 Task: Research Airbnb properties in Palikir - National Government Center, Micronesia from 22nd November, 2023 to 30th November, 2023 for 2 adults.1  bedroom having 1 bed and 1 bathroom. Property type can be hotel. Booking option can be shelf check-in. Look for 3 properties as per requirement.
Action: Mouse moved to (350, 128)
Screenshot: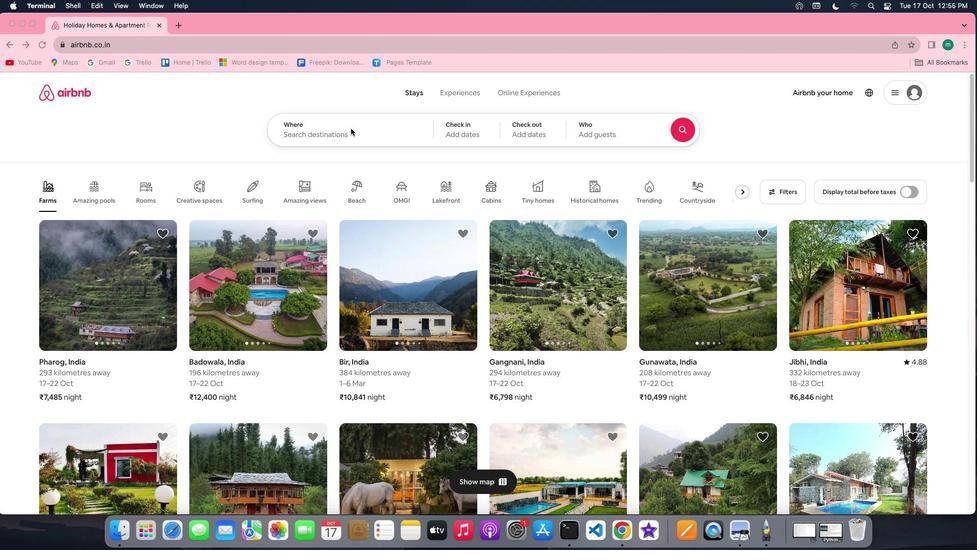 
Action: Mouse pressed left at (350, 128)
Screenshot: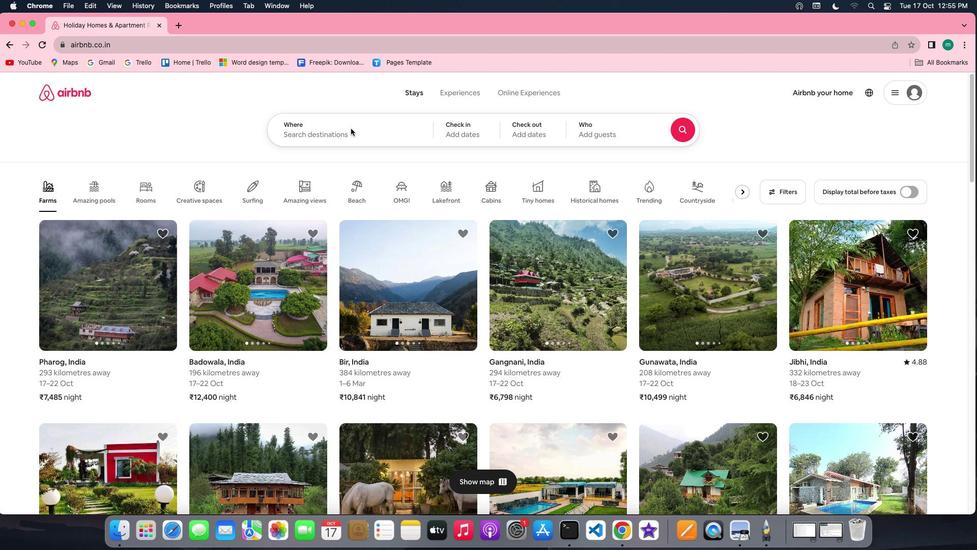 
Action: Mouse pressed left at (350, 128)
Screenshot: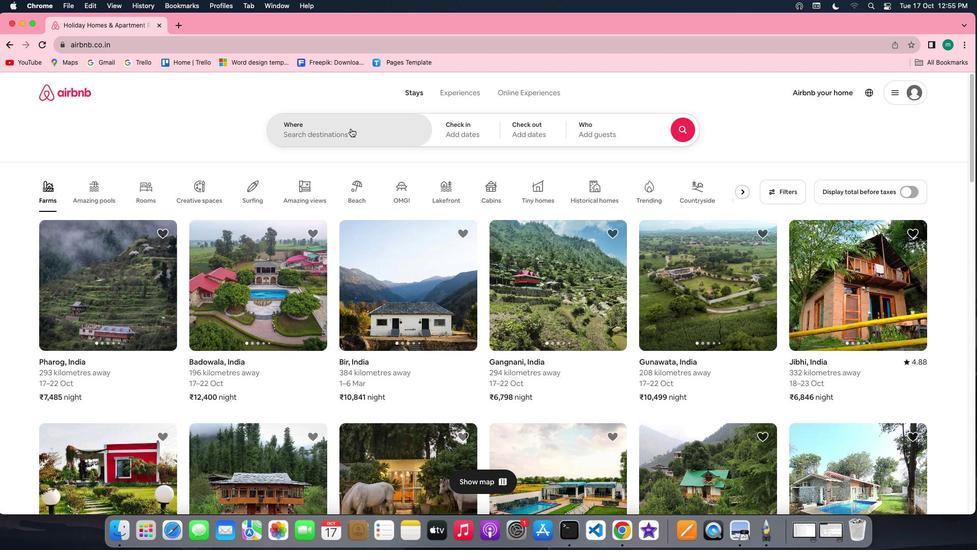 
Action: Key pressed Key.shift'P''a''k'Key.backspace'l''i''k''i''r''-'Key.spaceKey.shift'N''a''t''i''o''n''a''l'Key.spaceKey.shift'G''o''v''e''r''n''m''e''n''t'
Screenshot: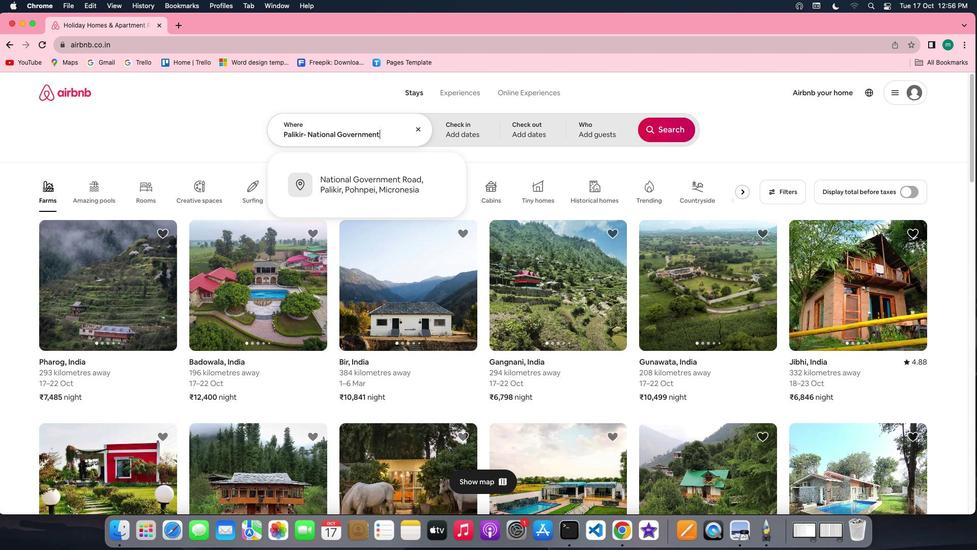 
Action: Mouse moved to (350, 128)
Screenshot: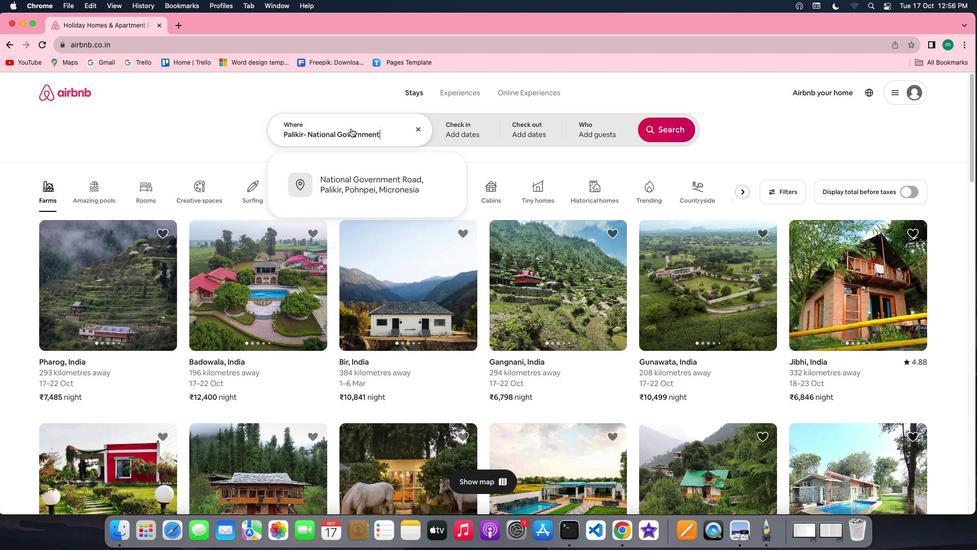 
Action: Key pressed Key.spaceKey.shift'C''e''n''t''e''r'','Key.spaceKey.shift'M''i''c''r''o''n''e''s''i''a'
Screenshot: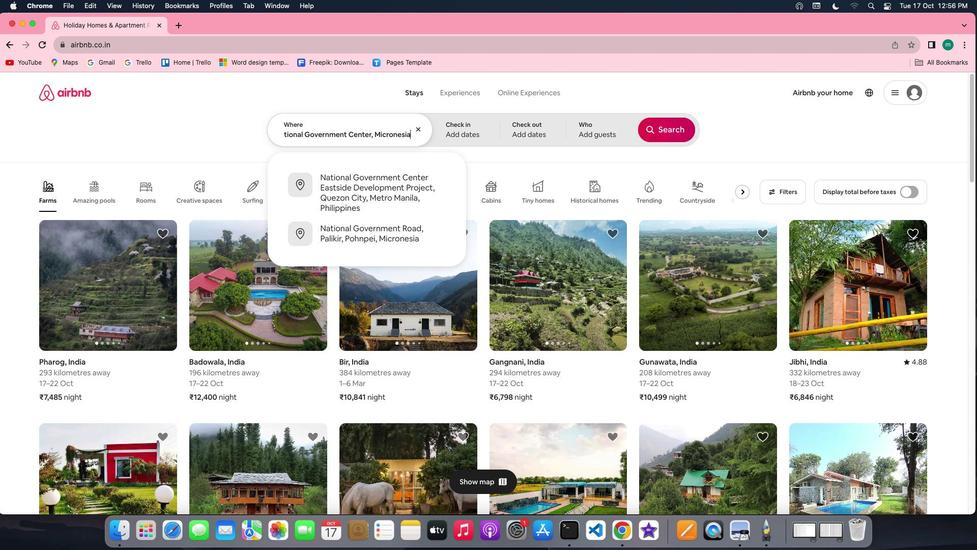 
Action: Mouse moved to (445, 133)
Screenshot: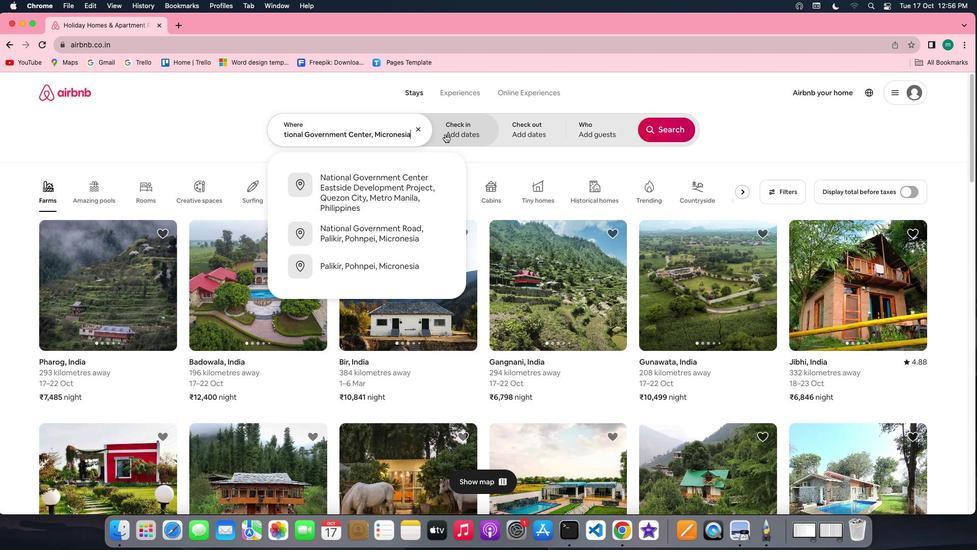 
Action: Mouse pressed left at (445, 133)
Screenshot: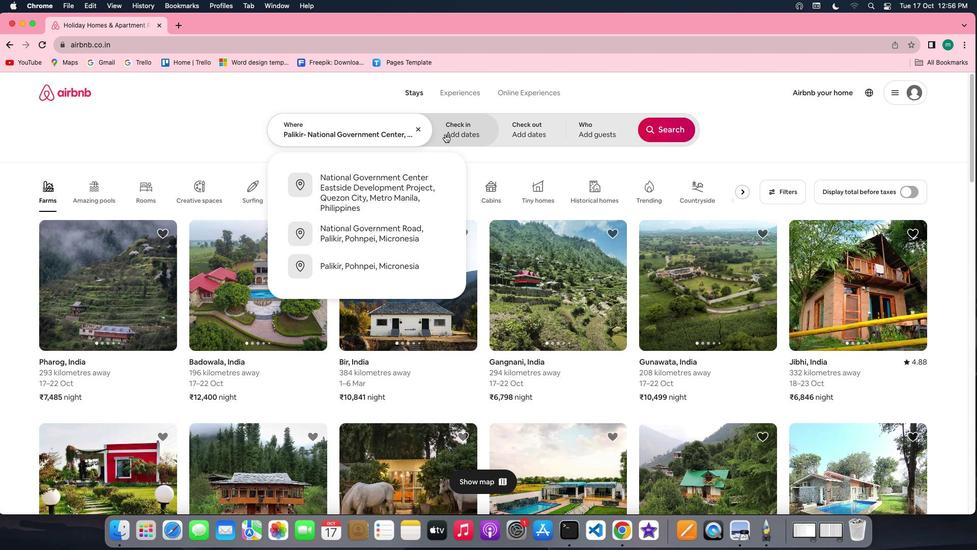 
Action: Mouse moved to (579, 328)
Screenshot: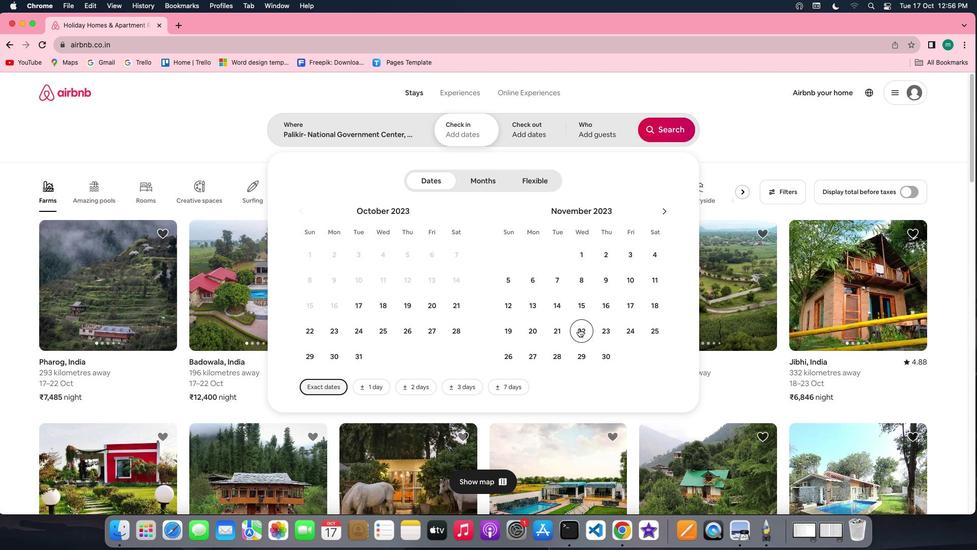 
Action: Mouse pressed left at (579, 328)
Screenshot: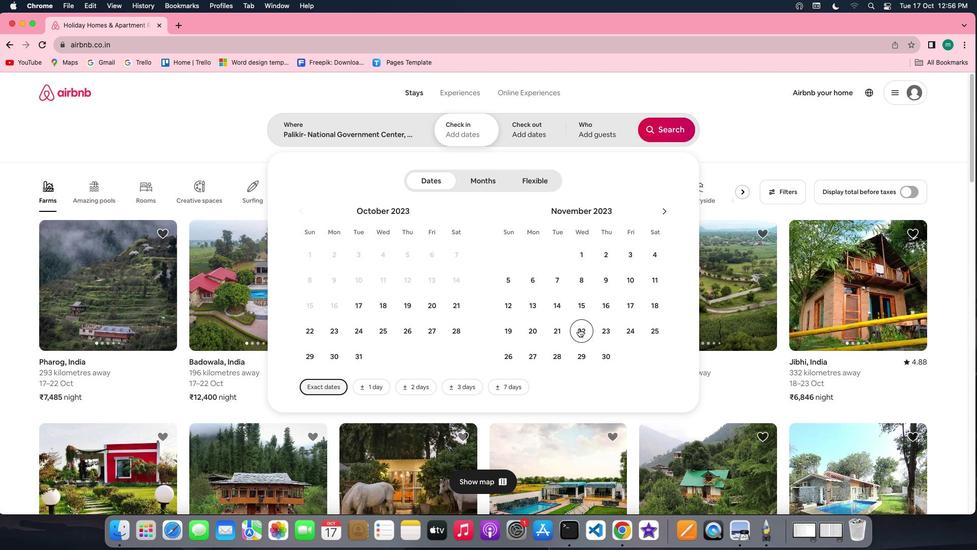 
Action: Mouse moved to (604, 351)
Screenshot: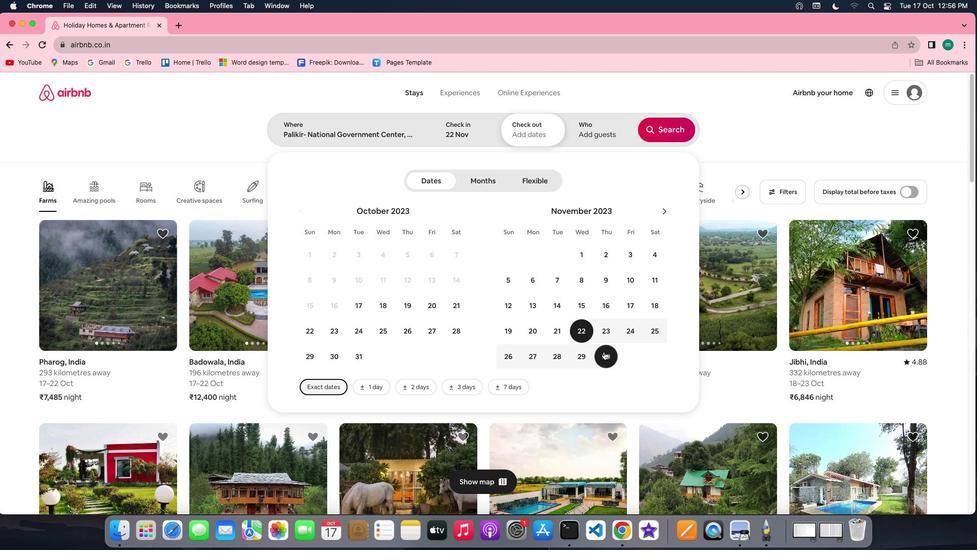 
Action: Mouse pressed left at (604, 351)
Screenshot: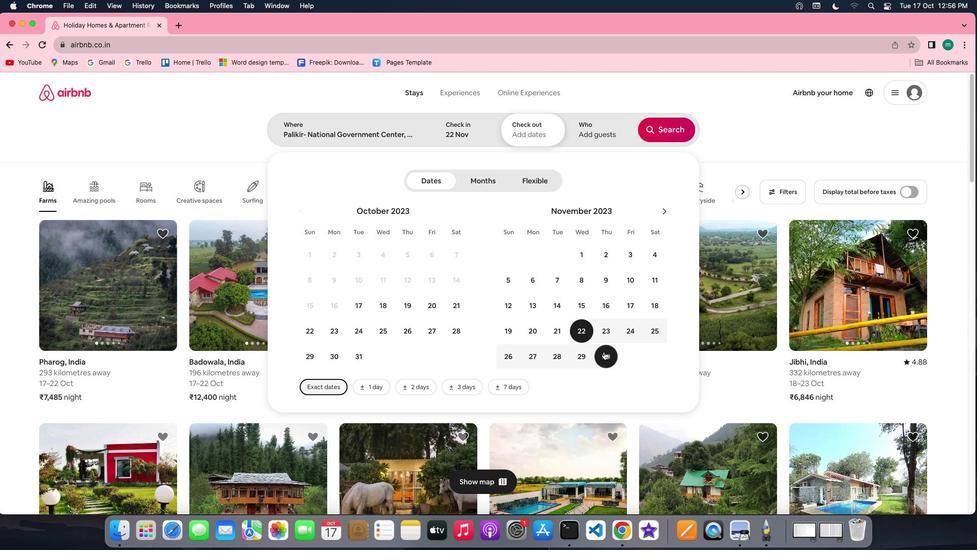 
Action: Mouse moved to (601, 125)
Screenshot: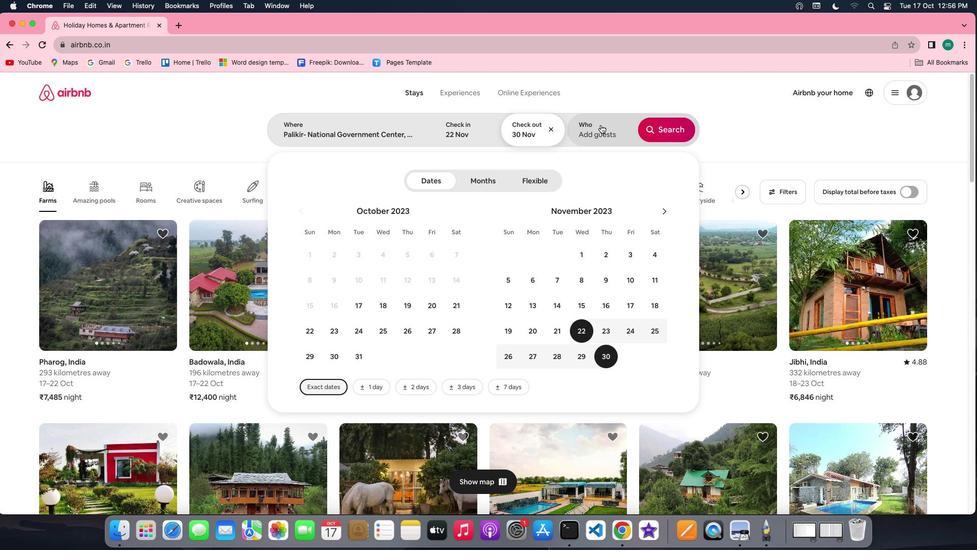 
Action: Mouse pressed left at (601, 125)
Screenshot: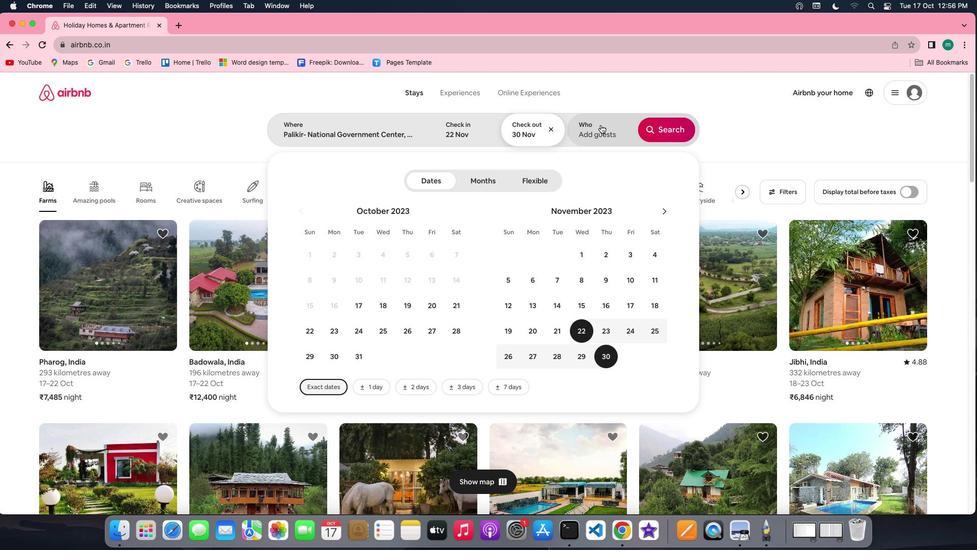 
Action: Mouse moved to (673, 186)
Screenshot: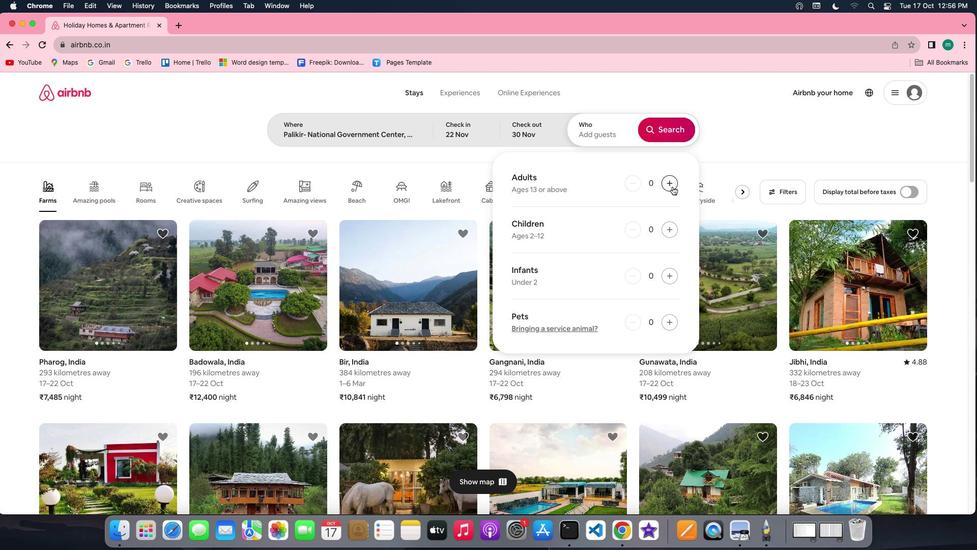
Action: Mouse pressed left at (673, 186)
Screenshot: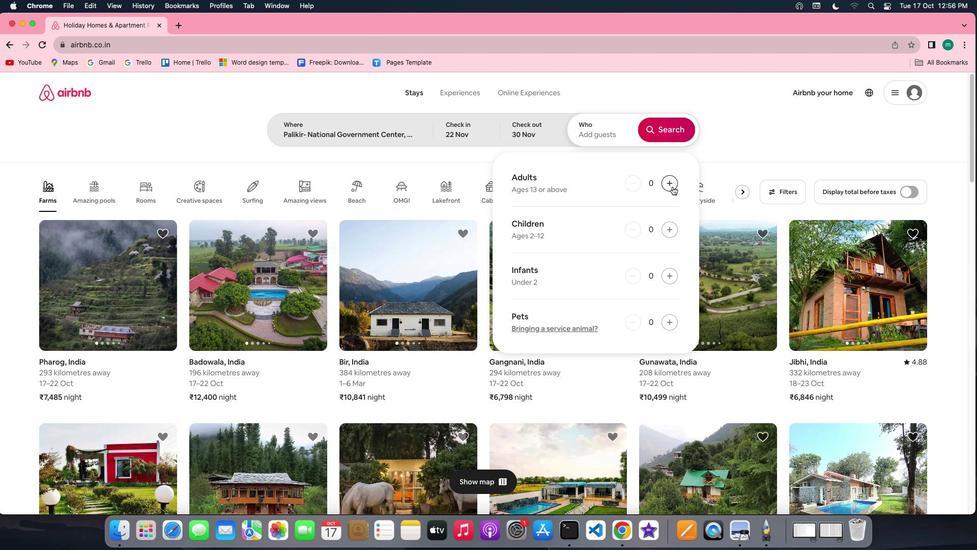 
Action: Mouse pressed left at (673, 186)
Screenshot: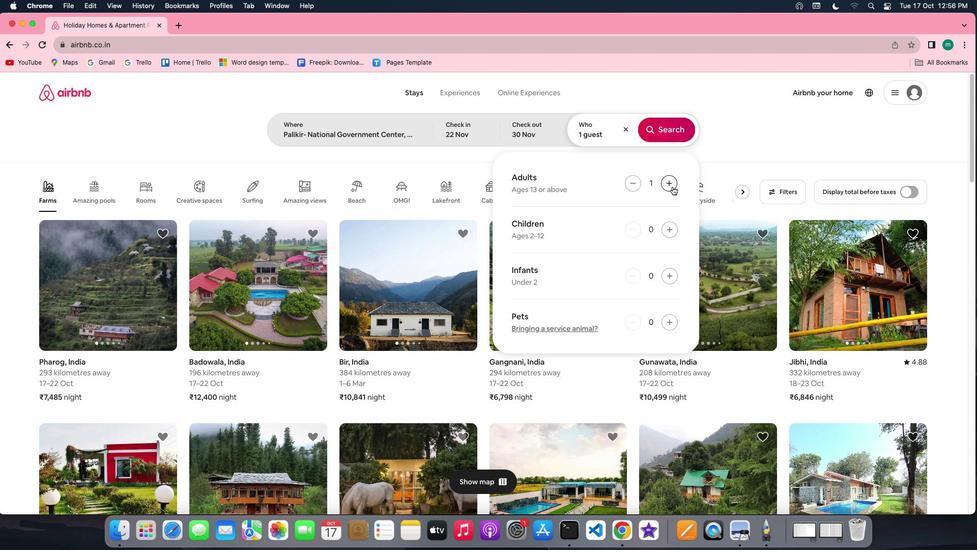 
Action: Mouse moved to (666, 133)
Screenshot: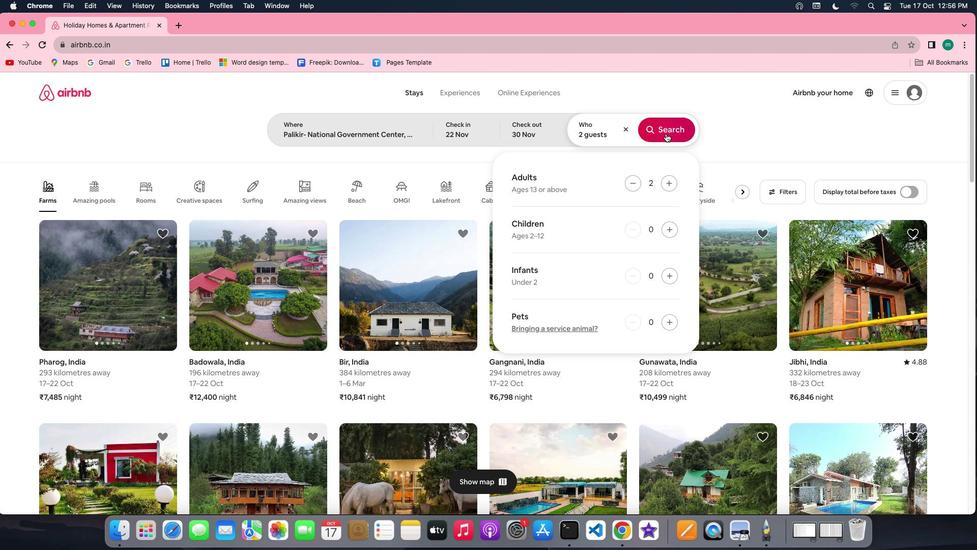 
Action: Mouse pressed left at (666, 133)
Screenshot: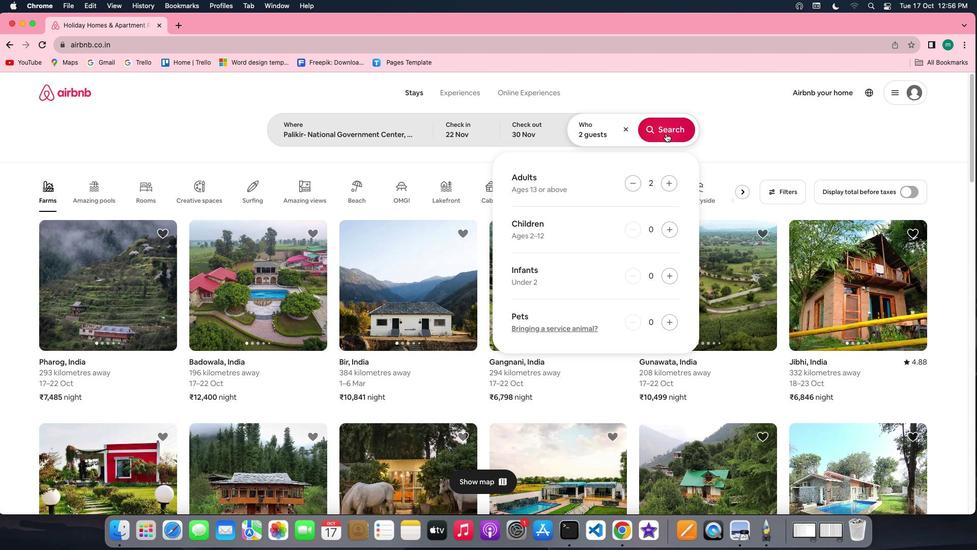 
Action: Mouse moved to (802, 129)
Screenshot: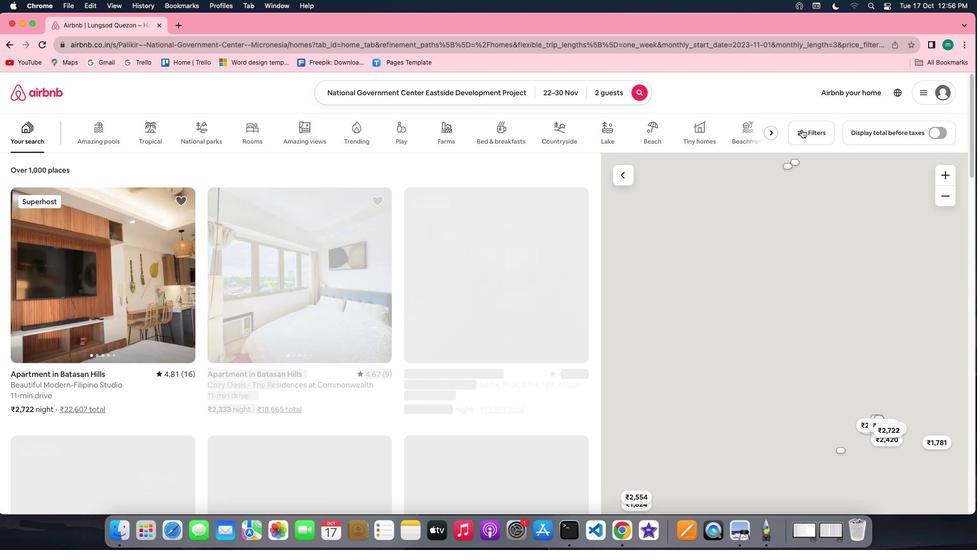 
Action: Mouse pressed left at (802, 129)
Screenshot: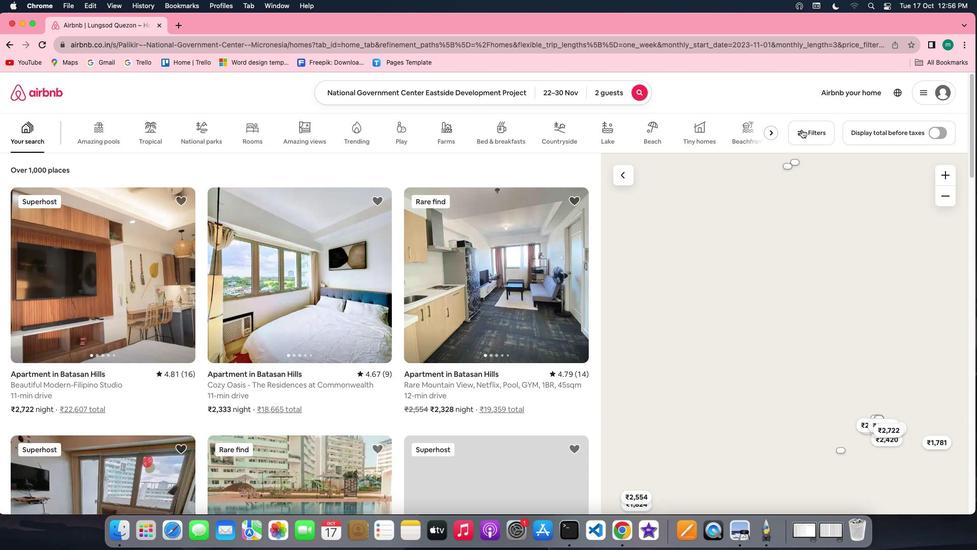 
Action: Mouse moved to (561, 244)
Screenshot: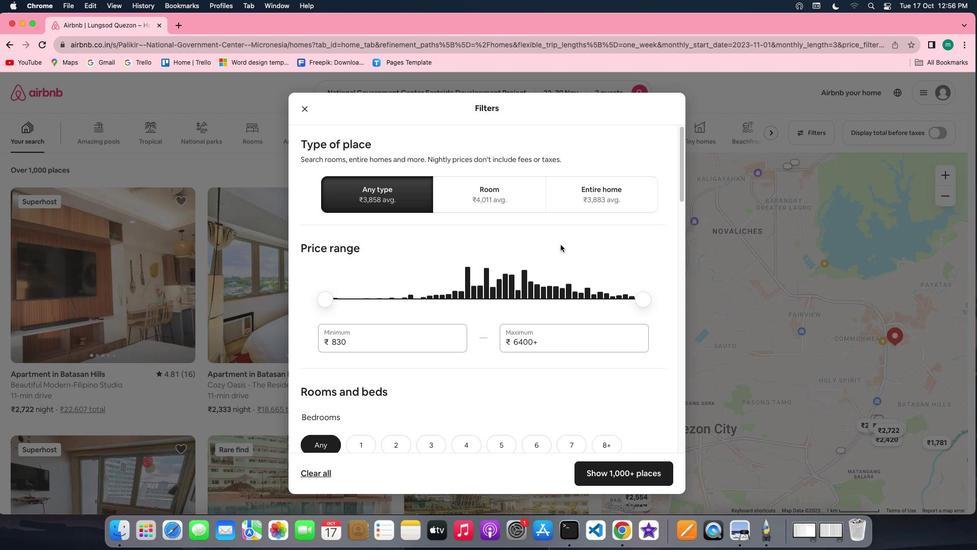 
Action: Mouse scrolled (561, 244) with delta (0, 0)
Screenshot: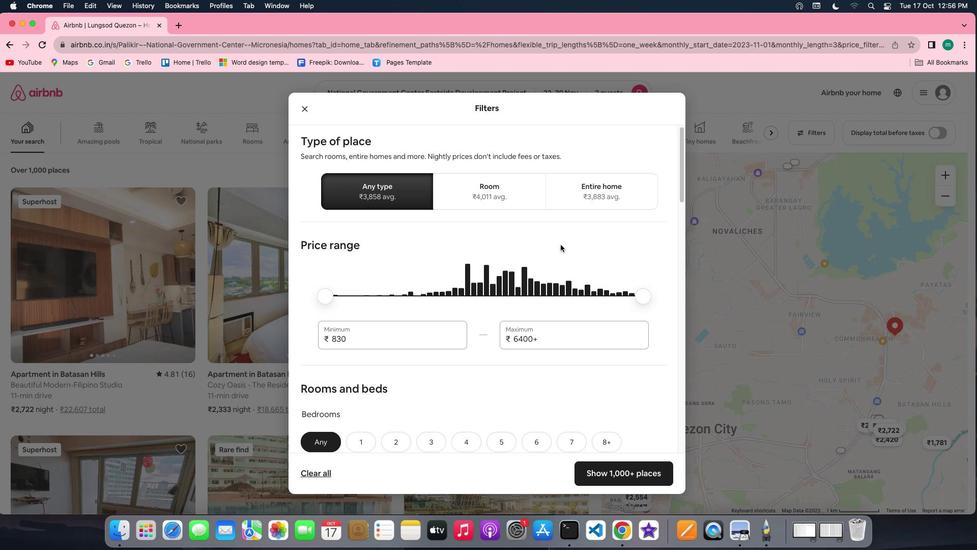 
Action: Mouse scrolled (561, 244) with delta (0, 0)
Screenshot: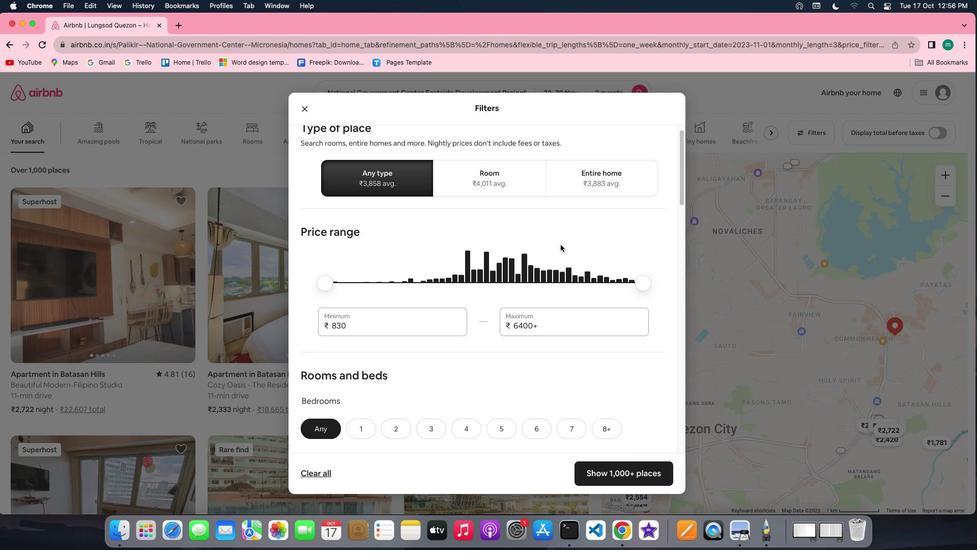 
Action: Mouse scrolled (561, 244) with delta (0, -1)
Screenshot: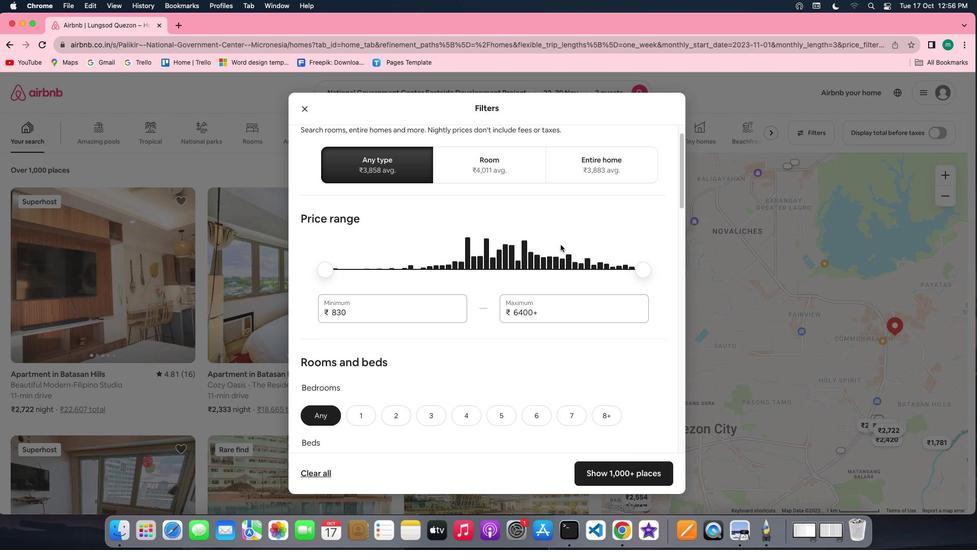 
Action: Mouse scrolled (561, 244) with delta (0, -1)
Screenshot: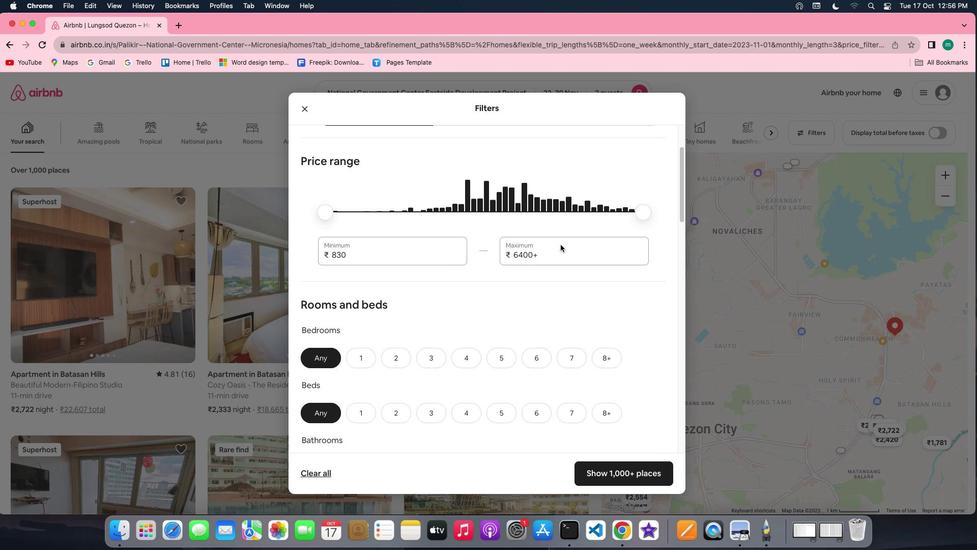 
Action: Mouse scrolled (561, 244) with delta (0, 0)
Screenshot: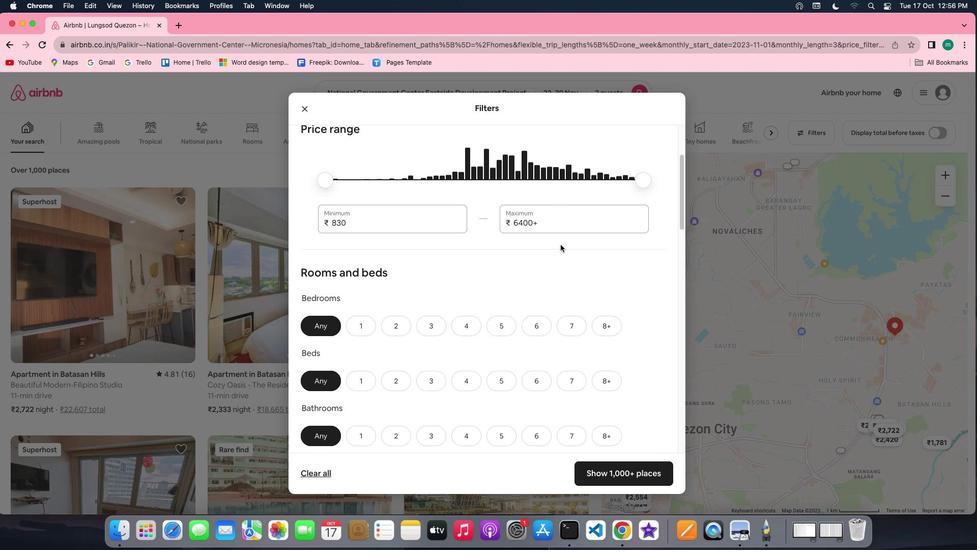 
Action: Mouse scrolled (561, 244) with delta (0, 0)
Screenshot: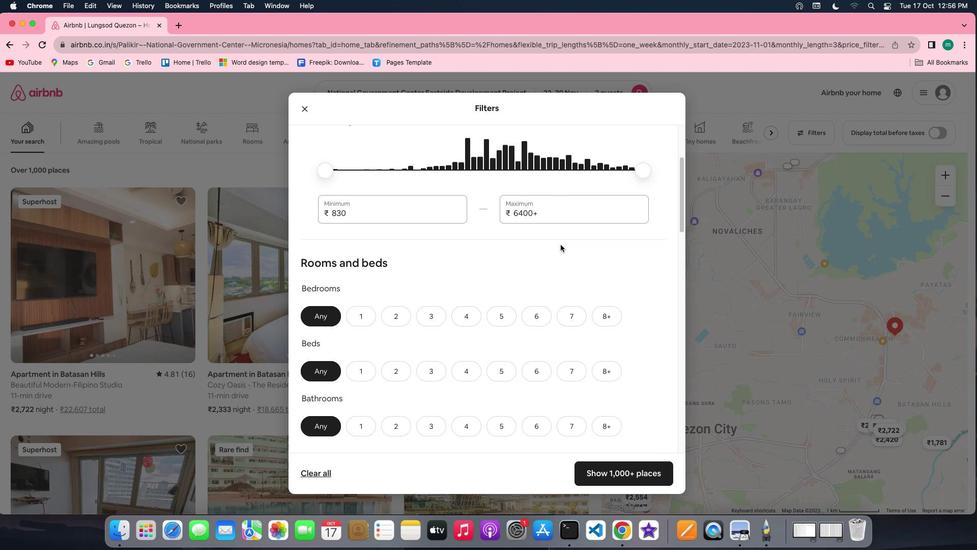 
Action: Mouse scrolled (561, 244) with delta (0, 0)
Screenshot: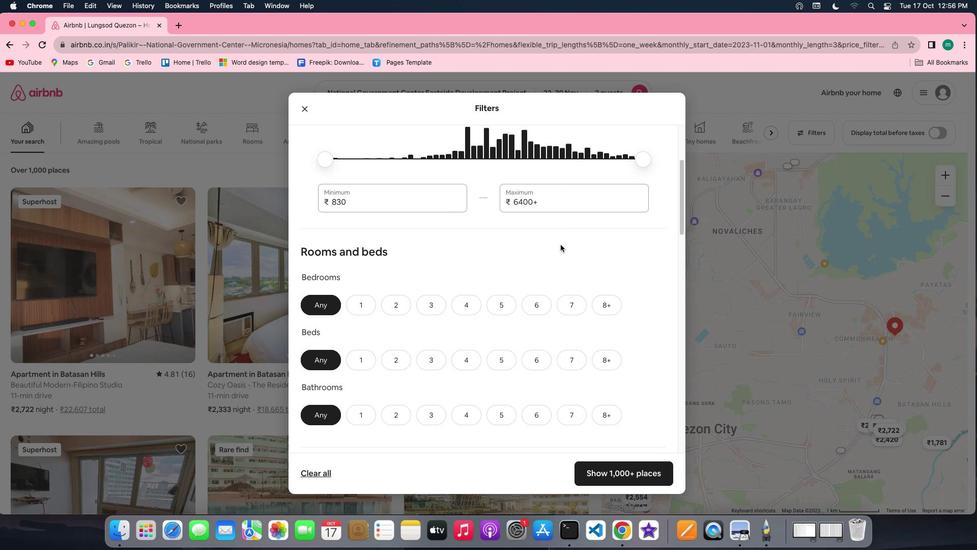 
Action: Mouse scrolled (561, 244) with delta (0, -1)
Screenshot: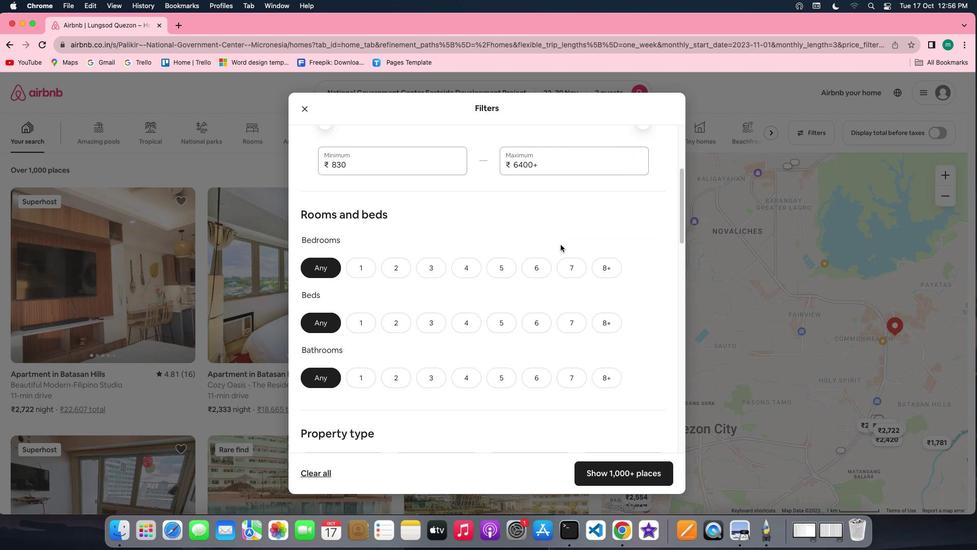 
Action: Mouse scrolled (561, 244) with delta (0, 0)
Screenshot: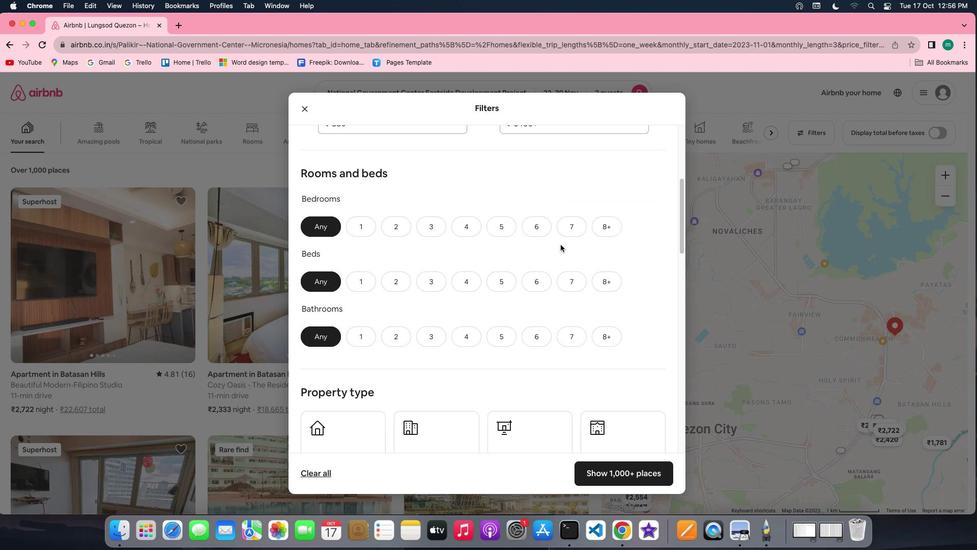 
Action: Mouse moved to (368, 220)
Screenshot: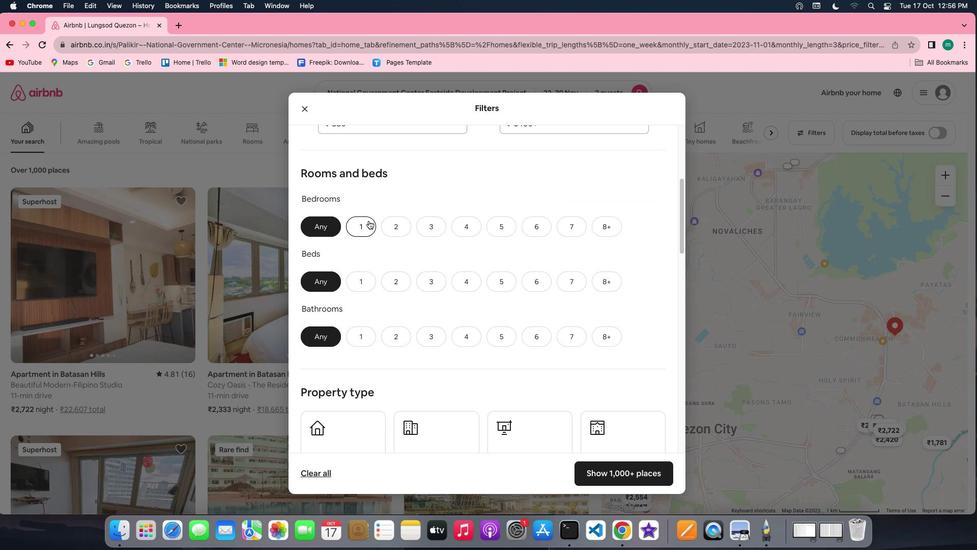 
Action: Mouse pressed left at (368, 220)
Screenshot: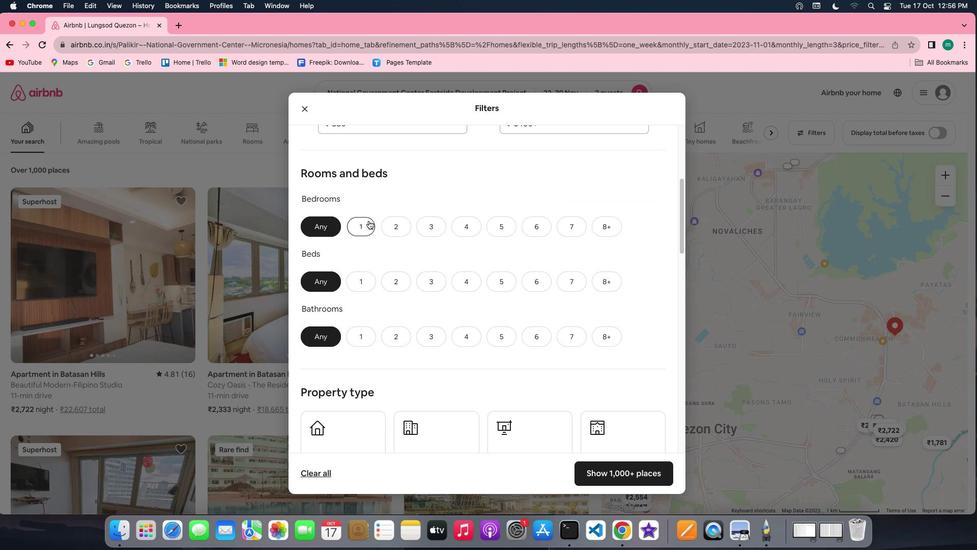 
Action: Mouse moved to (361, 277)
Screenshot: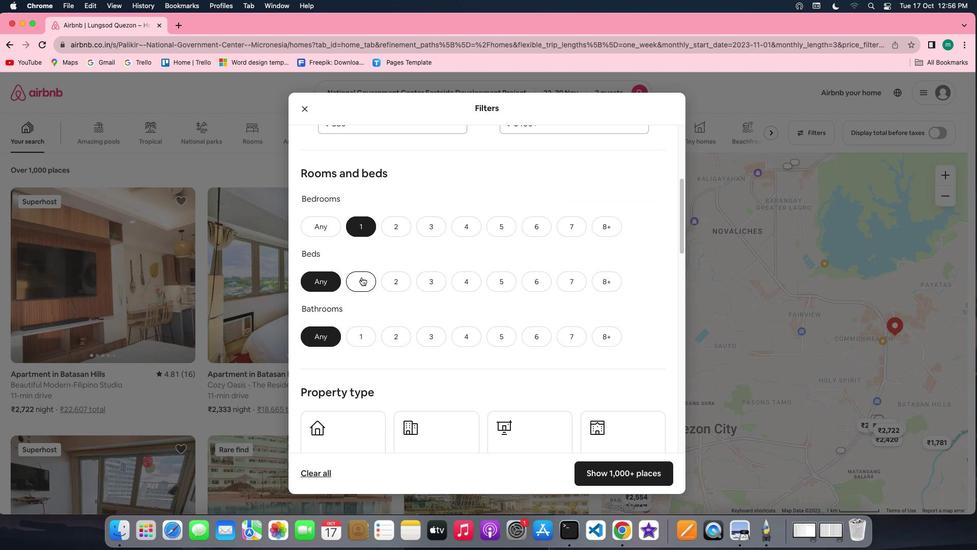 
Action: Mouse pressed left at (361, 277)
Screenshot: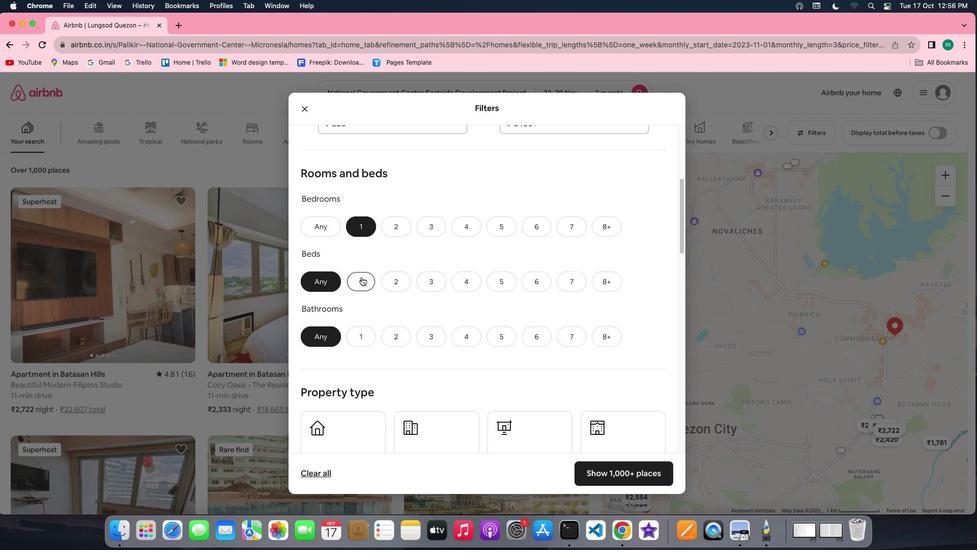 
Action: Mouse moved to (354, 337)
Screenshot: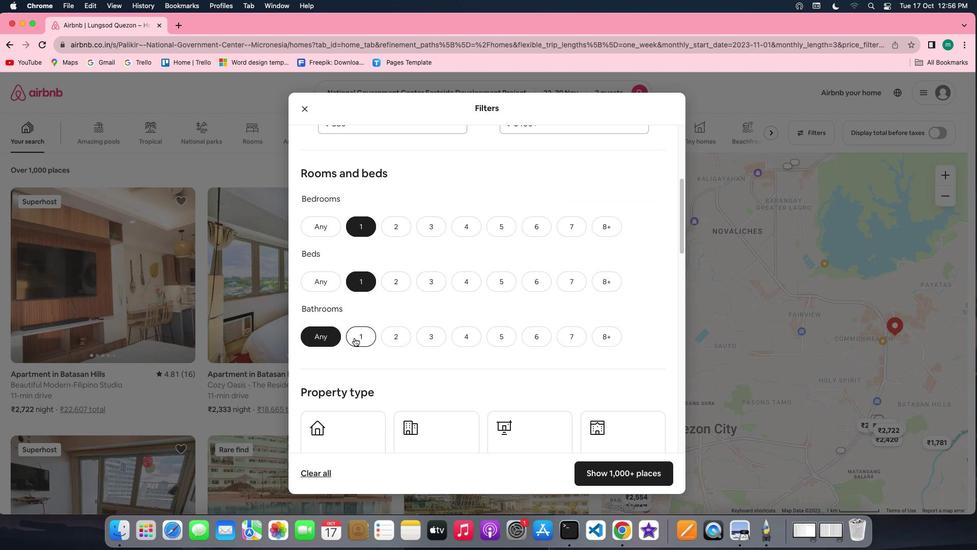 
Action: Mouse pressed left at (354, 337)
Screenshot: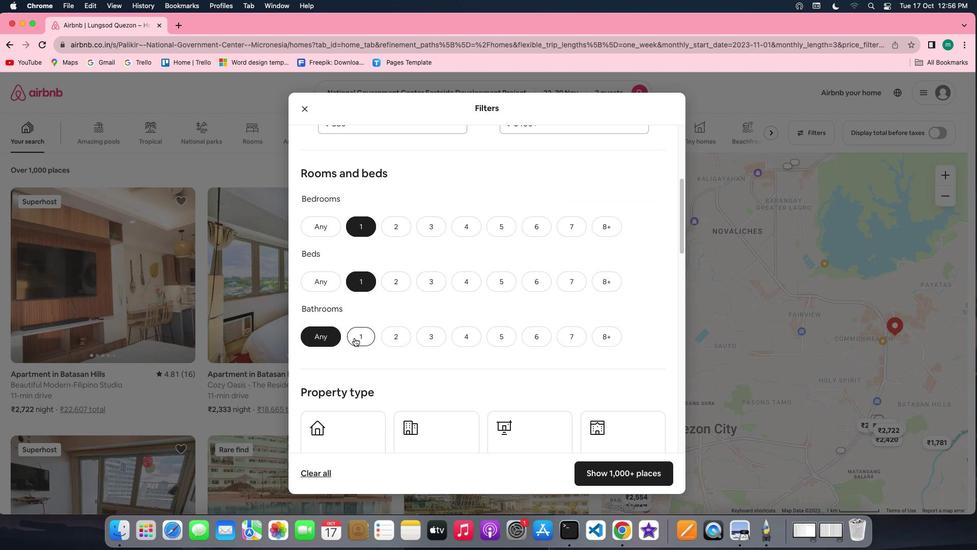 
Action: Mouse moved to (476, 310)
Screenshot: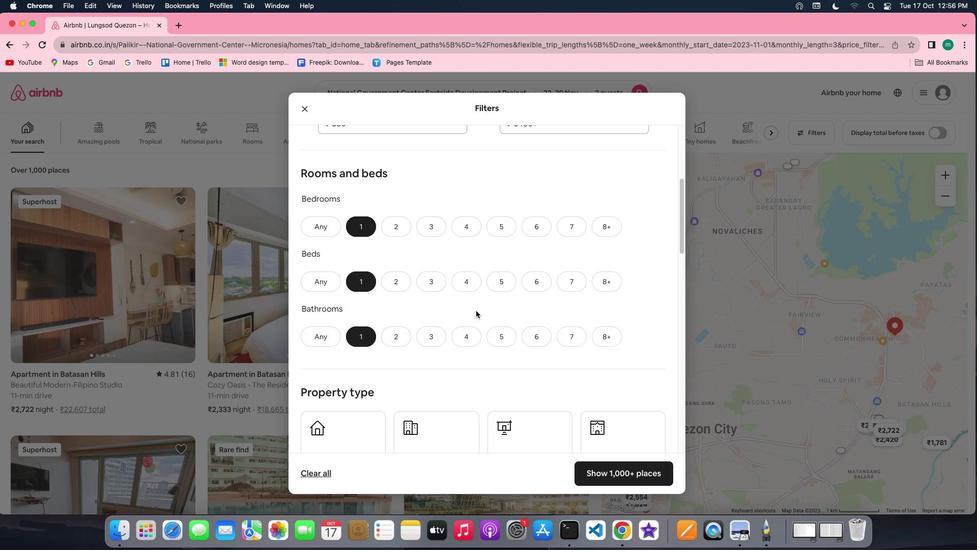 
Action: Mouse scrolled (476, 310) with delta (0, 0)
Screenshot: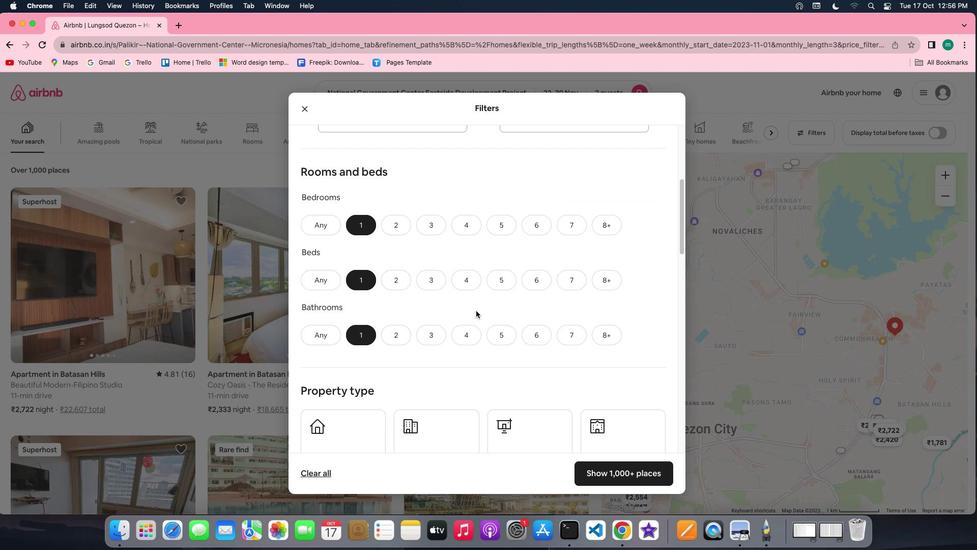 
Action: Mouse scrolled (476, 310) with delta (0, 0)
Screenshot: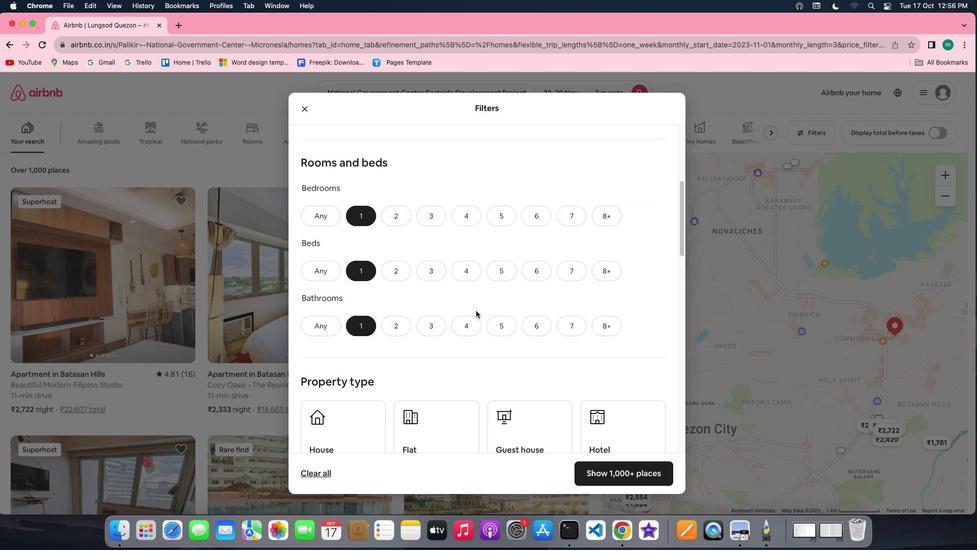 
Action: Mouse scrolled (476, 310) with delta (0, 0)
Screenshot: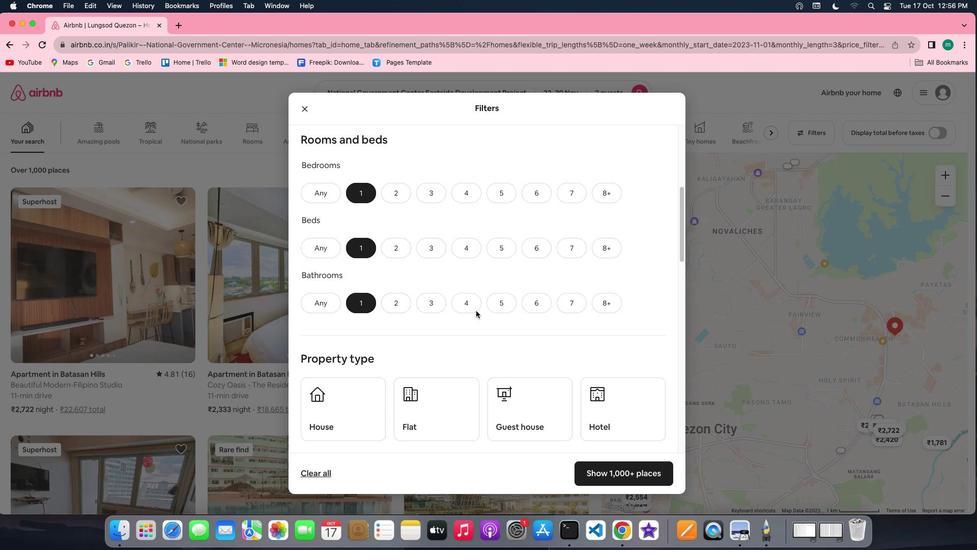 
Action: Mouse scrolled (476, 310) with delta (0, 0)
Screenshot: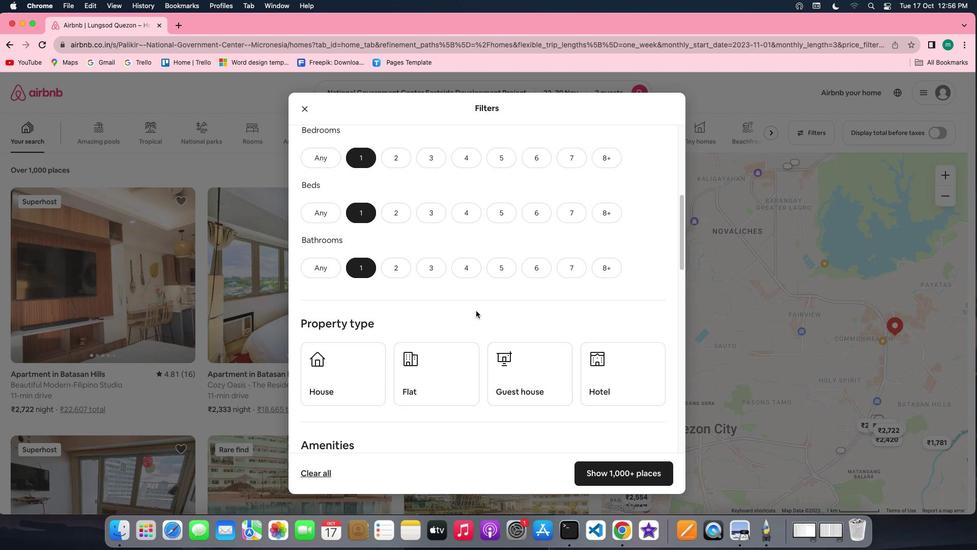 
Action: Mouse scrolled (476, 310) with delta (0, 0)
Screenshot: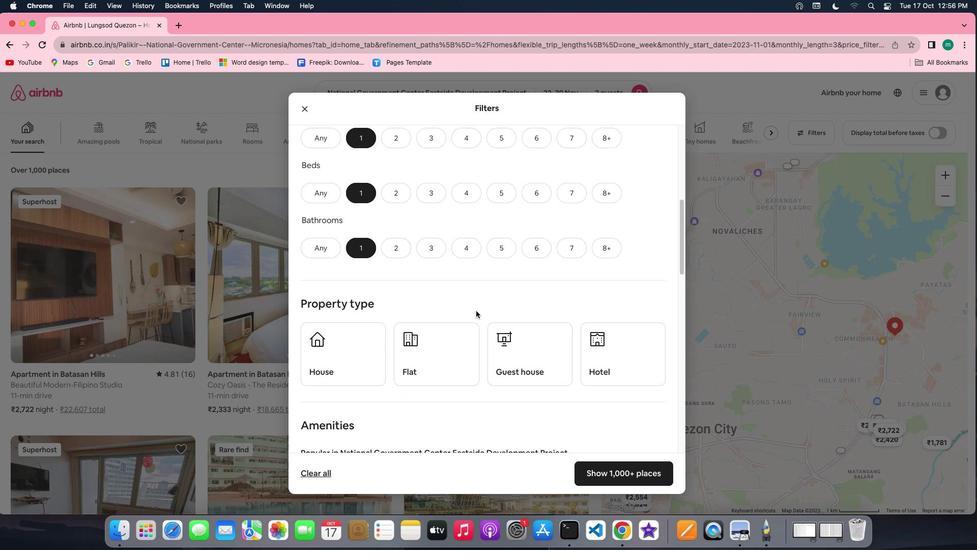
Action: Mouse scrolled (476, 310) with delta (0, 0)
Screenshot: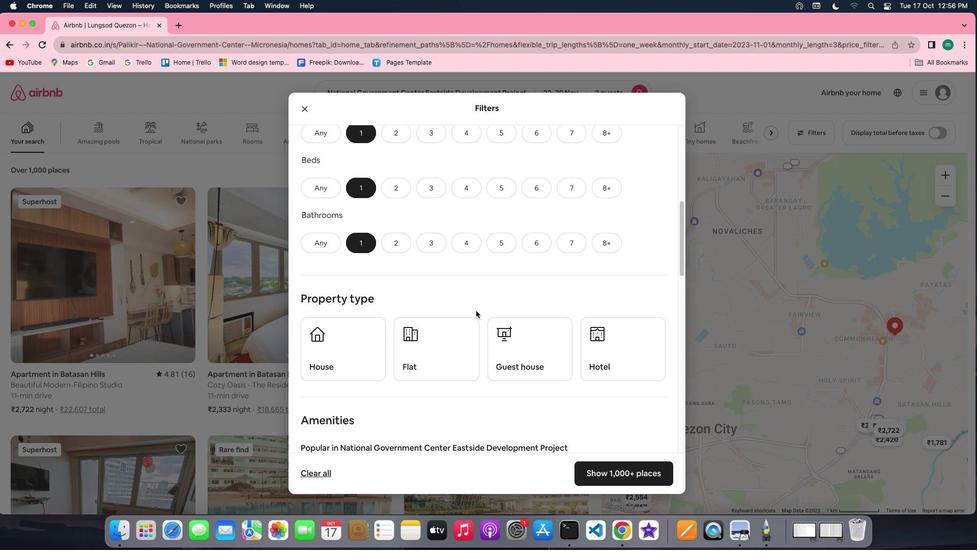 
Action: Mouse scrolled (476, 310) with delta (0, 0)
Screenshot: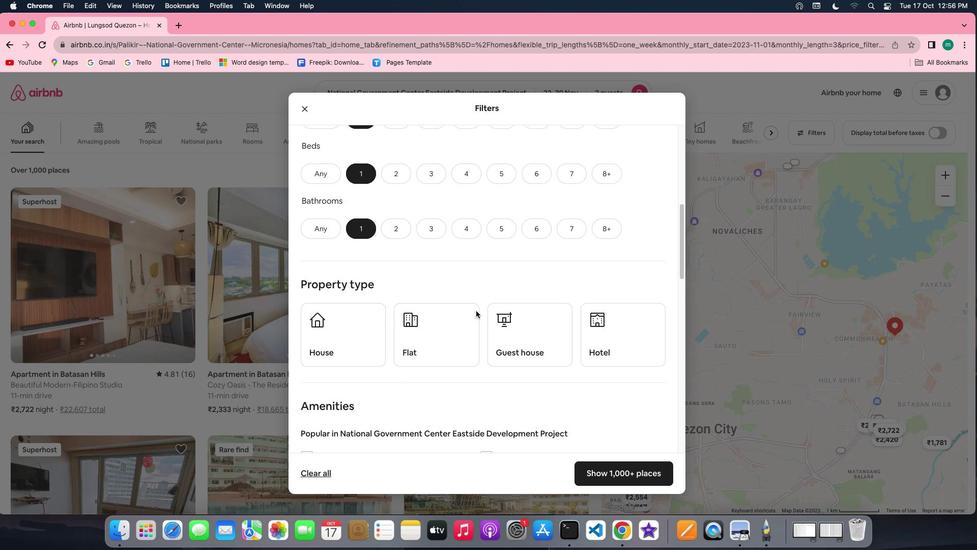 
Action: Mouse moved to (604, 286)
Screenshot: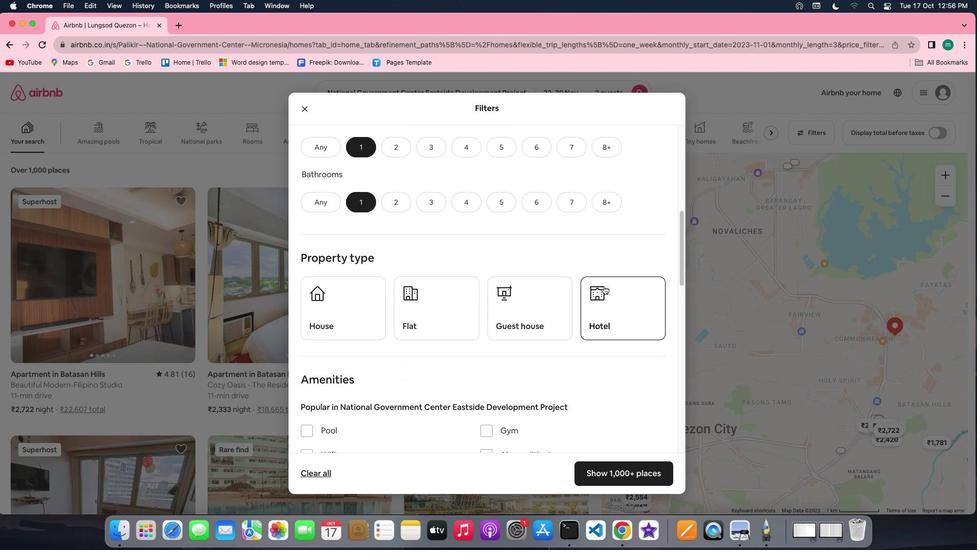 
Action: Mouse pressed left at (604, 286)
Screenshot: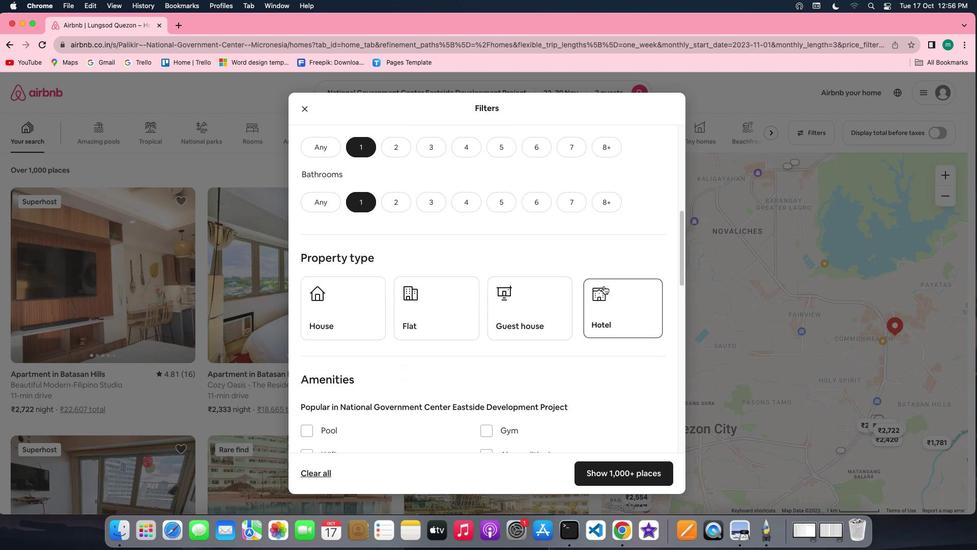 
Action: Mouse moved to (466, 269)
Screenshot: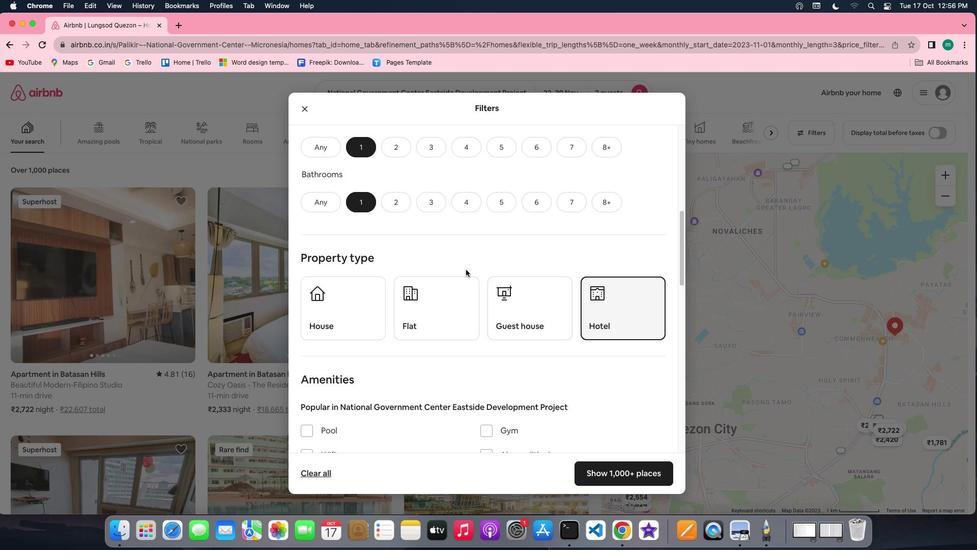 
Action: Mouse scrolled (466, 269) with delta (0, 0)
Screenshot: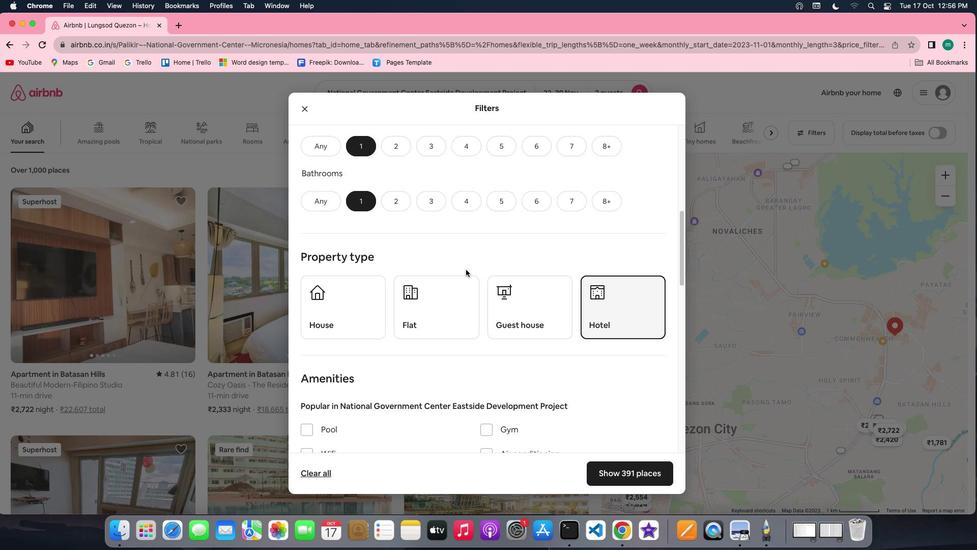 
Action: Mouse scrolled (466, 269) with delta (0, 0)
Screenshot: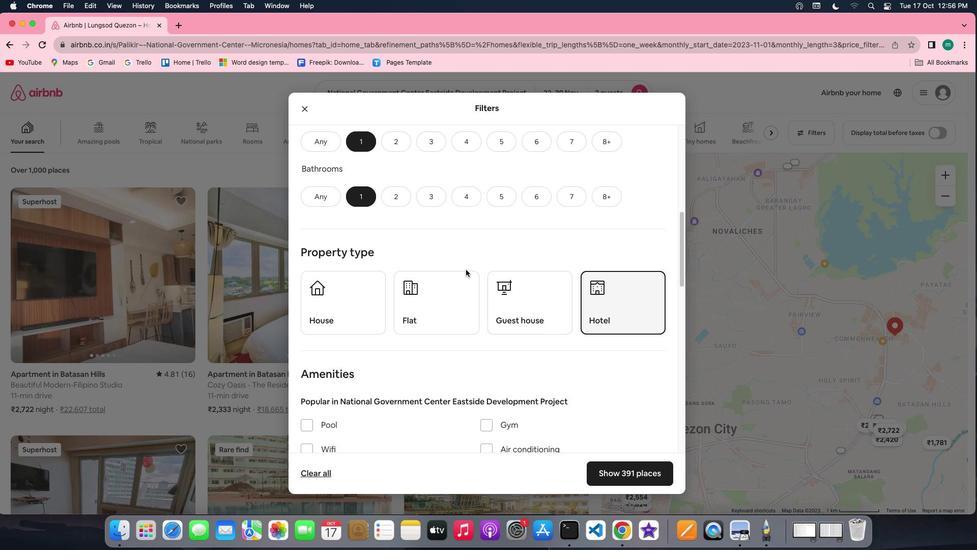 
Action: Mouse scrolled (466, 269) with delta (0, -1)
Screenshot: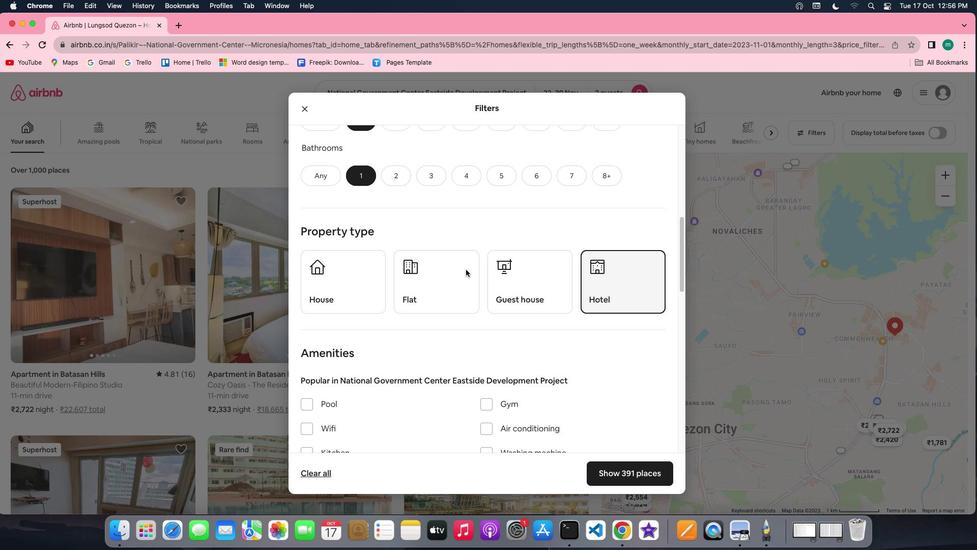 
Action: Mouse scrolled (466, 269) with delta (0, -1)
Screenshot: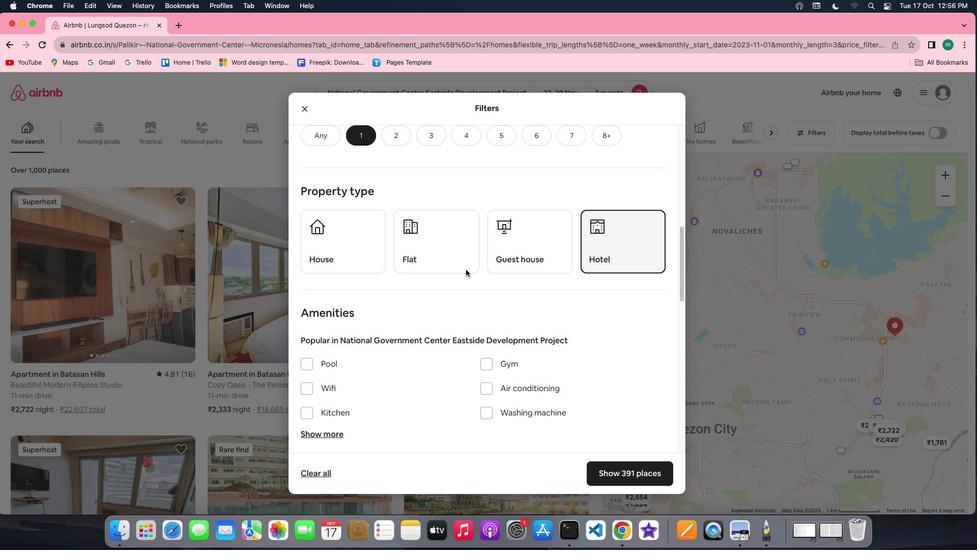 
Action: Mouse scrolled (466, 269) with delta (0, 0)
Screenshot: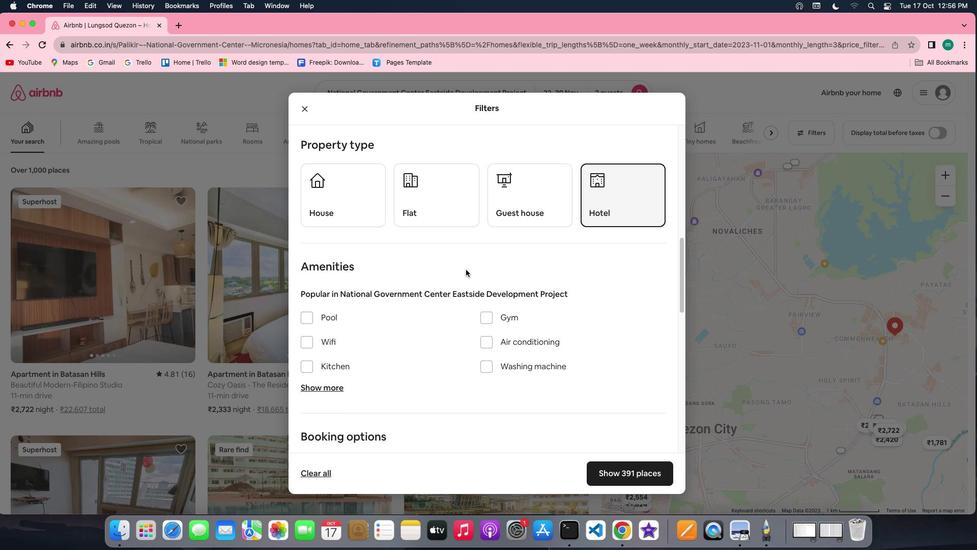 
Action: Mouse scrolled (466, 269) with delta (0, 0)
Screenshot: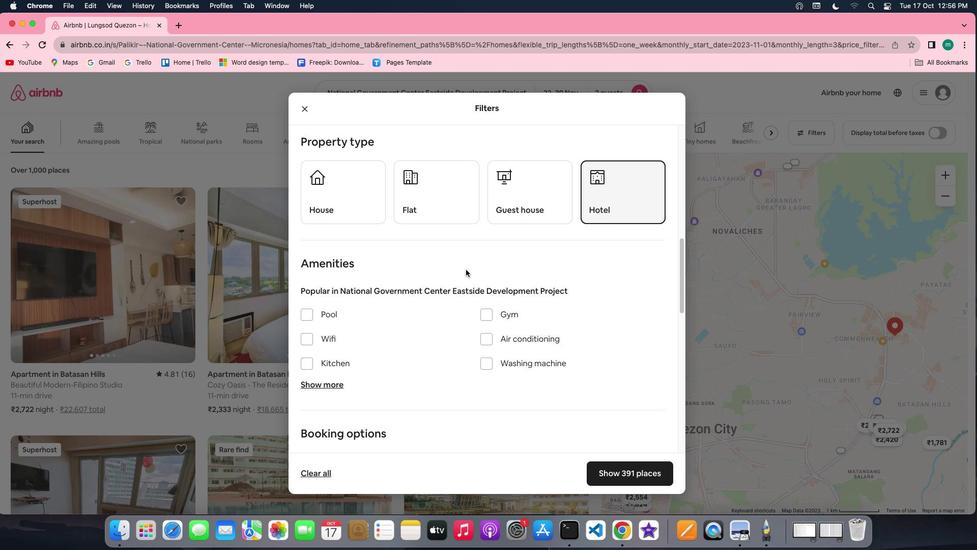 
Action: Mouse scrolled (466, 269) with delta (0, 0)
Screenshot: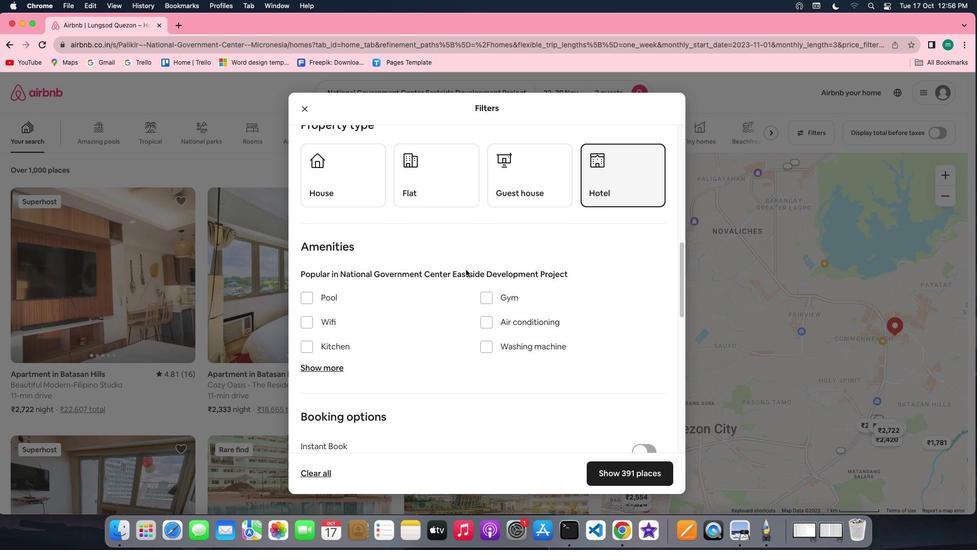 
Action: Mouse scrolled (466, 269) with delta (0, 0)
Screenshot: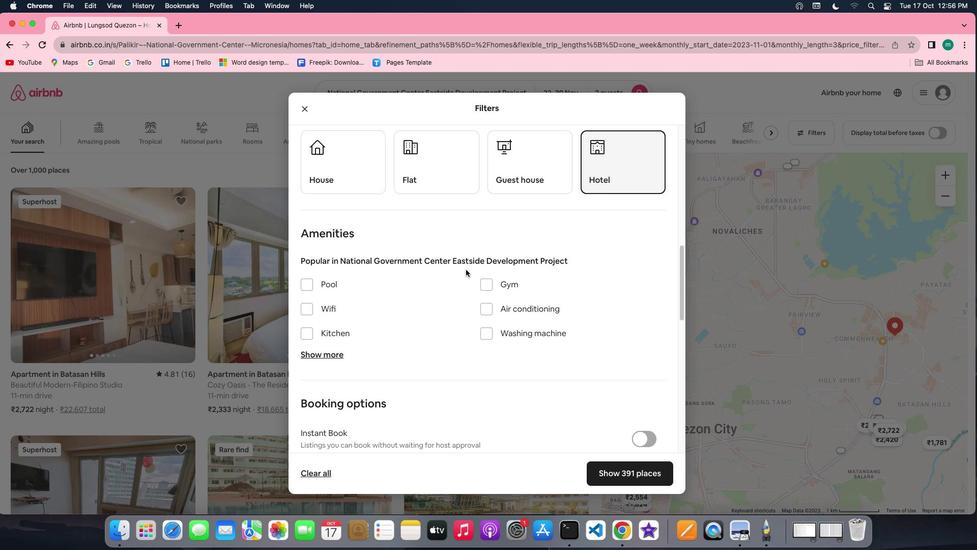 
Action: Mouse moved to (572, 348)
Screenshot: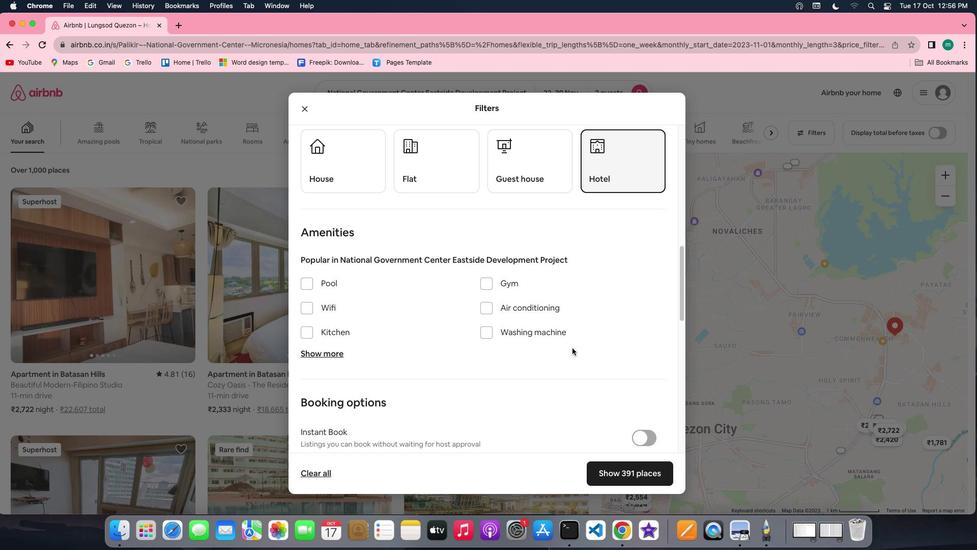 
Action: Mouse scrolled (572, 348) with delta (0, 0)
Screenshot: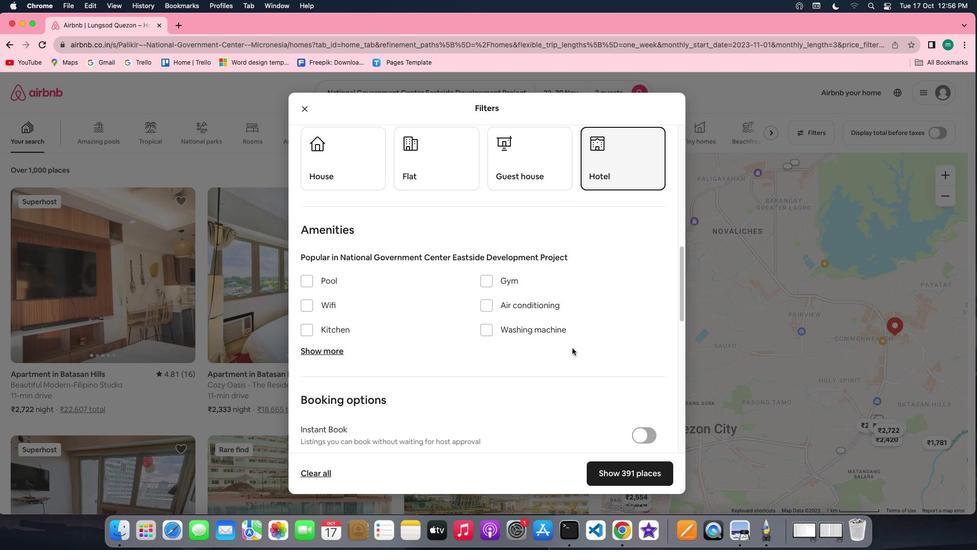 
Action: Mouse scrolled (572, 348) with delta (0, 0)
Screenshot: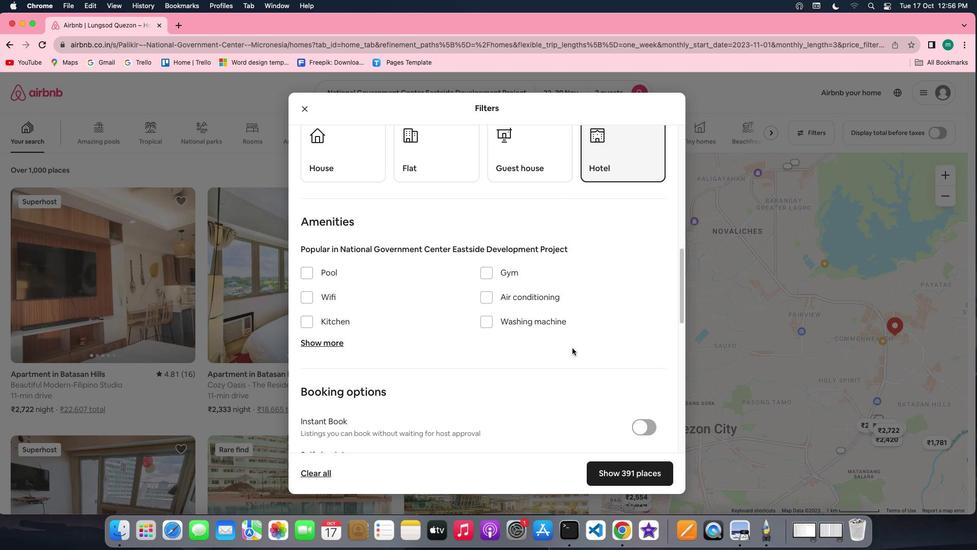 
Action: Mouse scrolled (572, 348) with delta (0, -1)
Screenshot: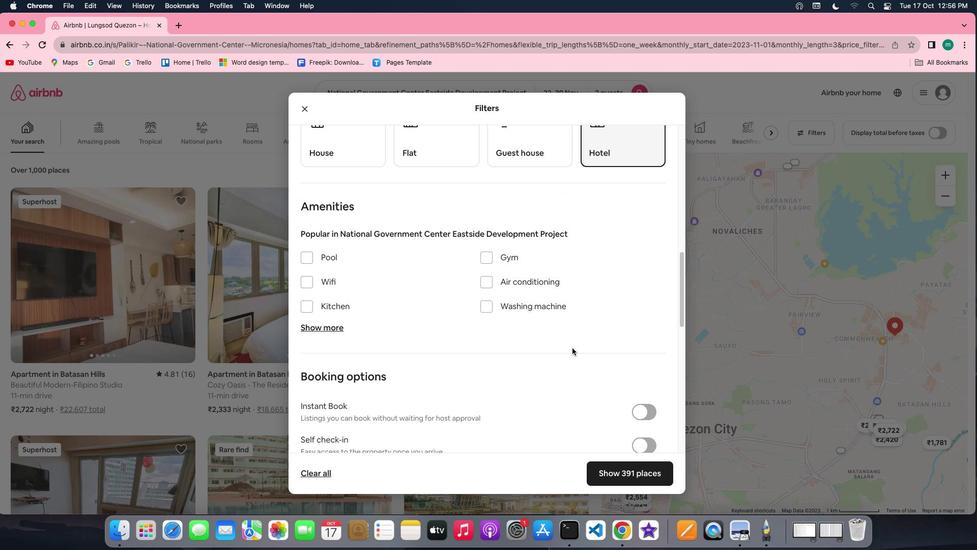 
Action: Mouse scrolled (572, 348) with delta (0, -1)
Screenshot: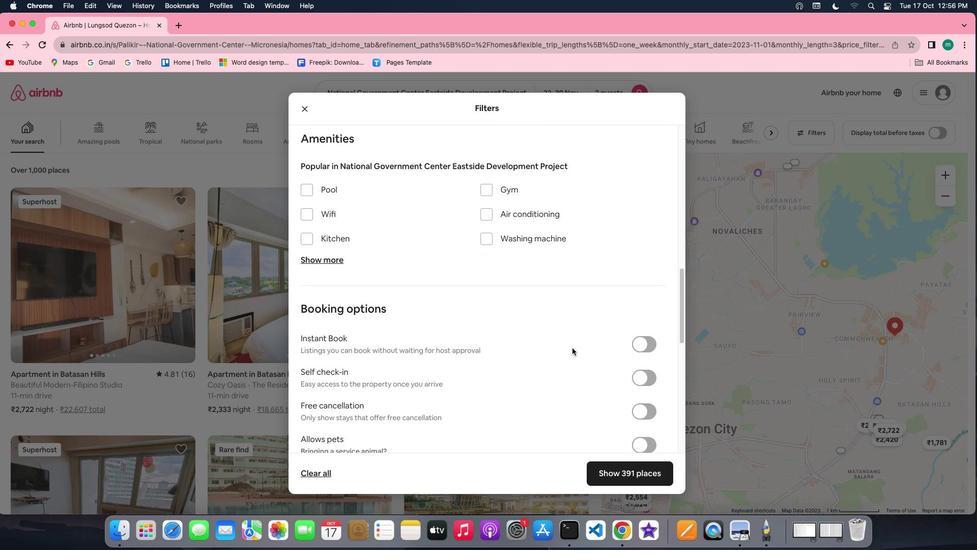 
Action: Mouse moved to (651, 325)
Screenshot: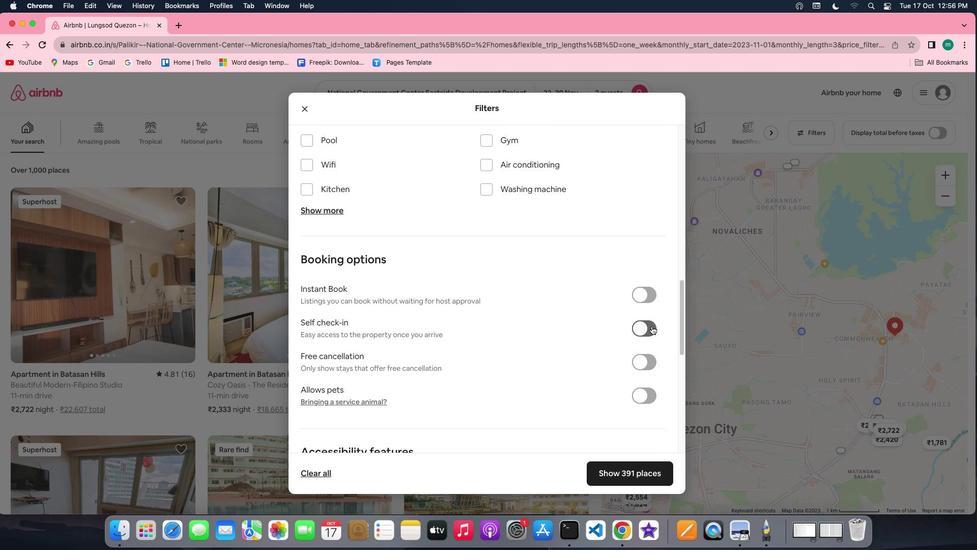 
Action: Mouse pressed left at (651, 325)
Screenshot: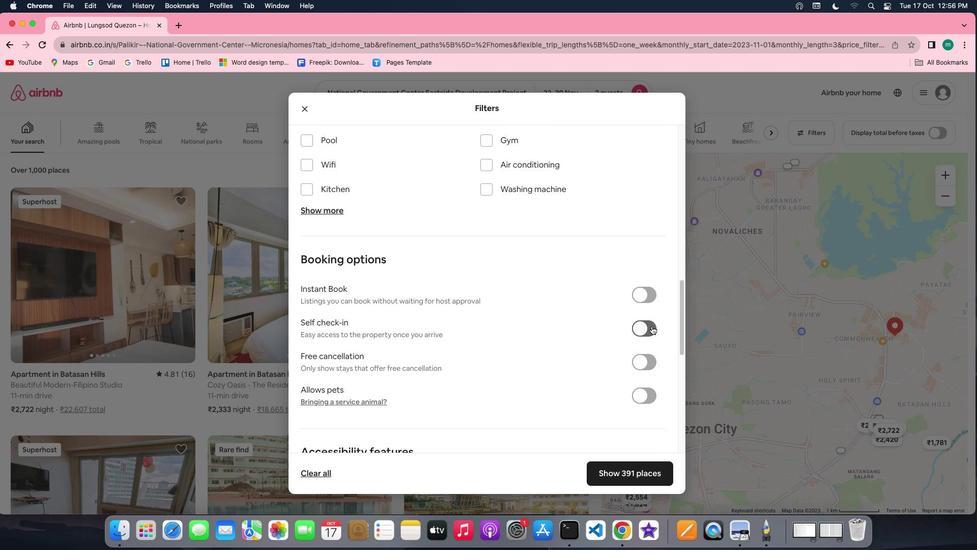 
Action: Mouse moved to (504, 319)
Screenshot: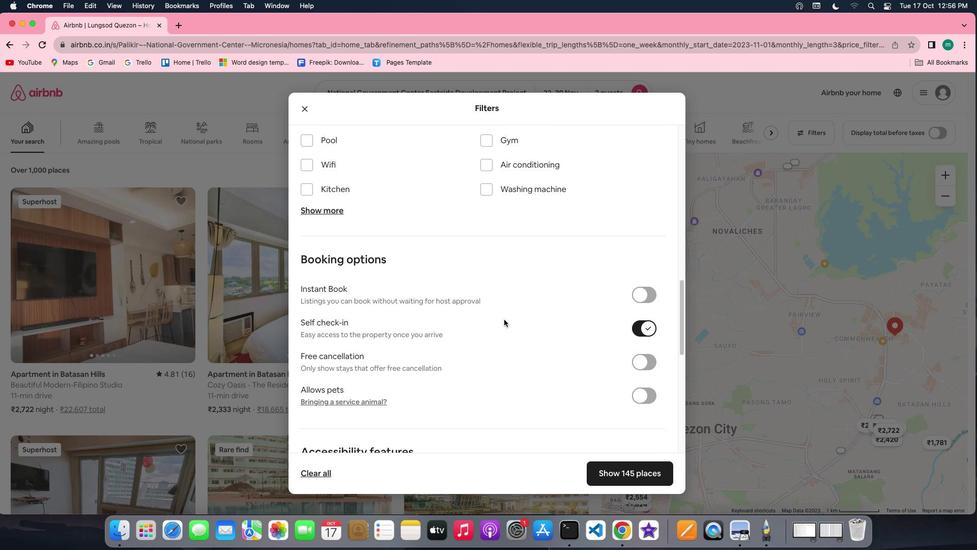
Action: Mouse scrolled (504, 319) with delta (0, 0)
Screenshot: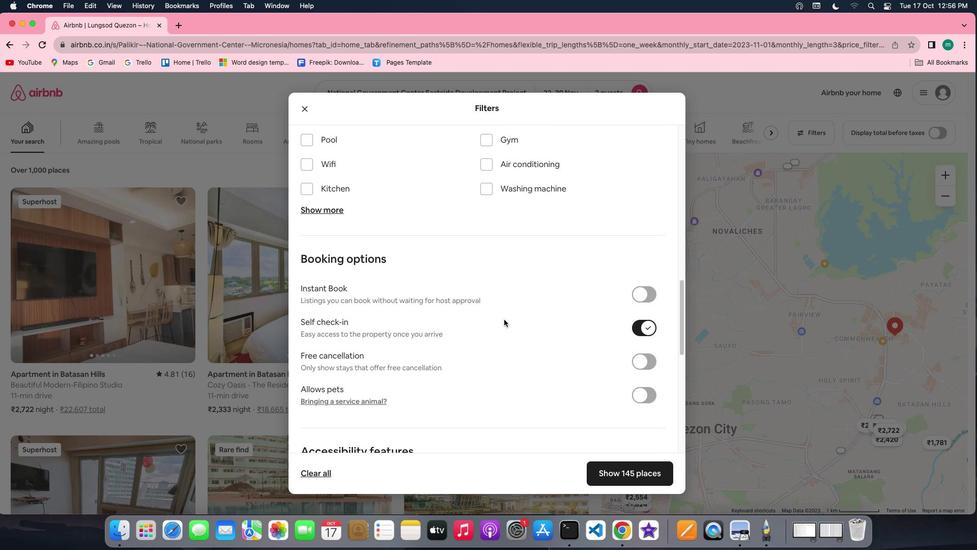 
Action: Mouse scrolled (504, 319) with delta (0, 0)
Screenshot: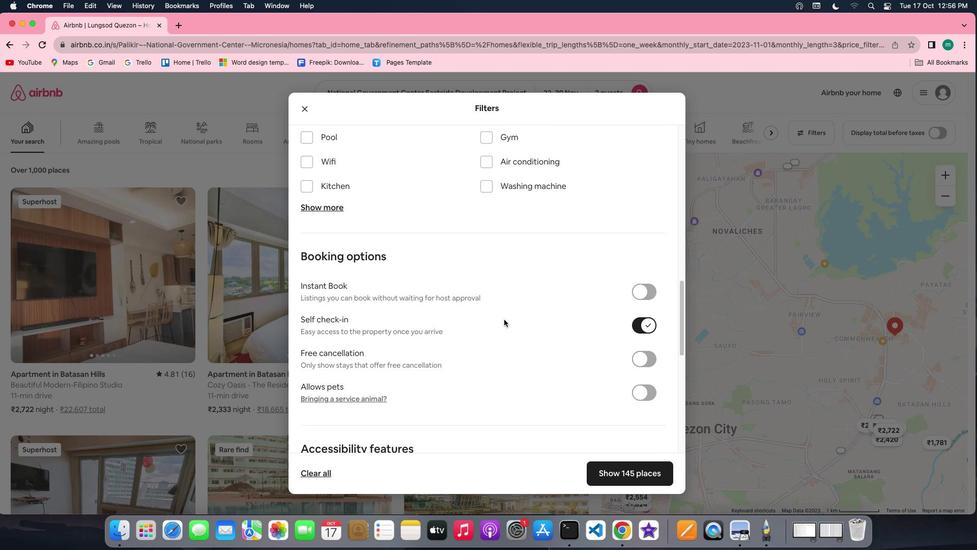 
Action: Mouse scrolled (504, 319) with delta (0, 0)
Screenshot: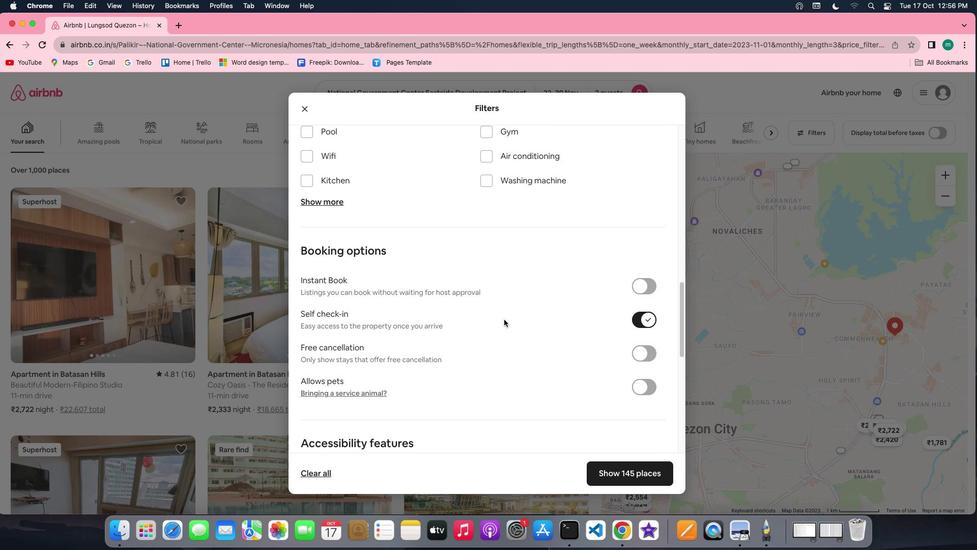 
Action: Mouse moved to (642, 473)
Screenshot: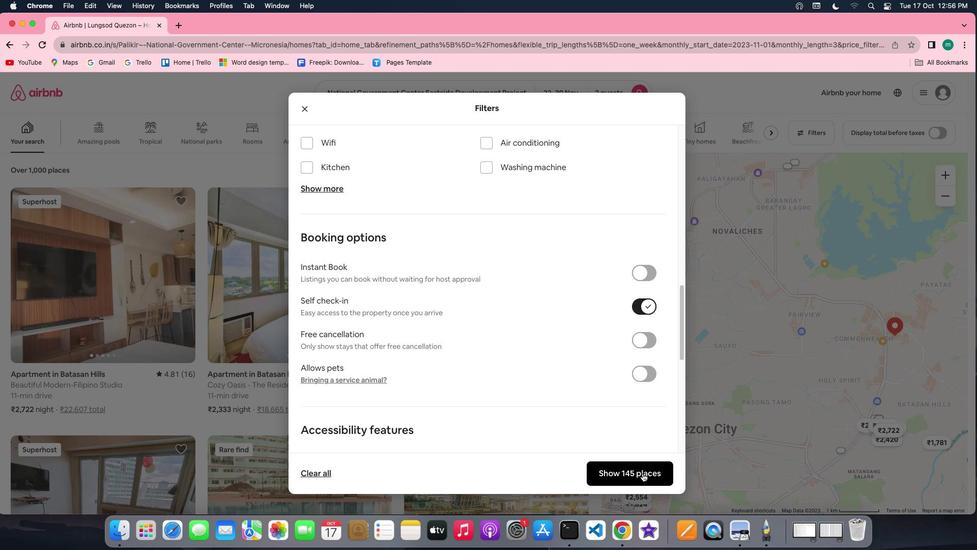 
Action: Mouse pressed left at (642, 473)
Screenshot: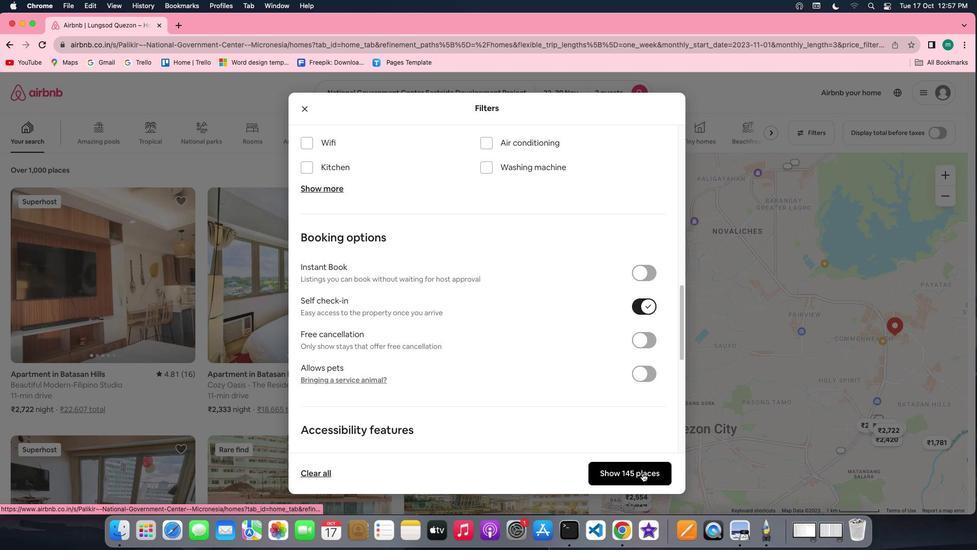 
Action: Mouse moved to (216, 338)
Screenshot: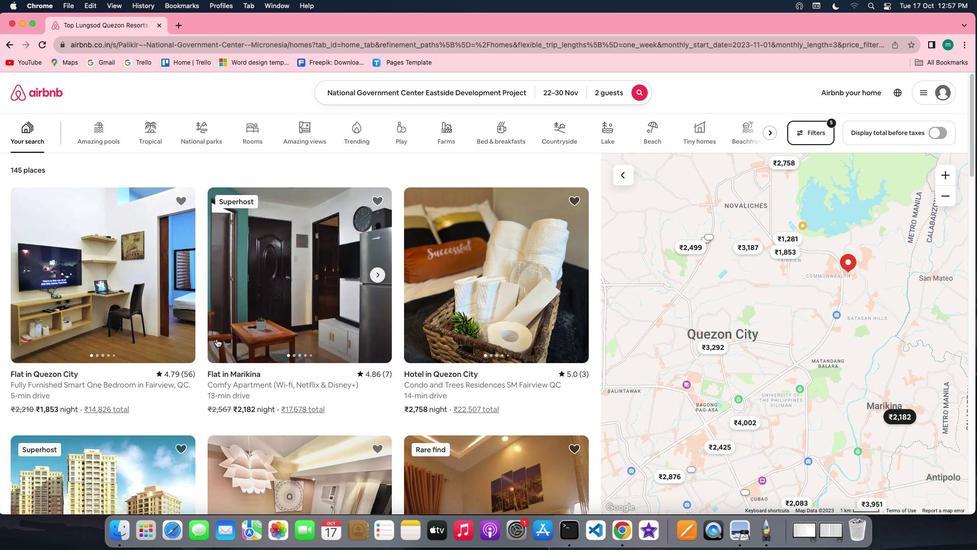 
Action: Mouse scrolled (216, 338) with delta (0, 0)
Screenshot: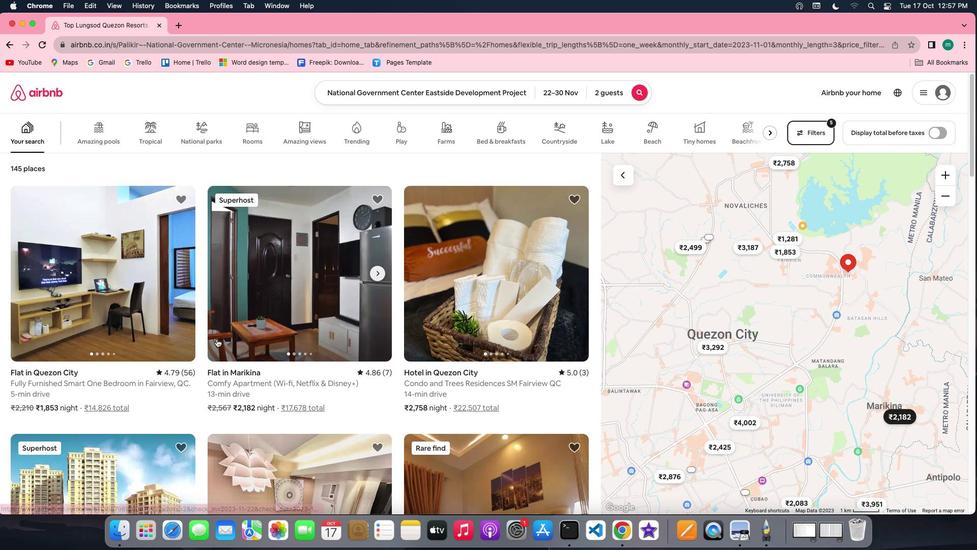 
Action: Mouse scrolled (216, 338) with delta (0, 0)
Screenshot: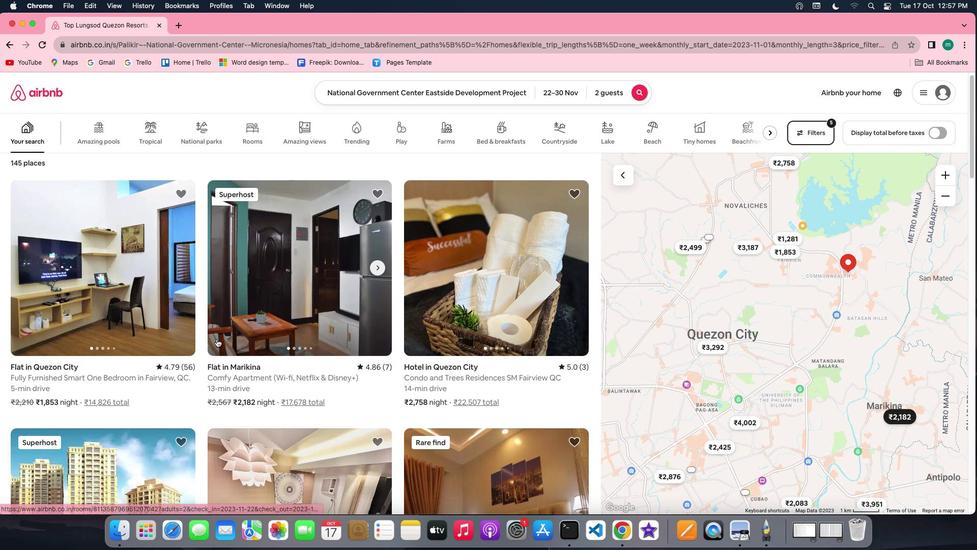 
Action: Mouse scrolled (216, 338) with delta (0, -1)
Screenshot: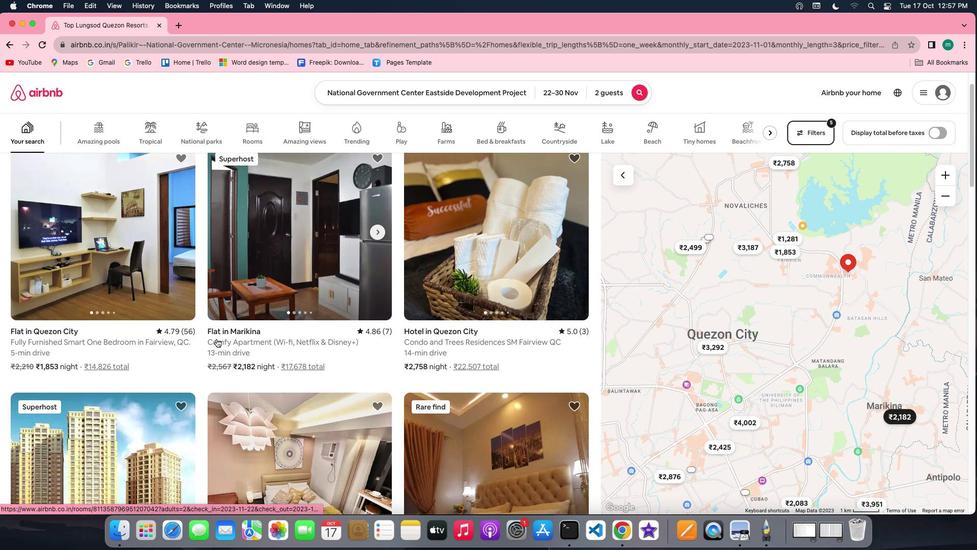 
Action: Mouse scrolled (216, 338) with delta (0, -1)
Screenshot: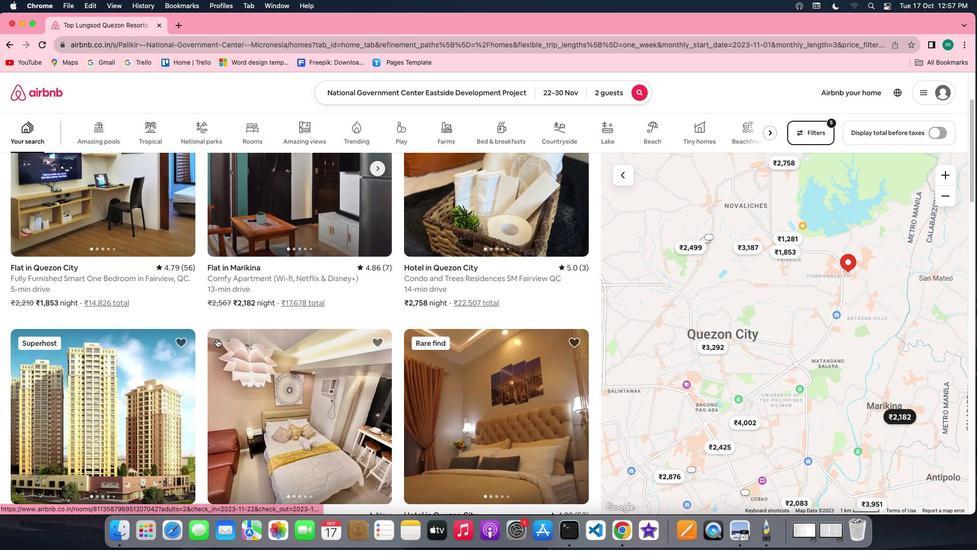 
Action: Mouse scrolled (216, 338) with delta (0, 0)
Screenshot: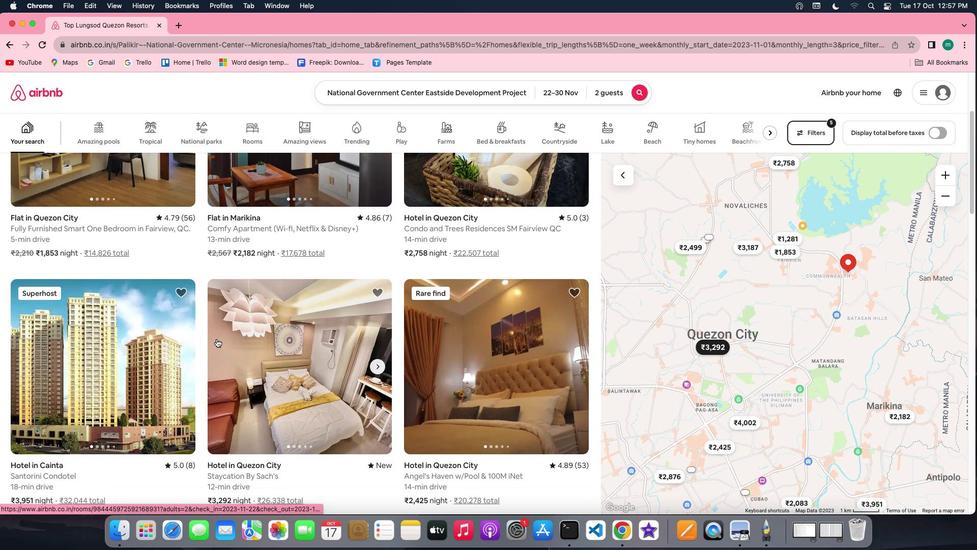 
Action: Mouse scrolled (216, 338) with delta (0, 0)
Screenshot: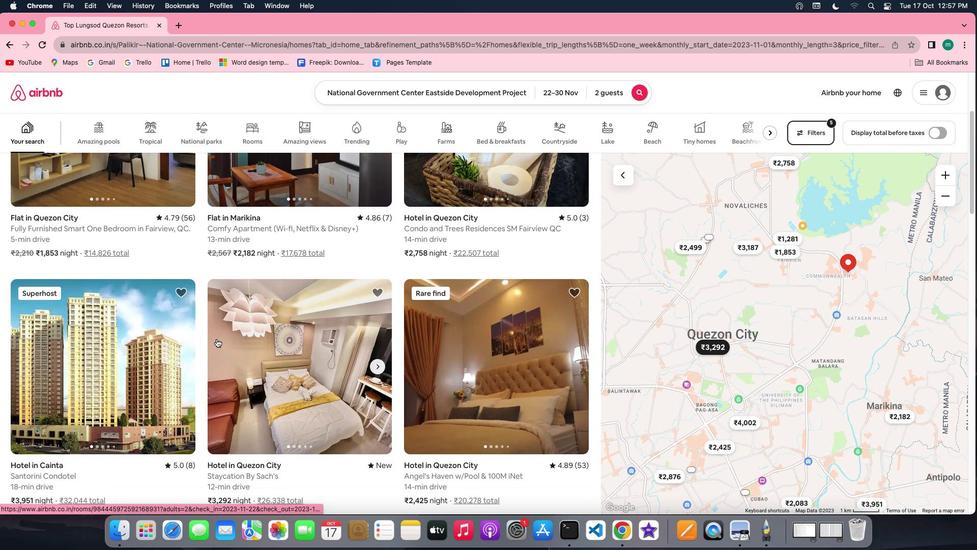 
Action: Mouse scrolled (216, 338) with delta (0, -1)
Screenshot: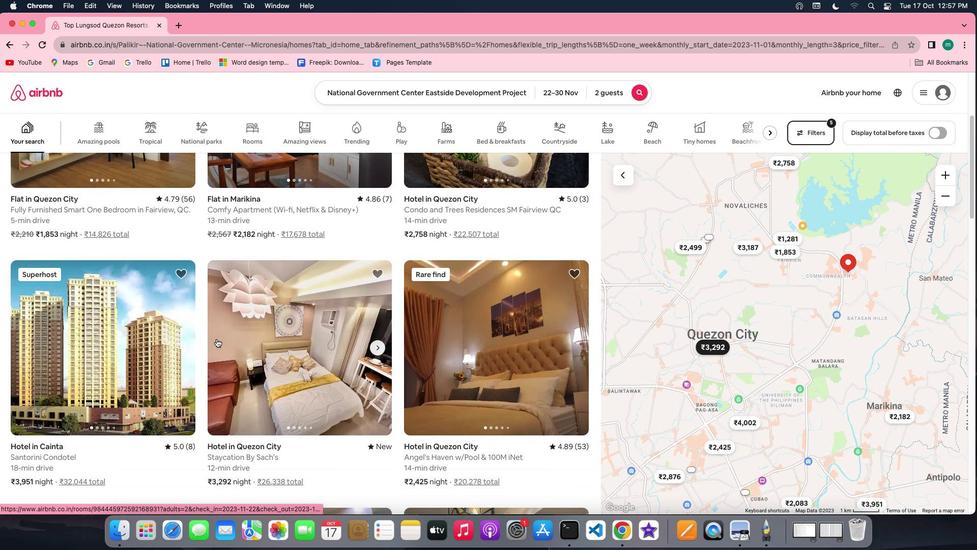 
Action: Mouse scrolled (216, 338) with delta (0, -1)
Screenshot: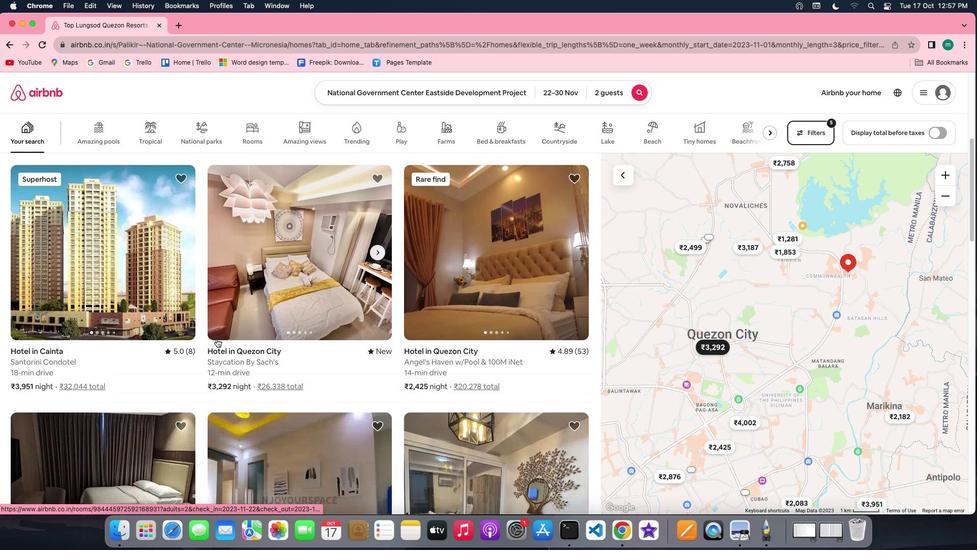 
Action: Mouse scrolled (216, 338) with delta (0, 0)
Screenshot: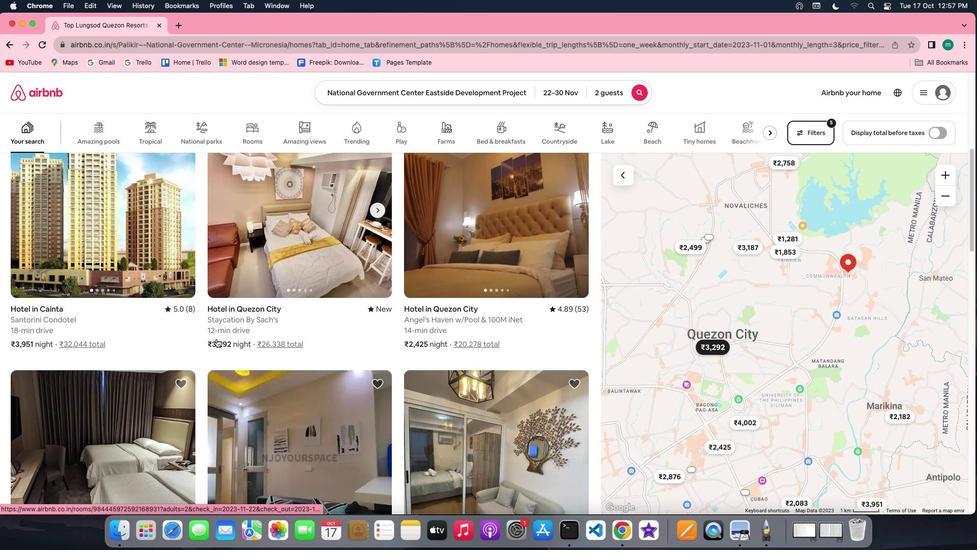 
Action: Mouse scrolled (216, 338) with delta (0, 0)
Screenshot: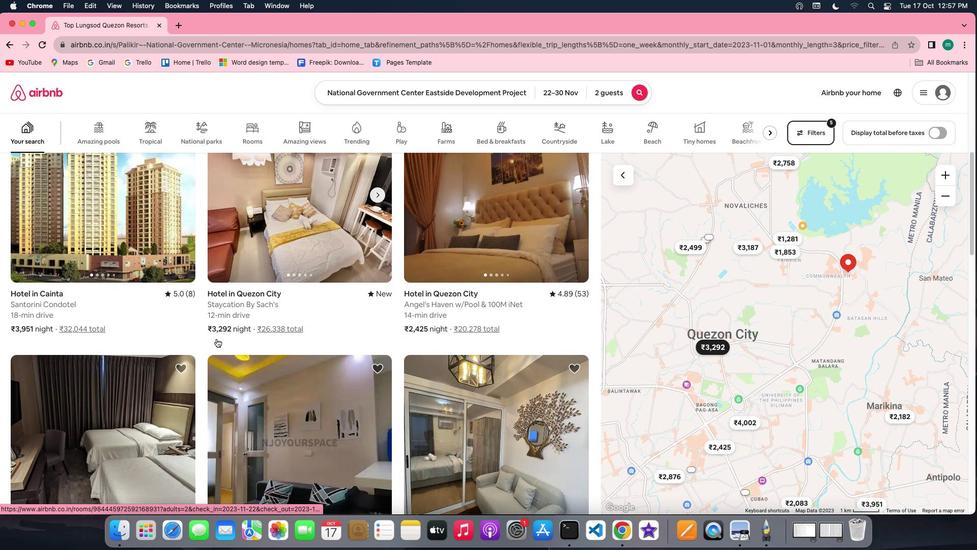 
Action: Mouse scrolled (216, 338) with delta (0, -1)
Screenshot: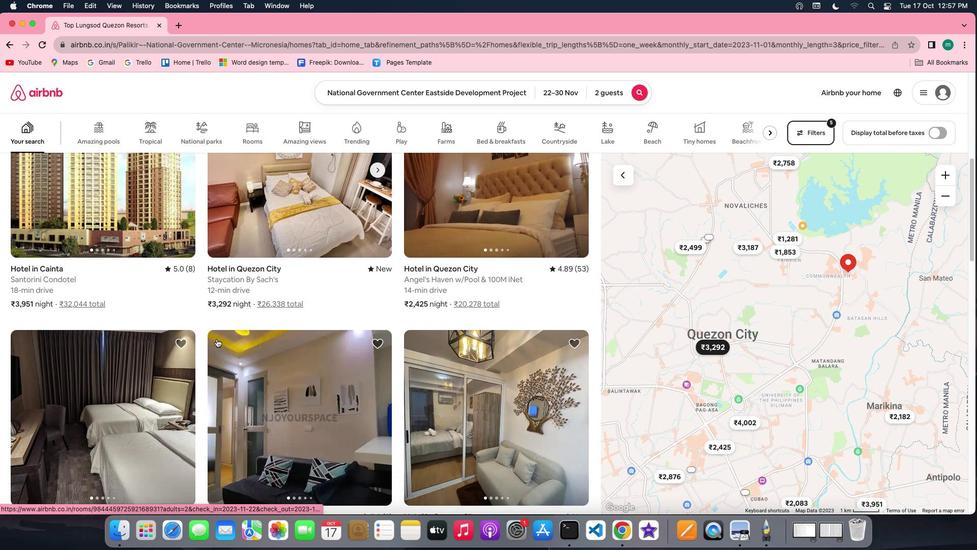
Action: Mouse scrolled (216, 338) with delta (0, -1)
Screenshot: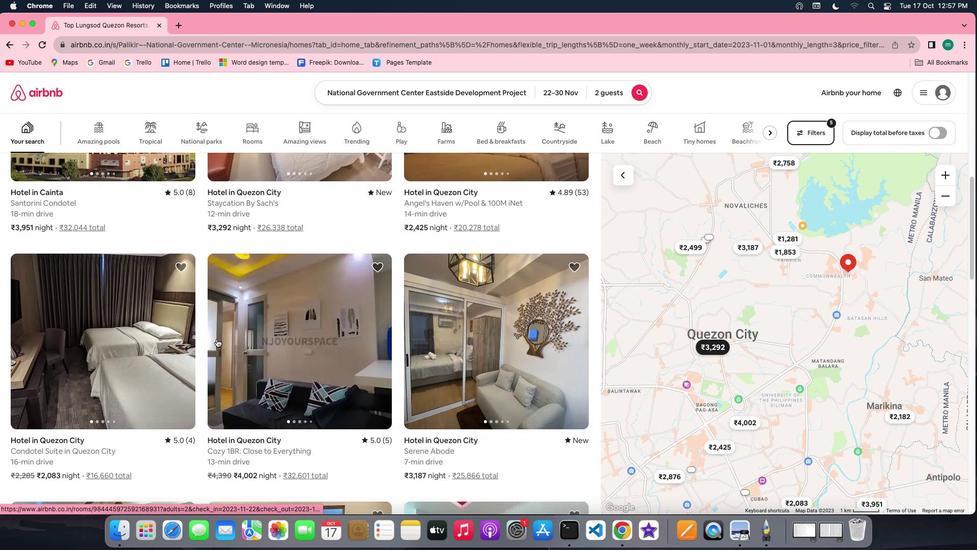 
Action: Mouse scrolled (216, 338) with delta (0, 0)
Screenshot: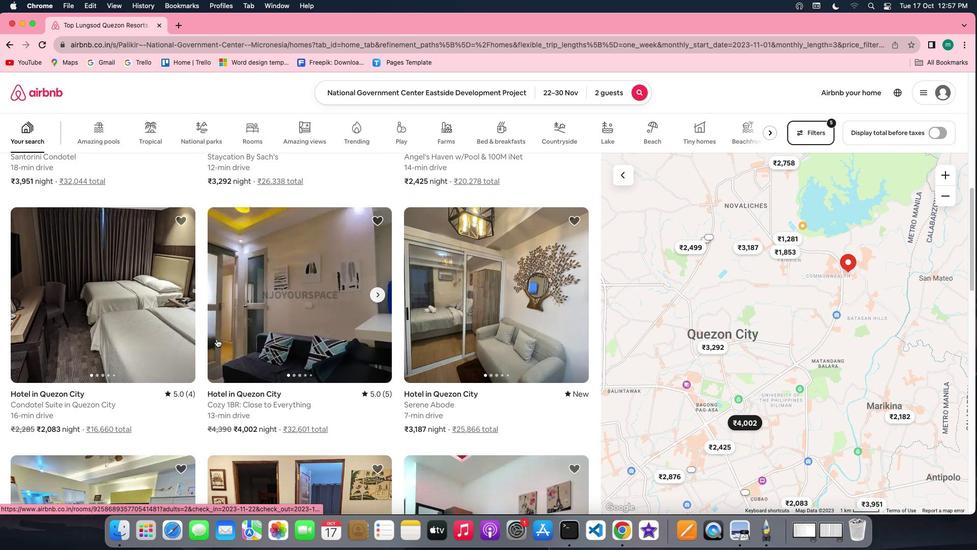
Action: Mouse scrolled (216, 338) with delta (0, 0)
Screenshot: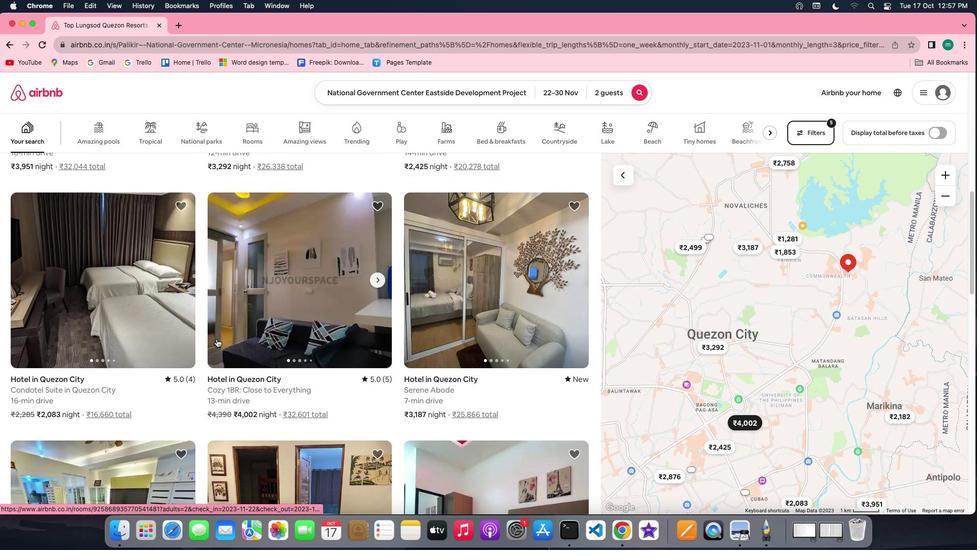 
Action: Mouse scrolled (216, 338) with delta (0, -1)
Screenshot: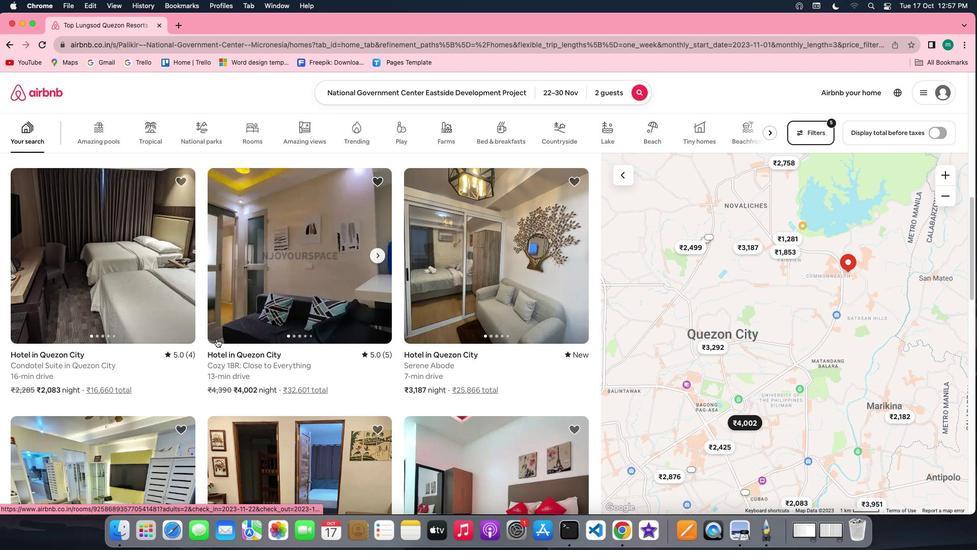 
Action: Mouse scrolled (216, 338) with delta (0, -1)
Screenshot: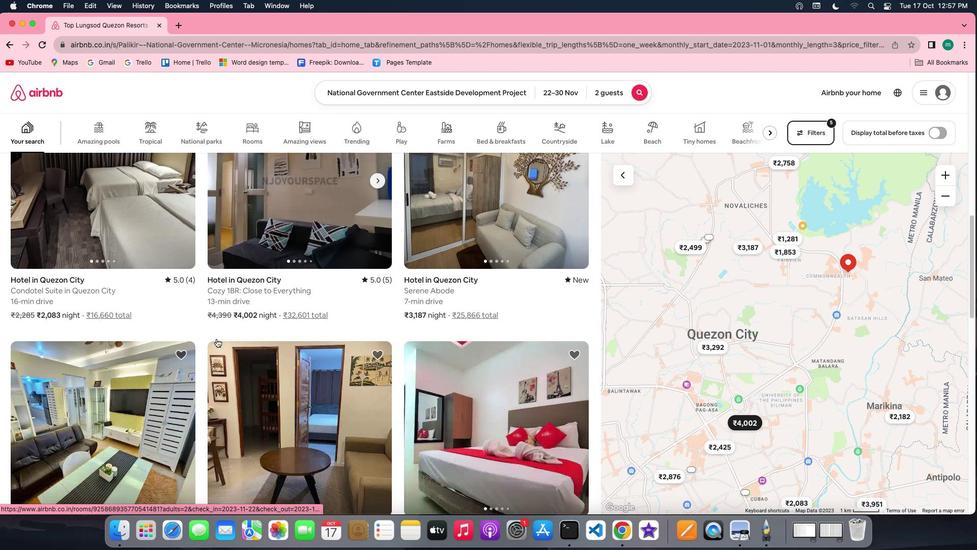 
Action: Mouse scrolled (216, 338) with delta (0, 0)
Screenshot: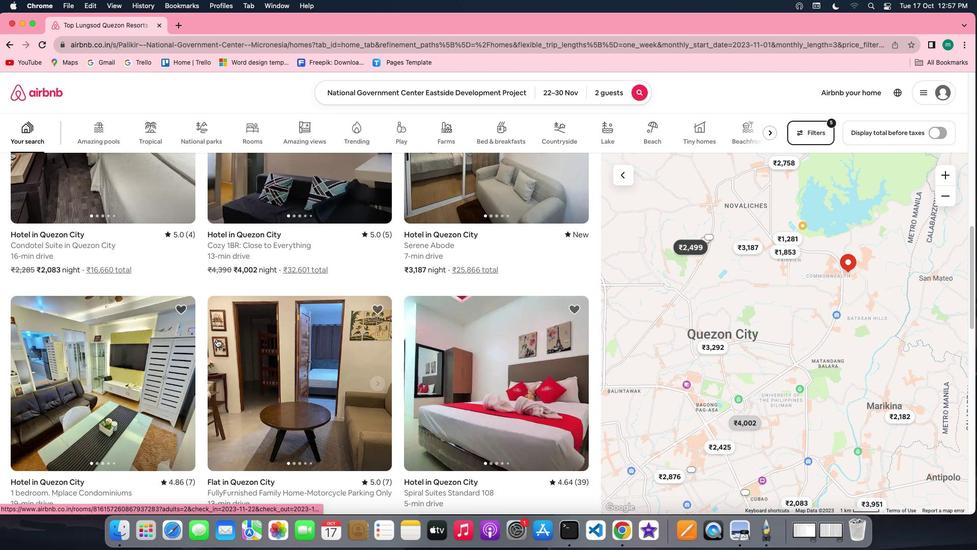 
Action: Mouse scrolled (216, 338) with delta (0, 0)
Screenshot: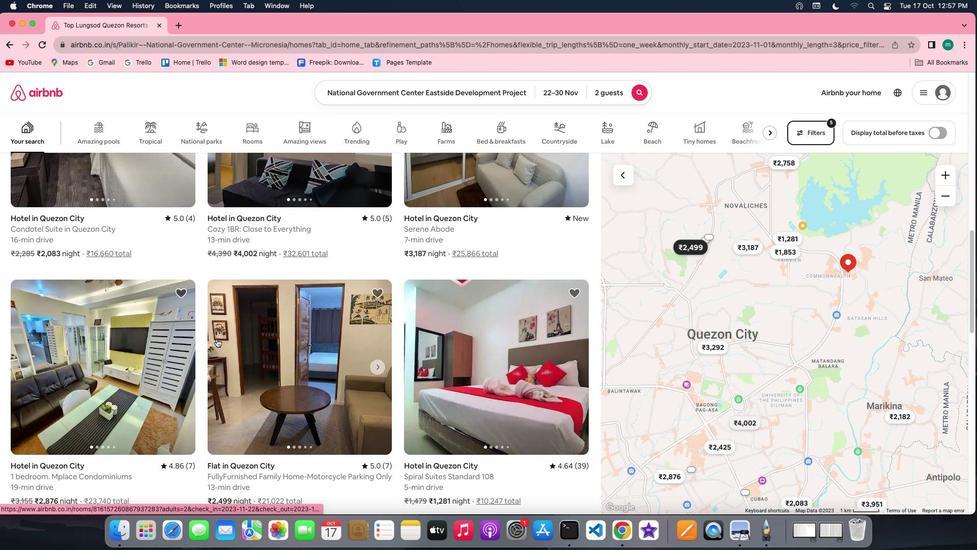 
Action: Mouse scrolled (216, 338) with delta (0, -1)
Screenshot: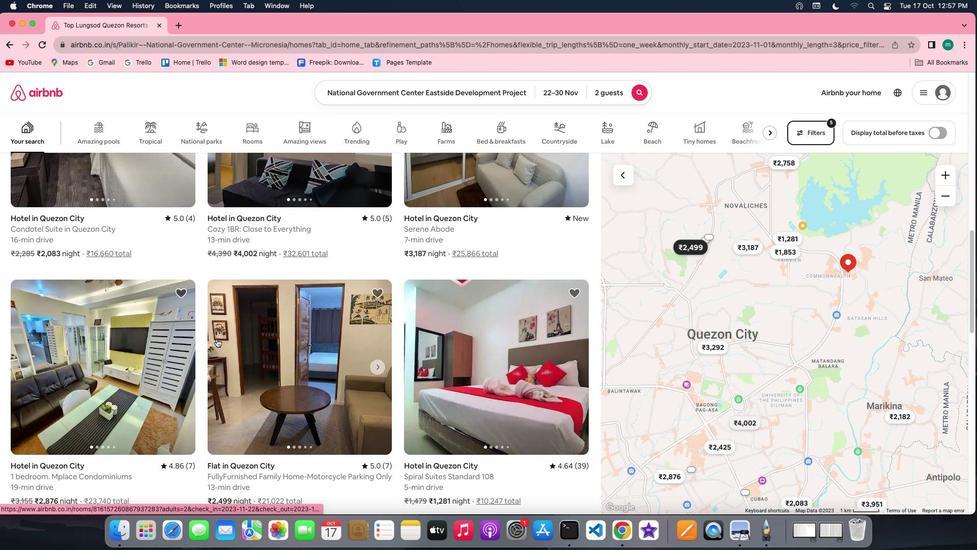 
Action: Mouse scrolled (216, 338) with delta (0, -2)
Screenshot: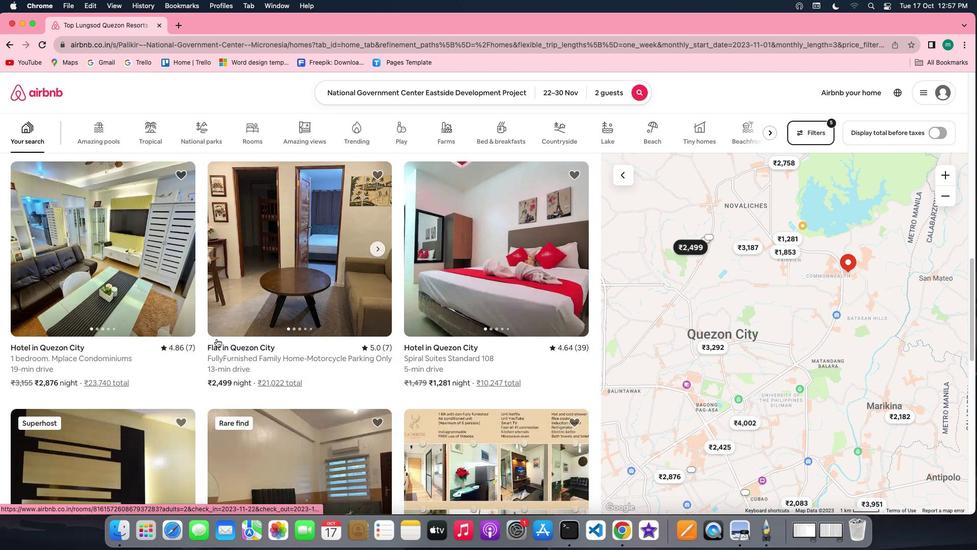 
Action: Mouse scrolled (216, 338) with delta (0, 0)
Screenshot: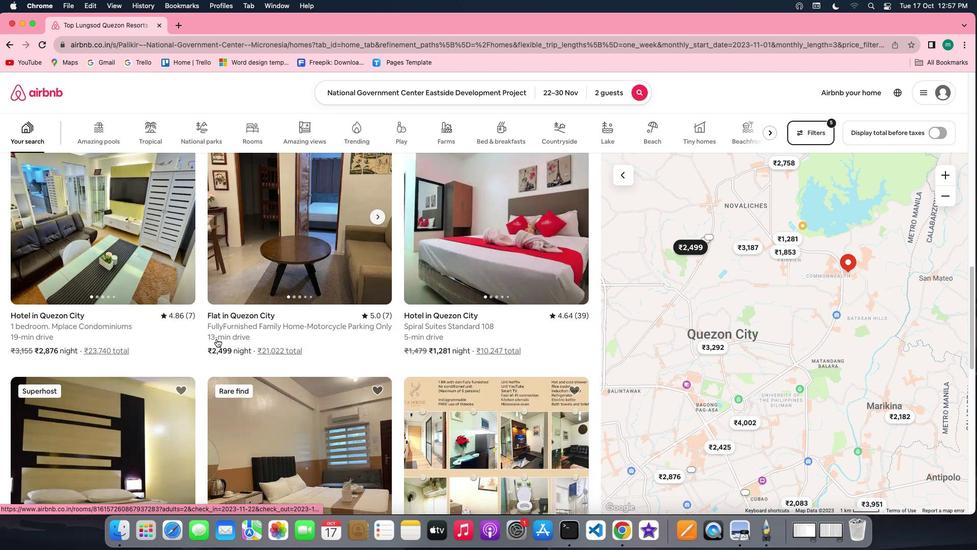 
Action: Mouse scrolled (216, 338) with delta (0, 0)
Screenshot: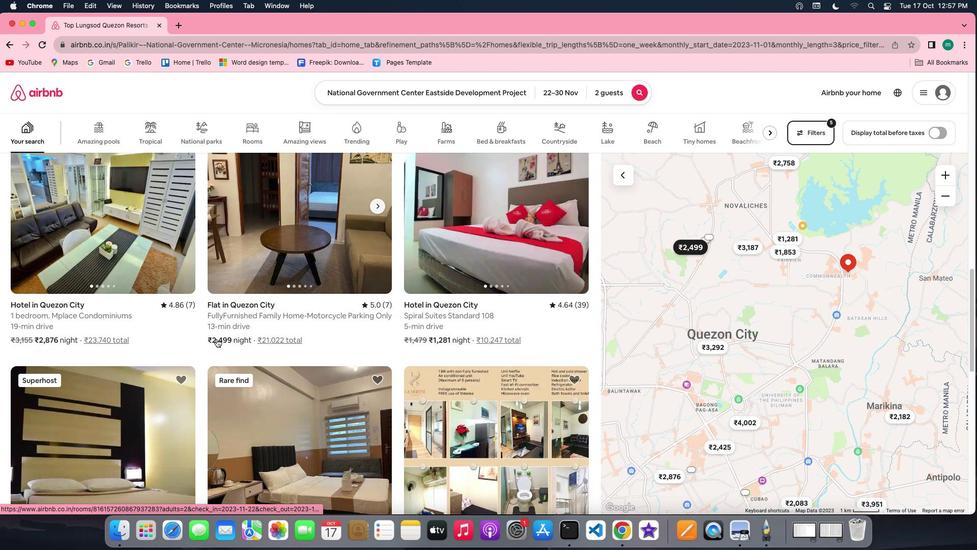 
Action: Mouse scrolled (216, 338) with delta (0, 0)
Screenshot: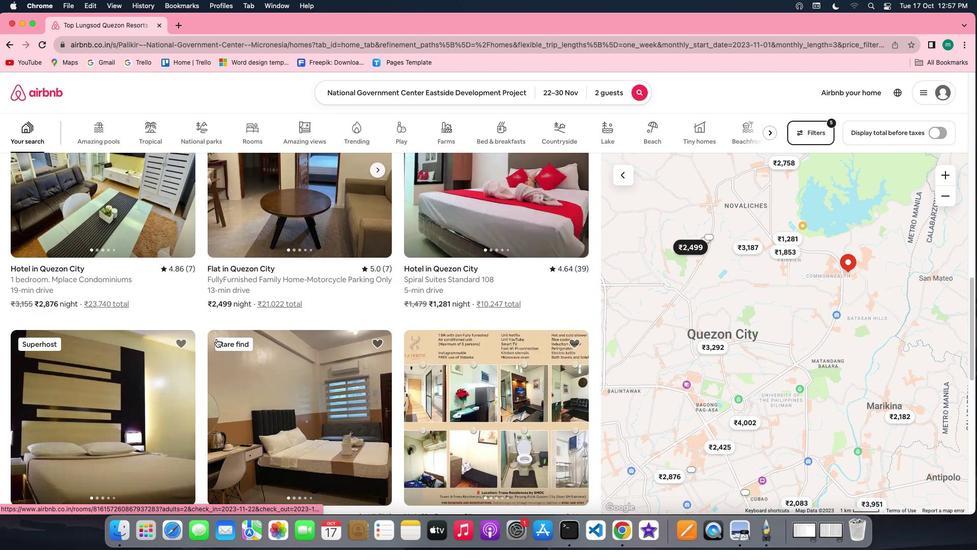 
Action: Mouse scrolled (216, 338) with delta (0, -1)
Screenshot: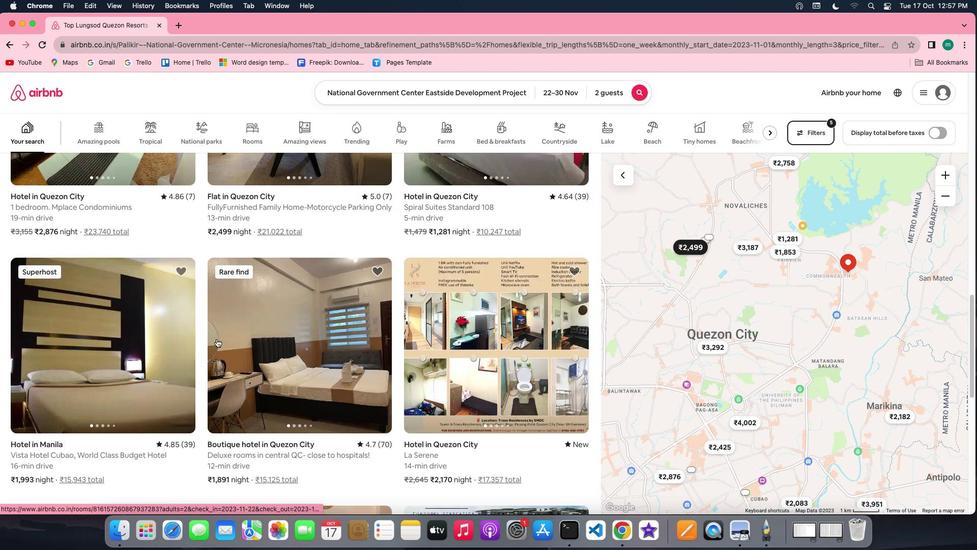 
Action: Mouse scrolled (216, 338) with delta (0, -2)
Screenshot: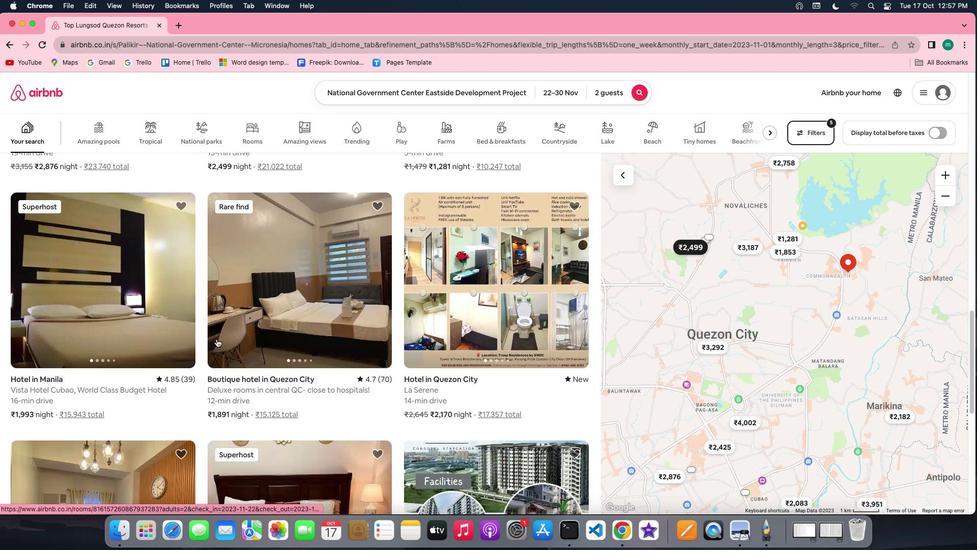 
Action: Mouse scrolled (216, 338) with delta (0, -2)
Screenshot: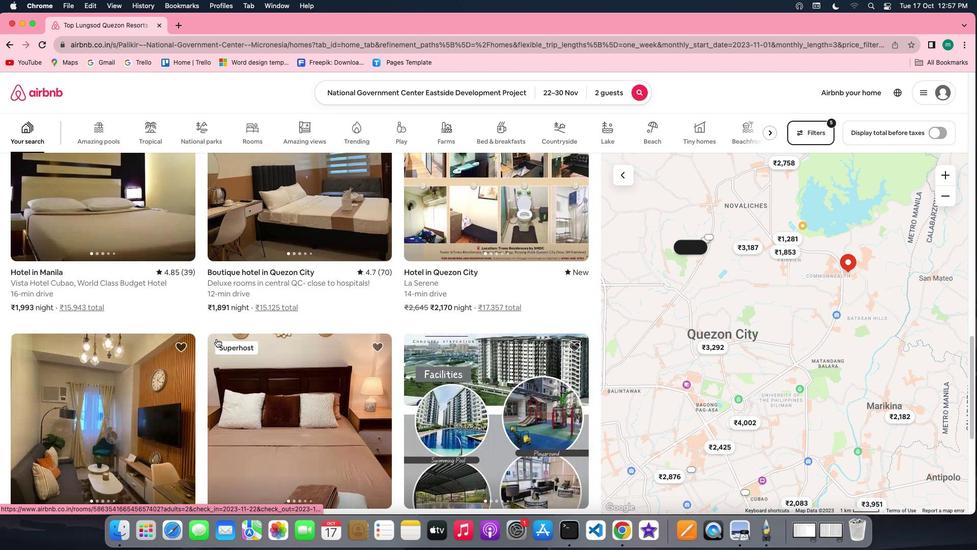 
Action: Mouse scrolled (216, 338) with delta (0, 0)
Screenshot: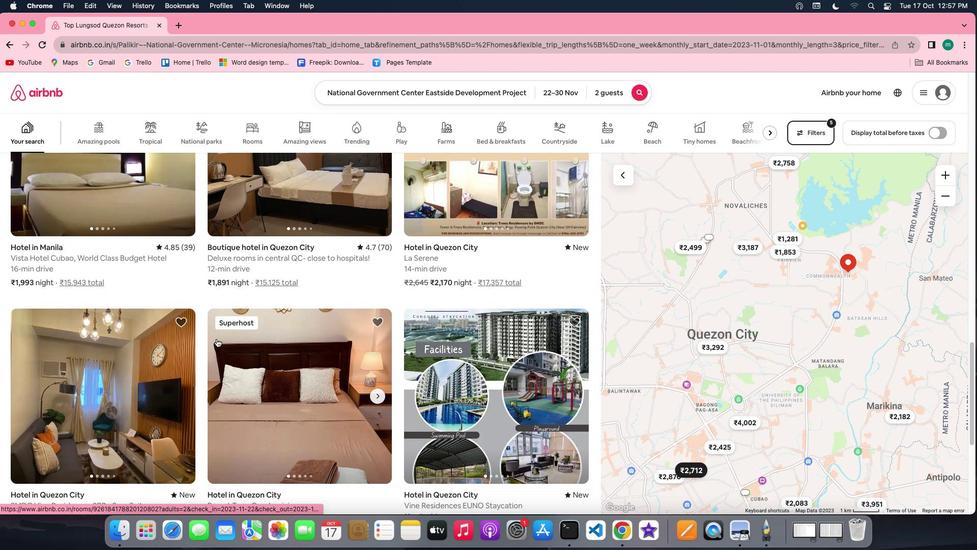
Action: Mouse scrolled (216, 338) with delta (0, 0)
Screenshot: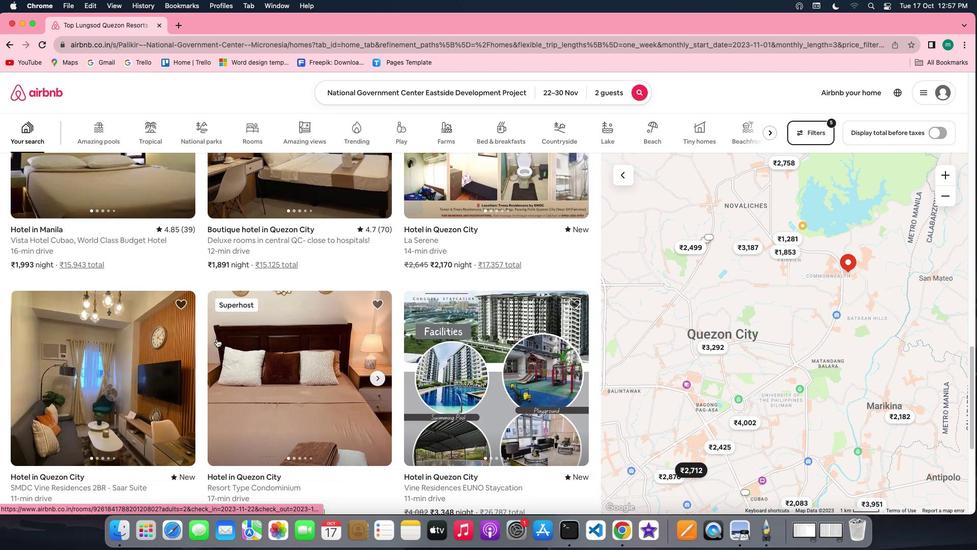 
Action: Mouse scrolled (216, 338) with delta (0, -1)
Screenshot: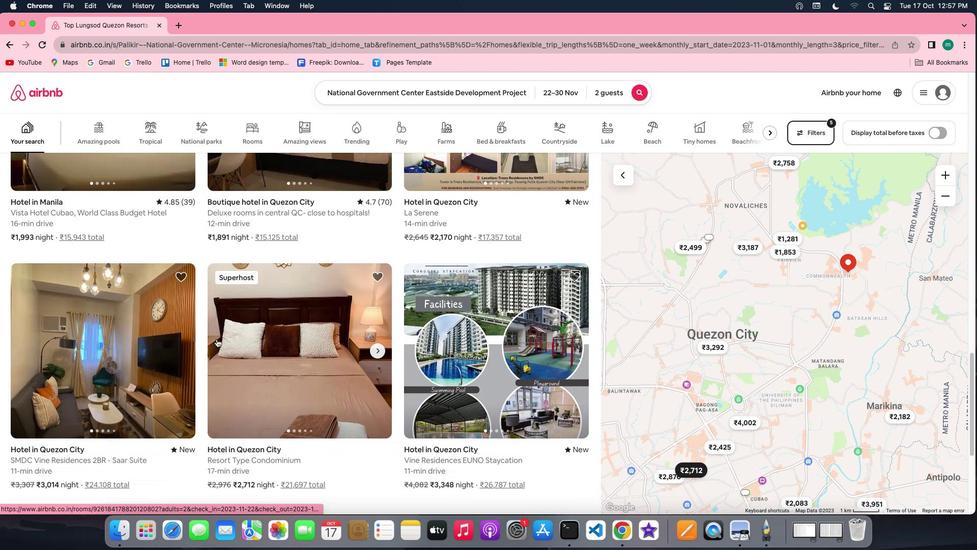
Action: Mouse scrolled (216, 338) with delta (0, -1)
Screenshot: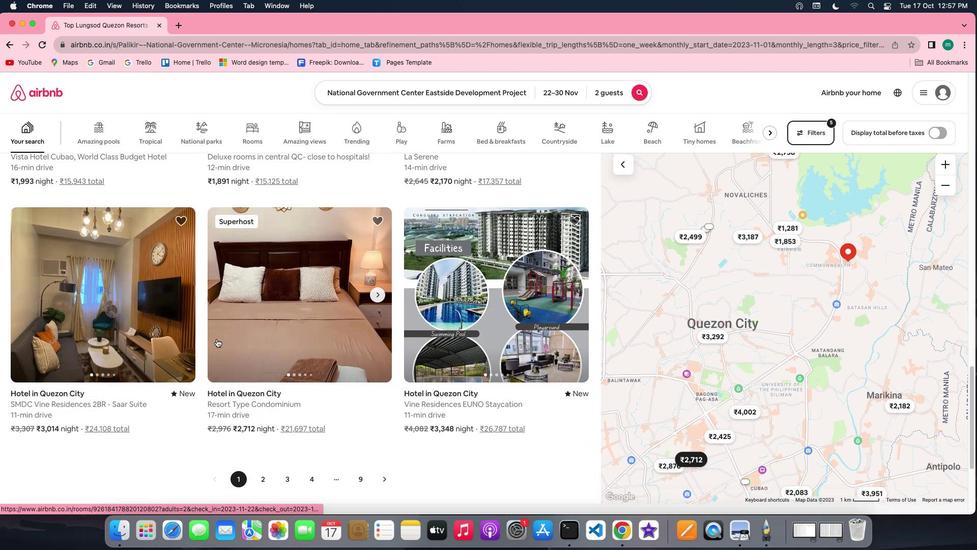 
Action: Mouse scrolled (216, 338) with delta (0, 0)
Screenshot: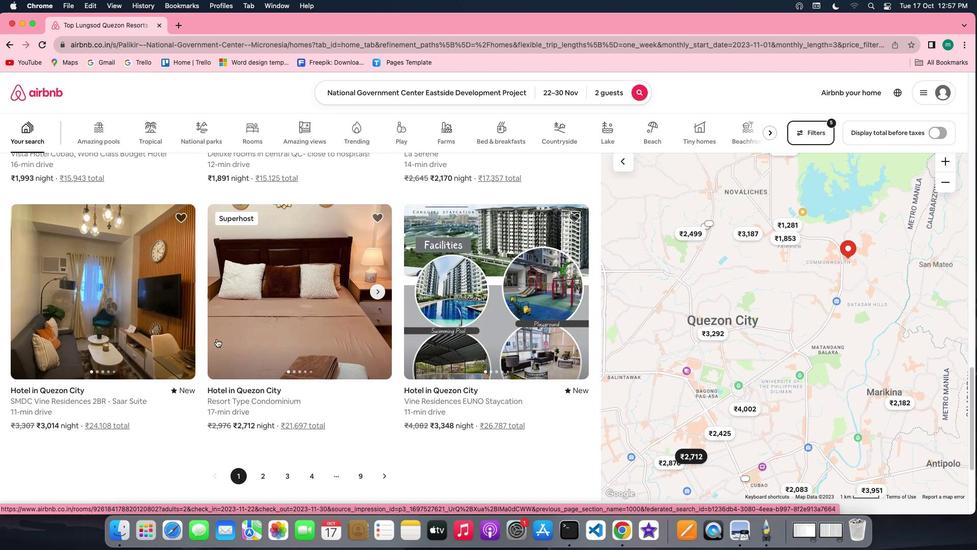 
Action: Mouse scrolled (216, 338) with delta (0, 0)
Screenshot: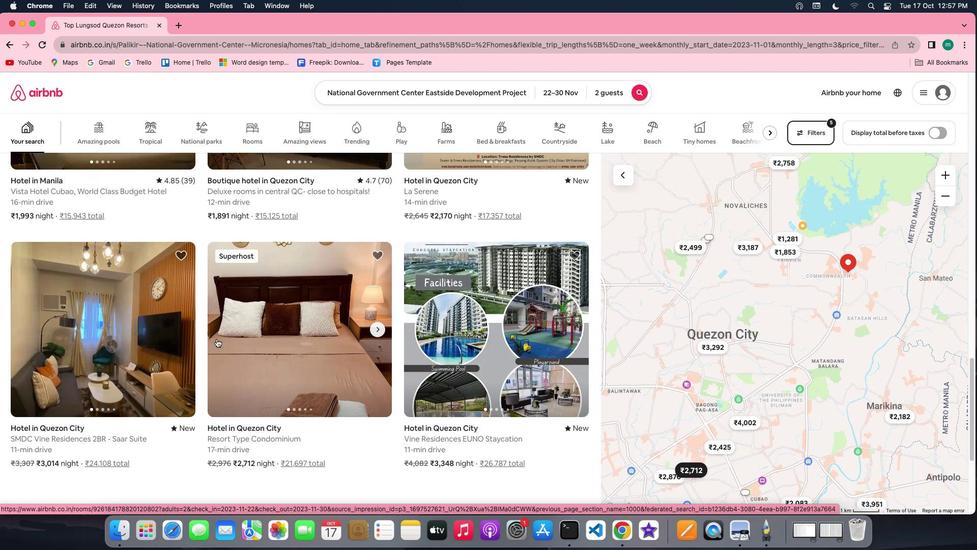 
Action: Mouse scrolled (216, 338) with delta (0, 1)
Screenshot: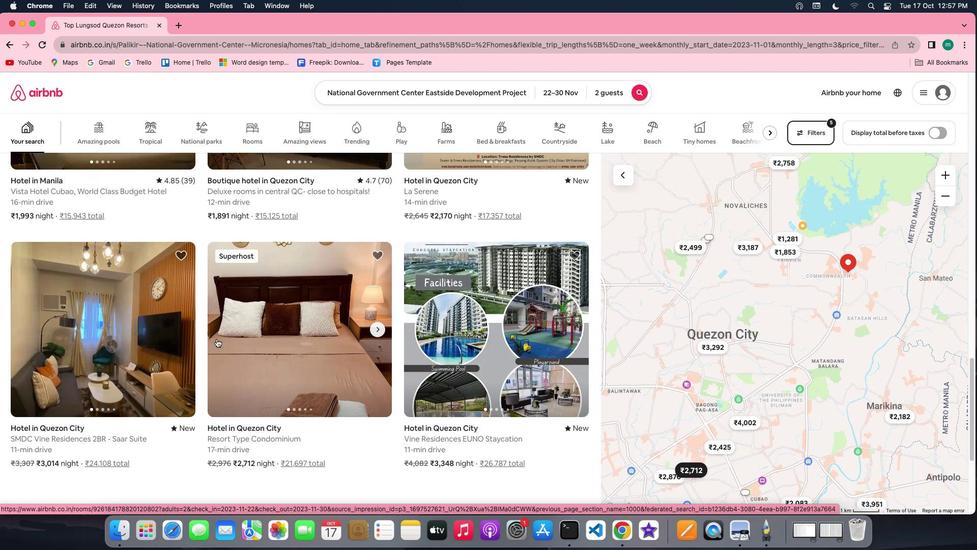 
Action: Mouse scrolled (216, 338) with delta (0, 2)
Screenshot: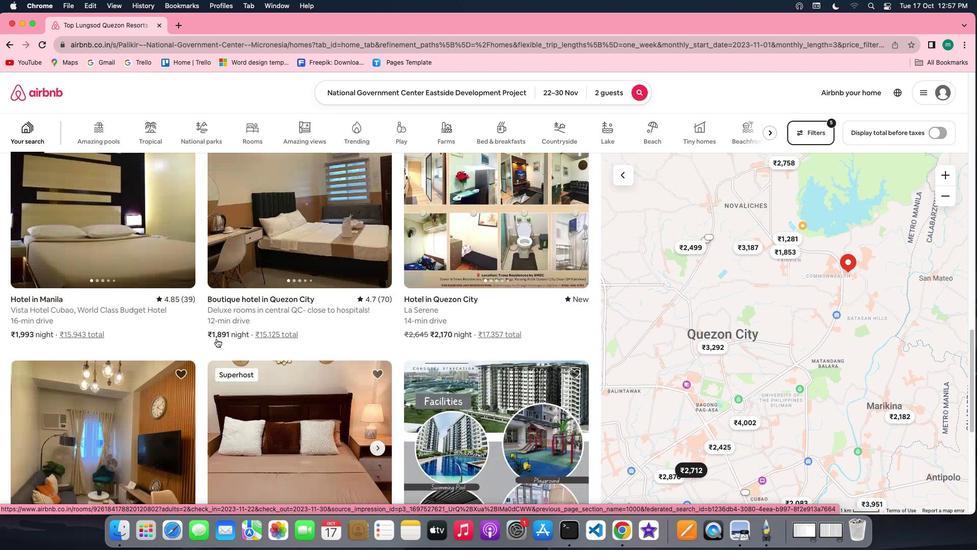 
Action: Mouse scrolled (216, 338) with delta (0, 2)
Screenshot: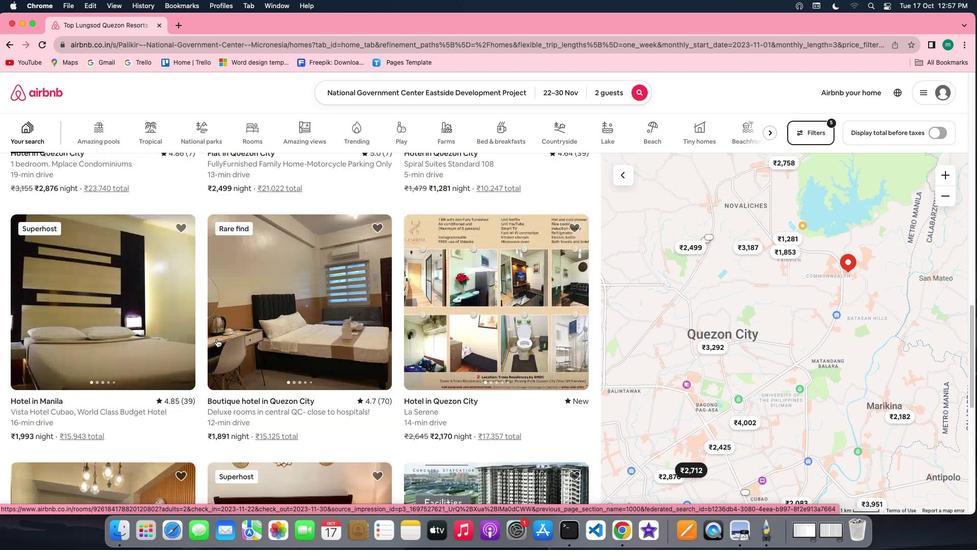 
Action: Mouse scrolled (216, 338) with delta (0, 0)
Screenshot: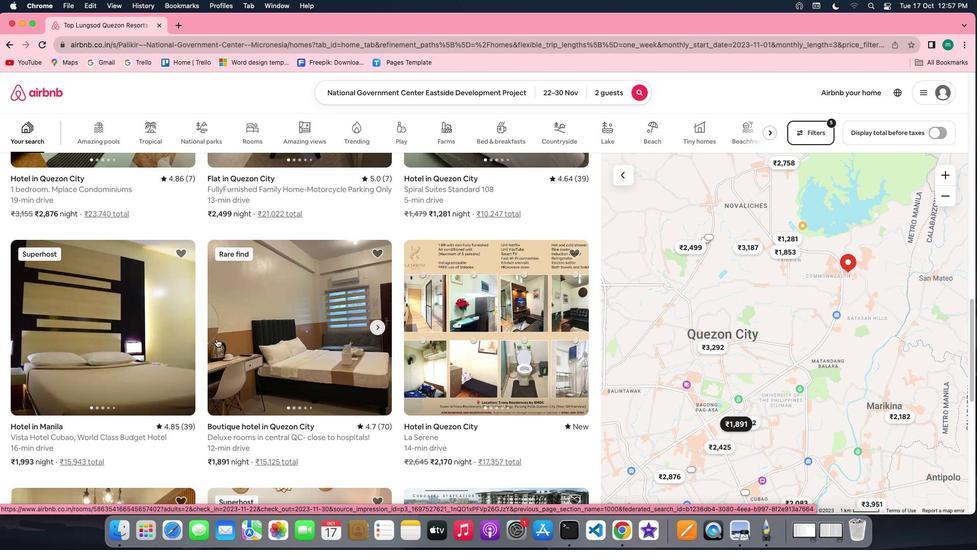 
Action: Mouse scrolled (216, 338) with delta (0, 0)
Screenshot: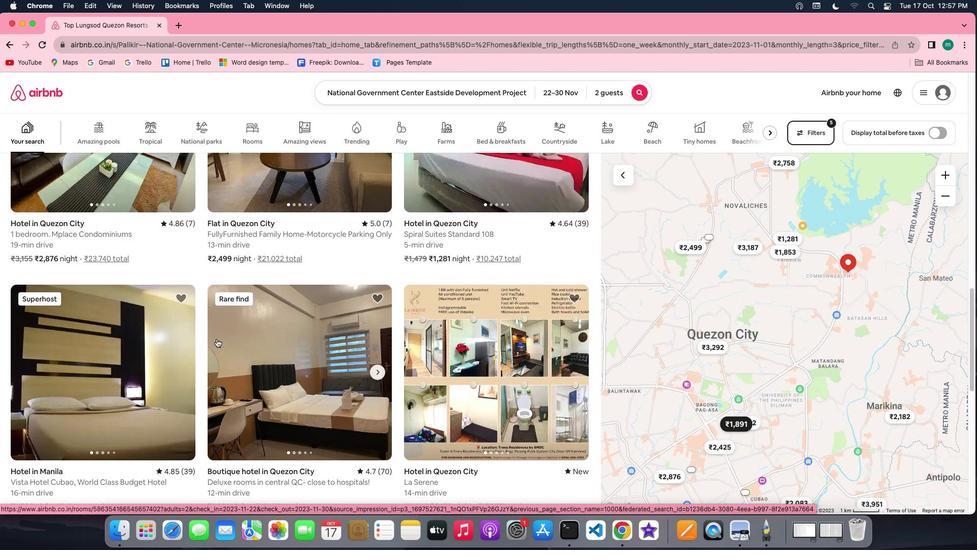 
Action: Mouse scrolled (216, 338) with delta (0, 1)
Screenshot: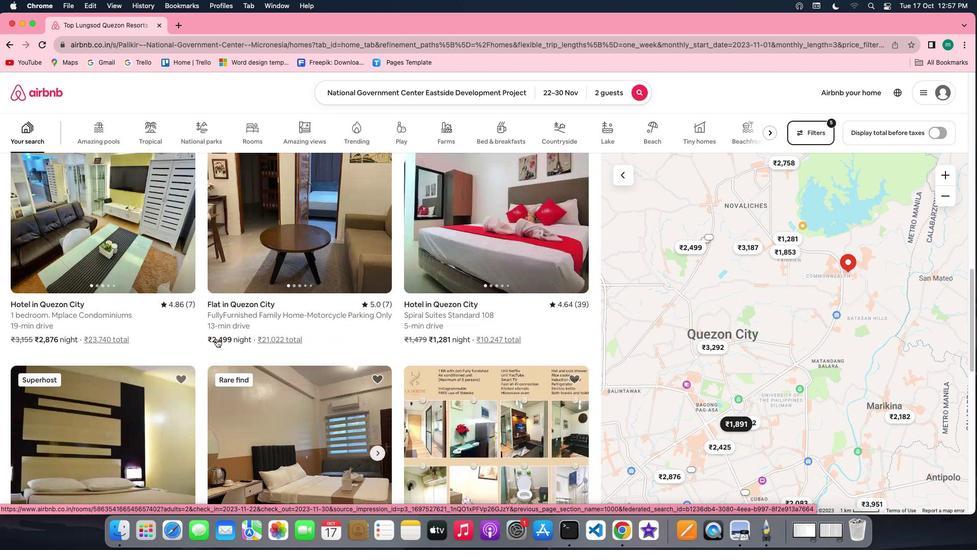 
Action: Mouse scrolled (216, 338) with delta (0, 2)
Screenshot: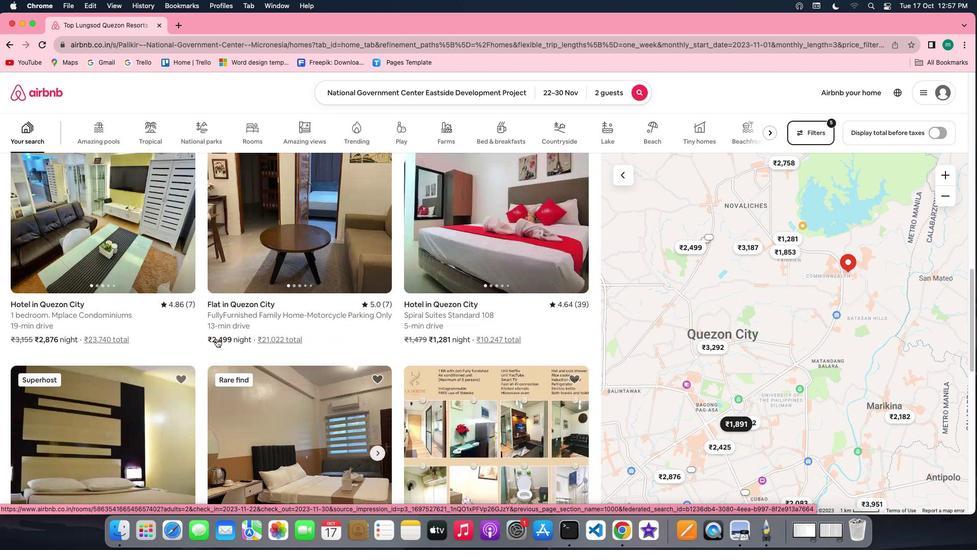 
Action: Mouse scrolled (216, 338) with delta (0, 0)
Screenshot: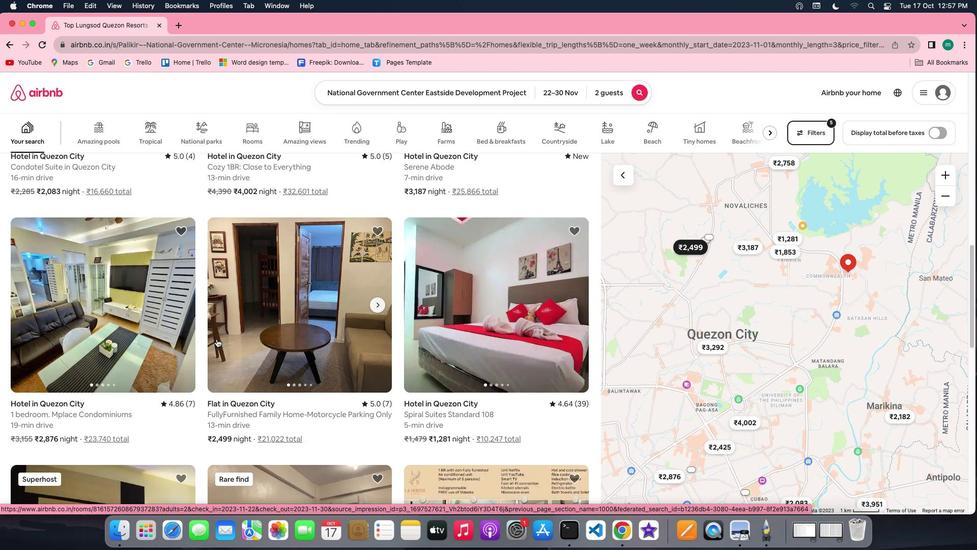 
Action: Mouse scrolled (216, 338) with delta (0, 0)
Screenshot: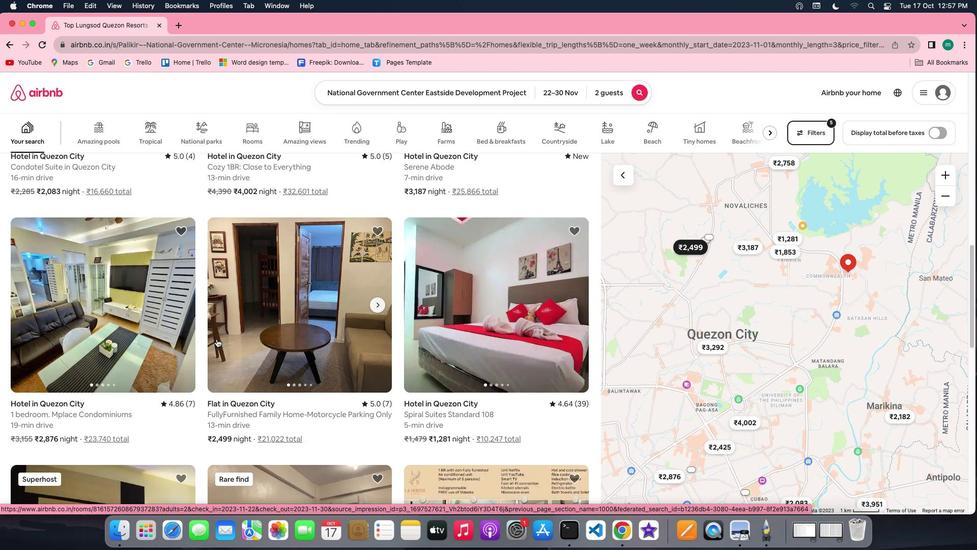 
Action: Mouse scrolled (216, 338) with delta (0, 1)
Screenshot: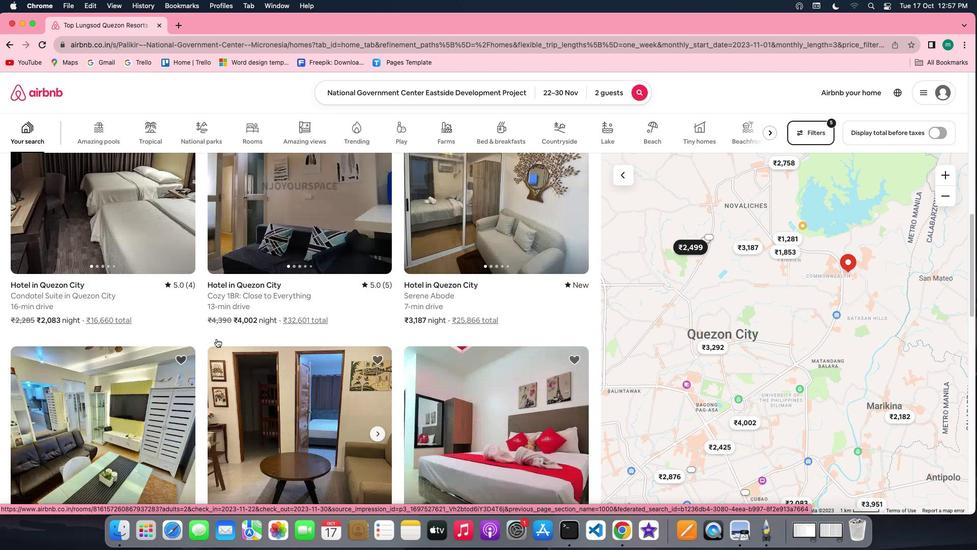 
Action: Mouse scrolled (216, 338) with delta (0, 2)
Screenshot: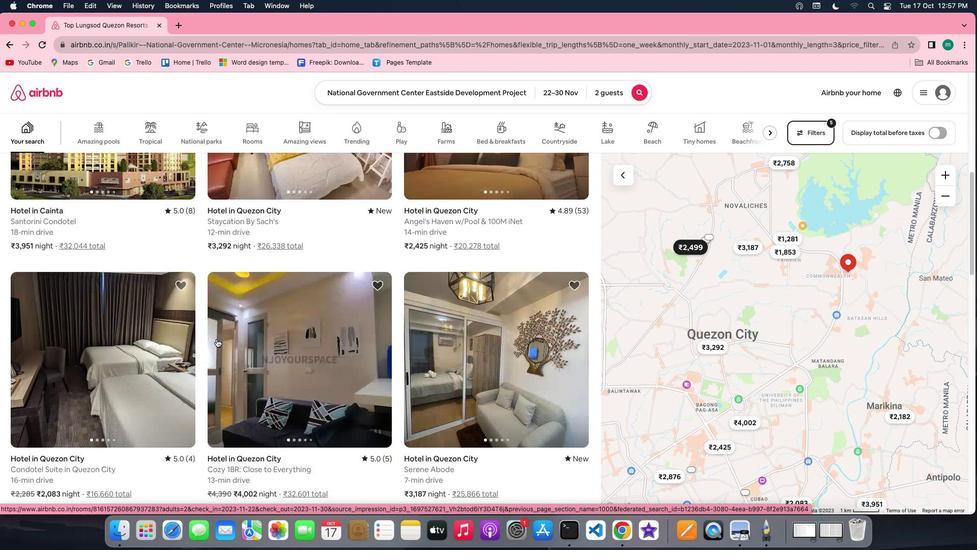 
Action: Mouse scrolled (216, 338) with delta (0, 3)
Screenshot: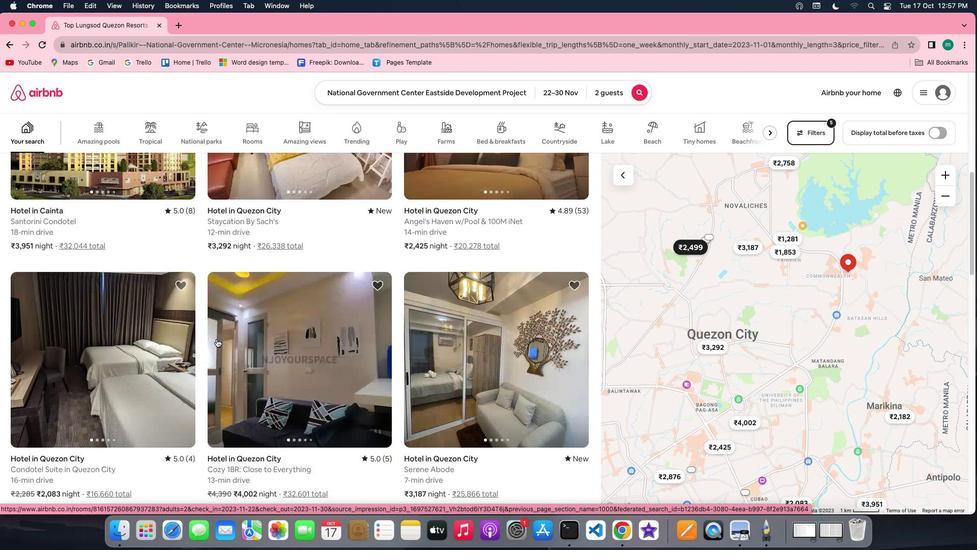 
Action: Mouse scrolled (216, 338) with delta (0, 0)
Screenshot: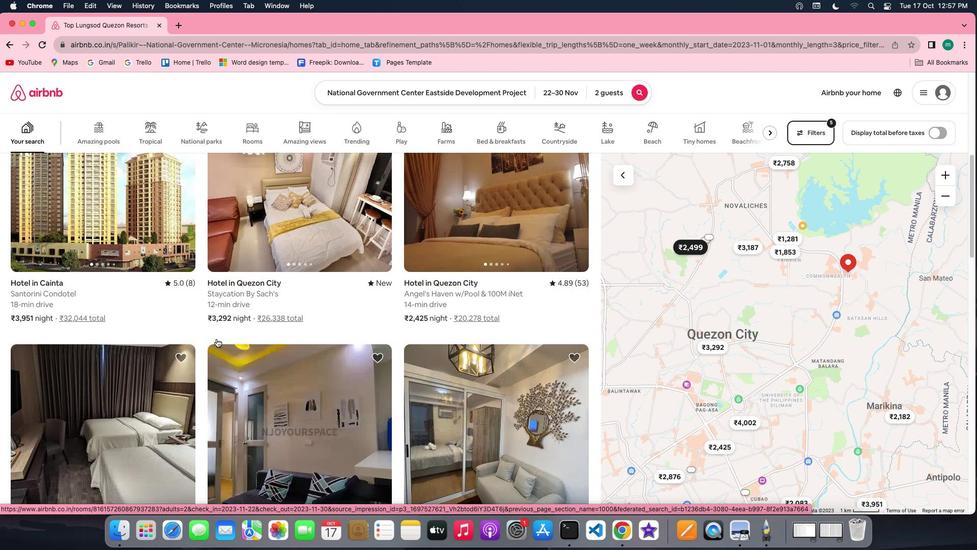 
Action: Mouse scrolled (216, 338) with delta (0, 0)
Screenshot: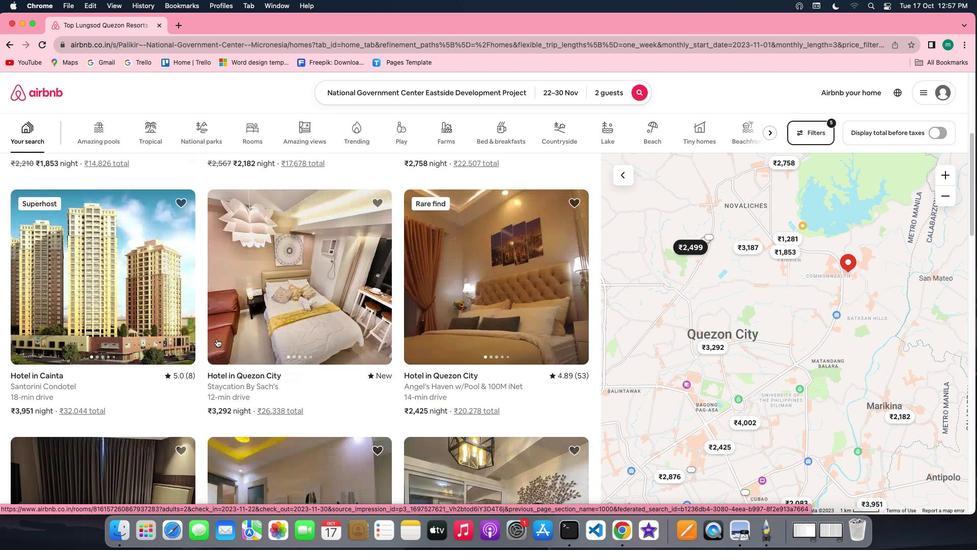 
Action: Mouse scrolled (216, 338) with delta (0, 1)
Screenshot: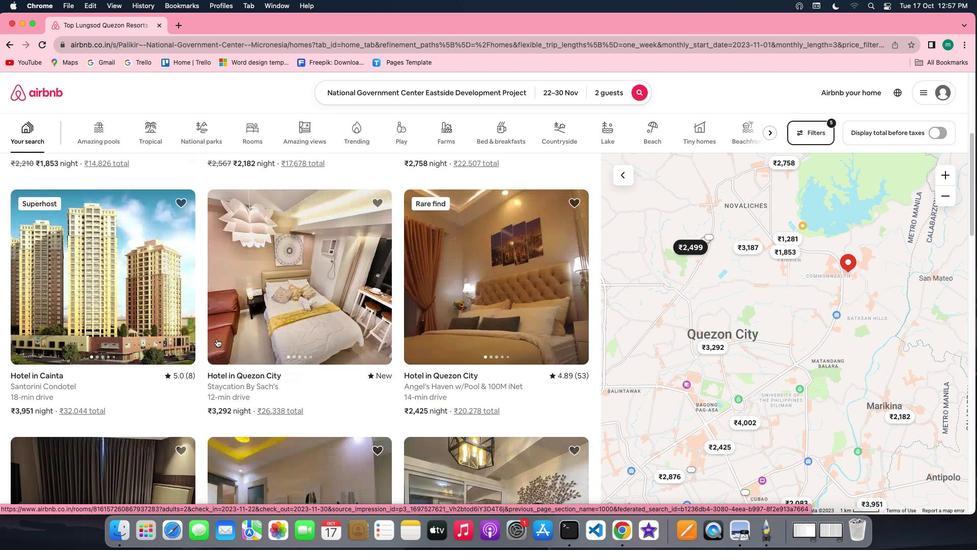 
Action: Mouse scrolled (216, 338) with delta (0, 2)
Screenshot: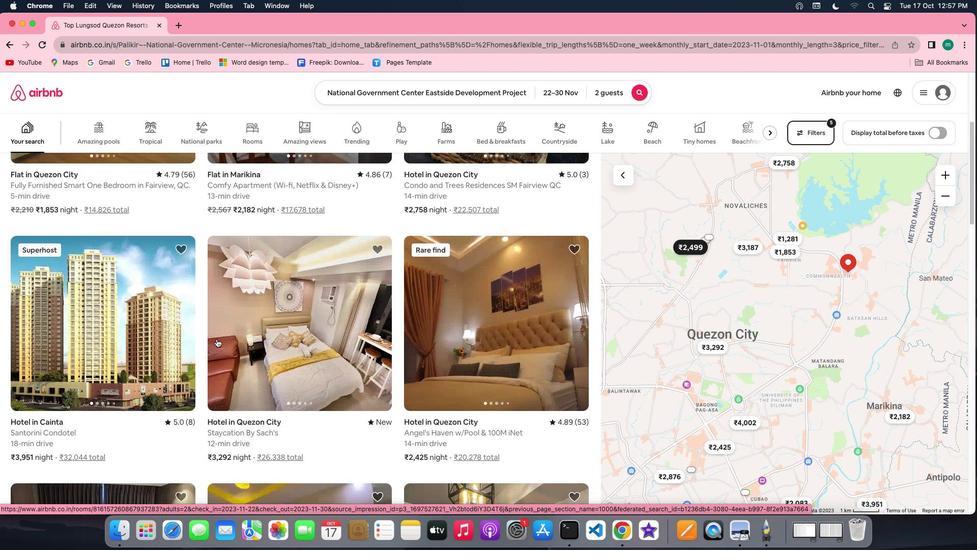 
Action: Mouse scrolled (216, 338) with delta (0, 0)
Screenshot: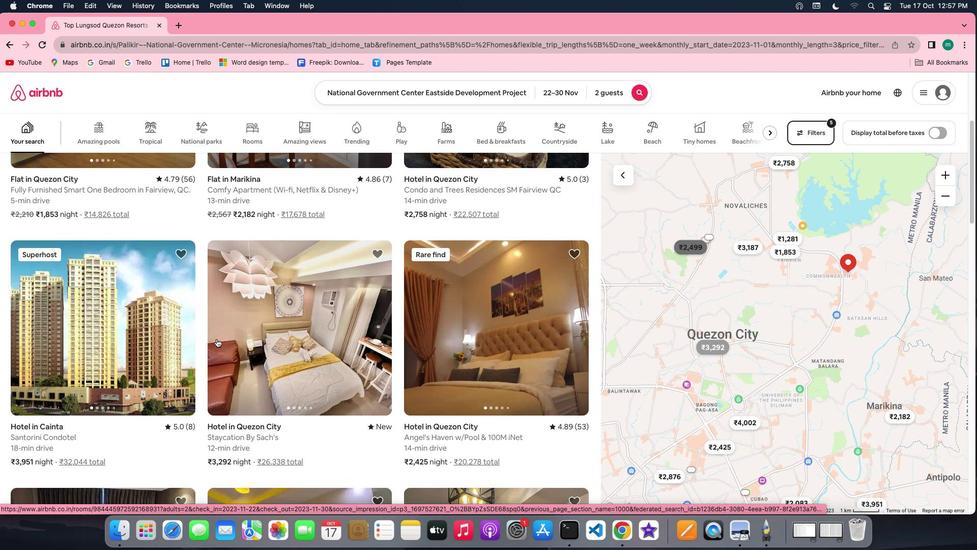 
Action: Mouse scrolled (216, 338) with delta (0, 0)
Screenshot: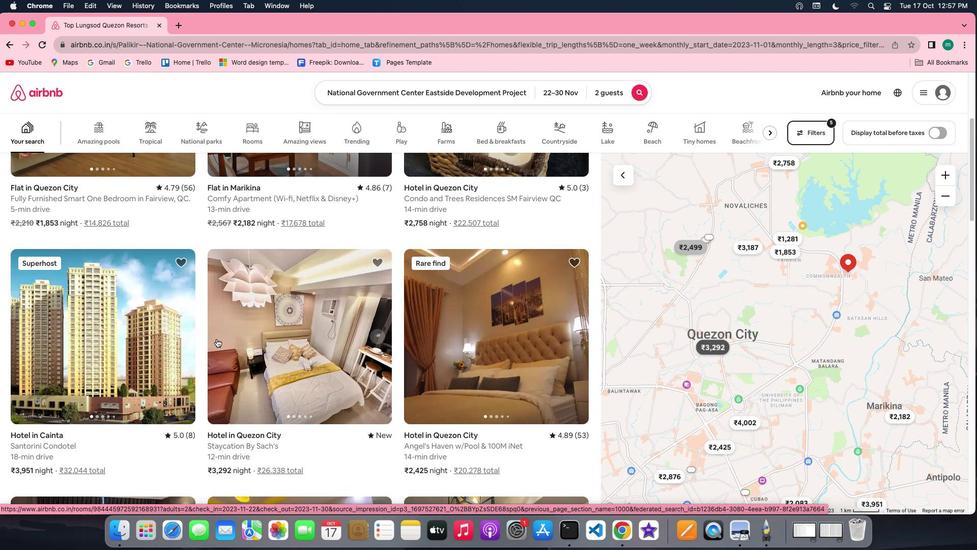 
Action: Mouse scrolled (216, 338) with delta (0, 1)
Screenshot: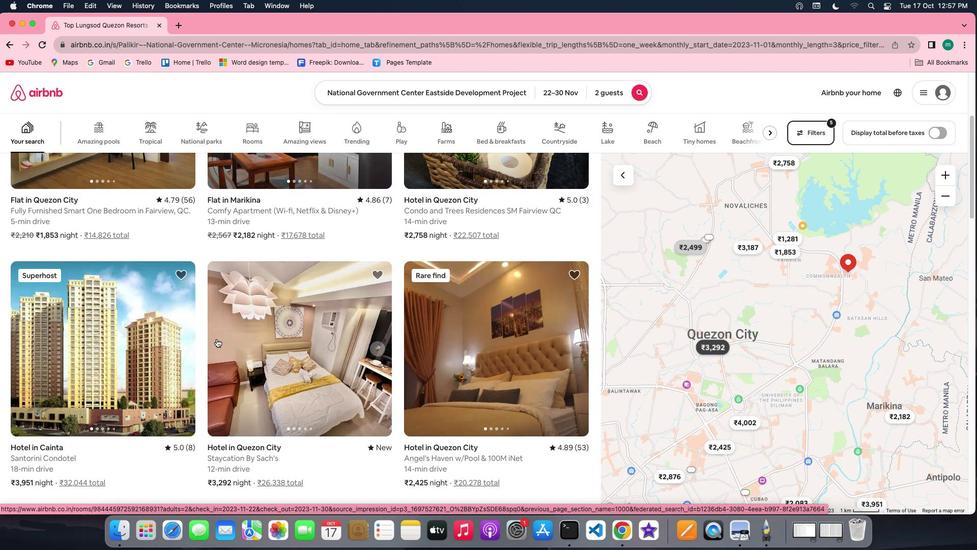 
Action: Mouse scrolled (216, 338) with delta (0, 2)
Screenshot: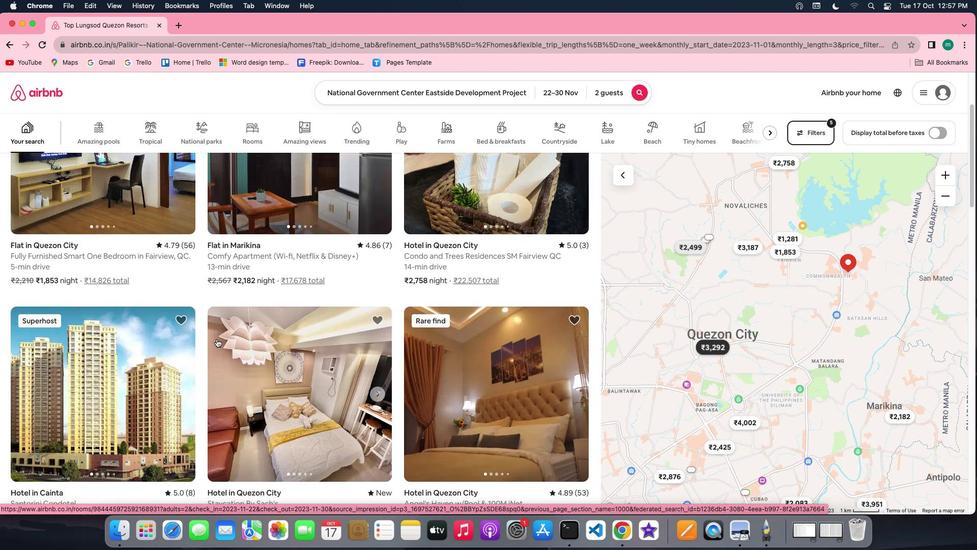 
Action: Mouse scrolled (216, 338) with delta (0, 2)
Screenshot: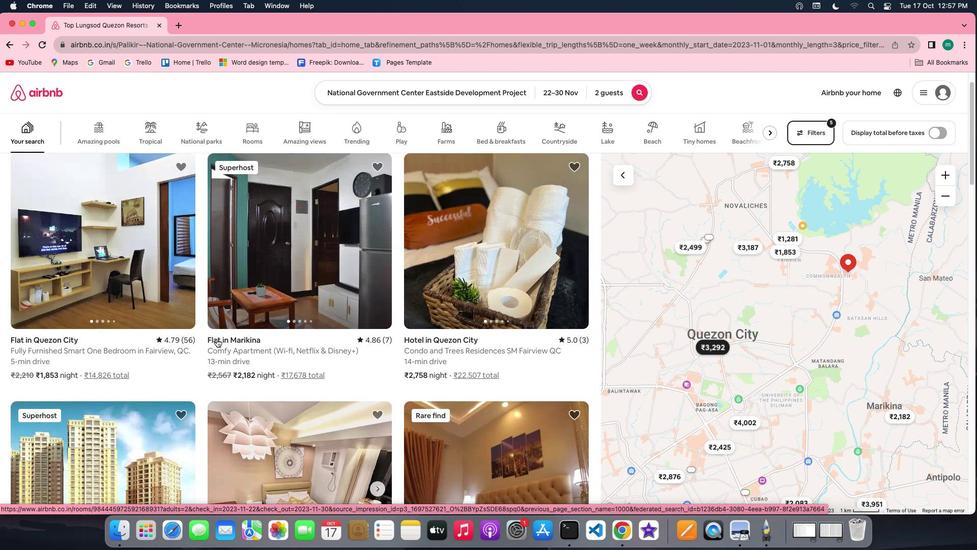 
Action: Mouse scrolled (216, 338) with delta (0, 0)
Screenshot: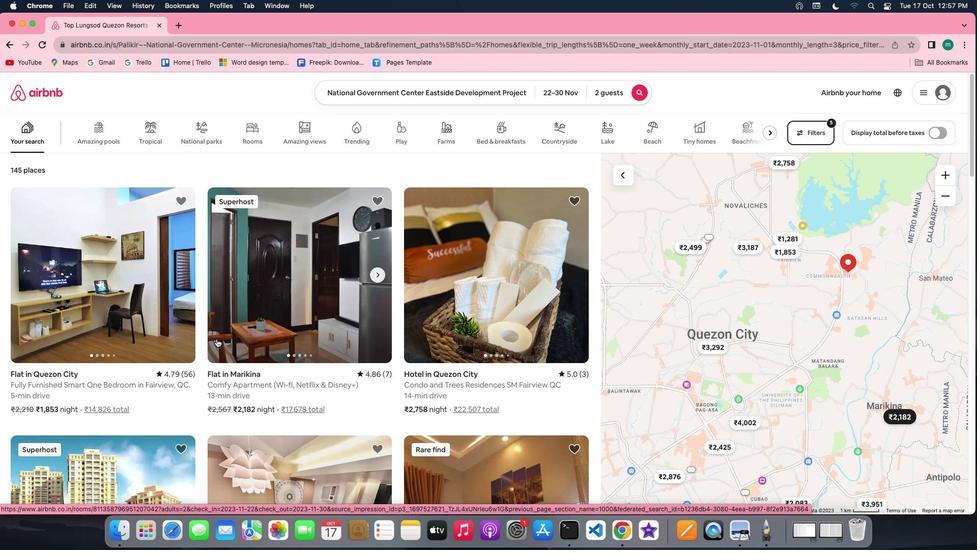 
Action: Mouse scrolled (216, 338) with delta (0, 0)
Screenshot: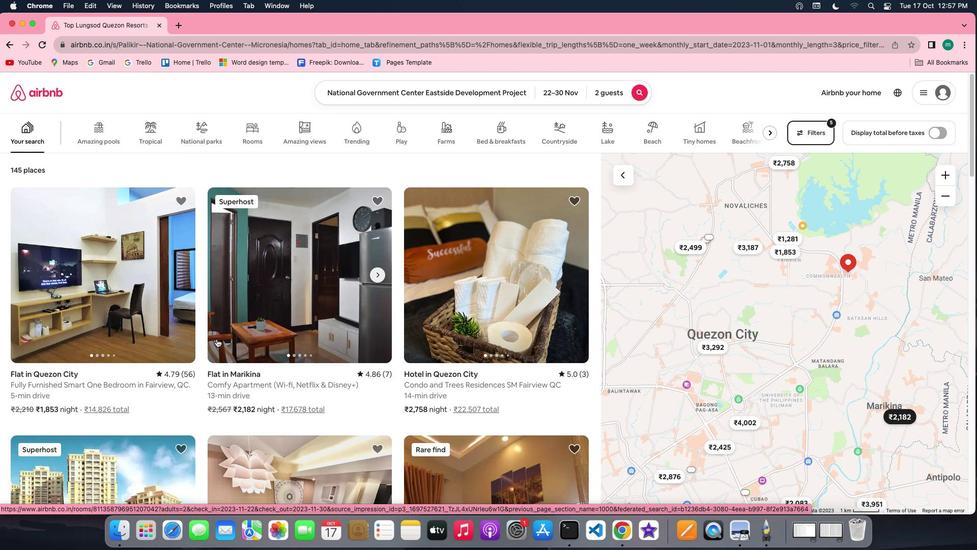
Action: Mouse scrolled (216, 338) with delta (0, 1)
Screenshot: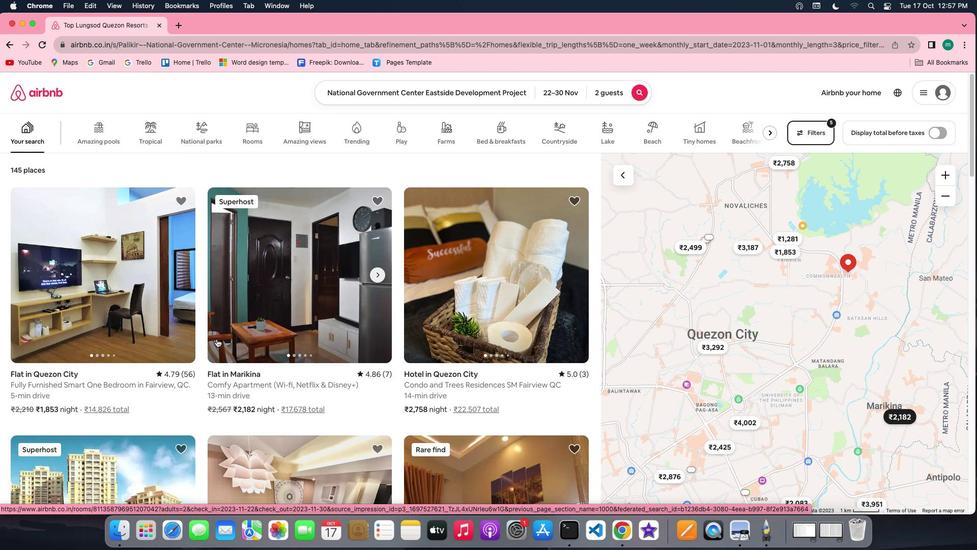 
Action: Mouse scrolled (216, 338) with delta (0, 2)
Screenshot: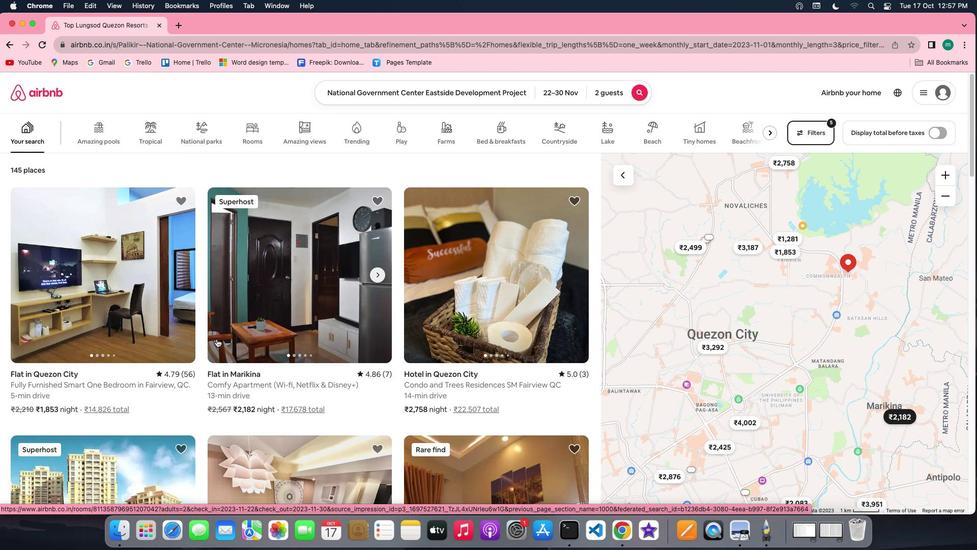 
Action: Mouse moved to (123, 322)
Screenshot: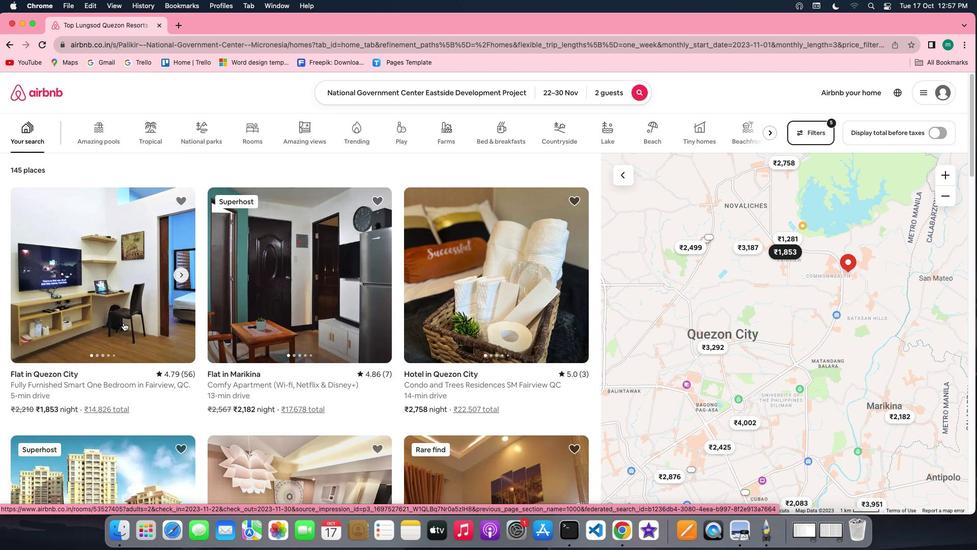 
Action: Mouse pressed left at (123, 322)
Screenshot: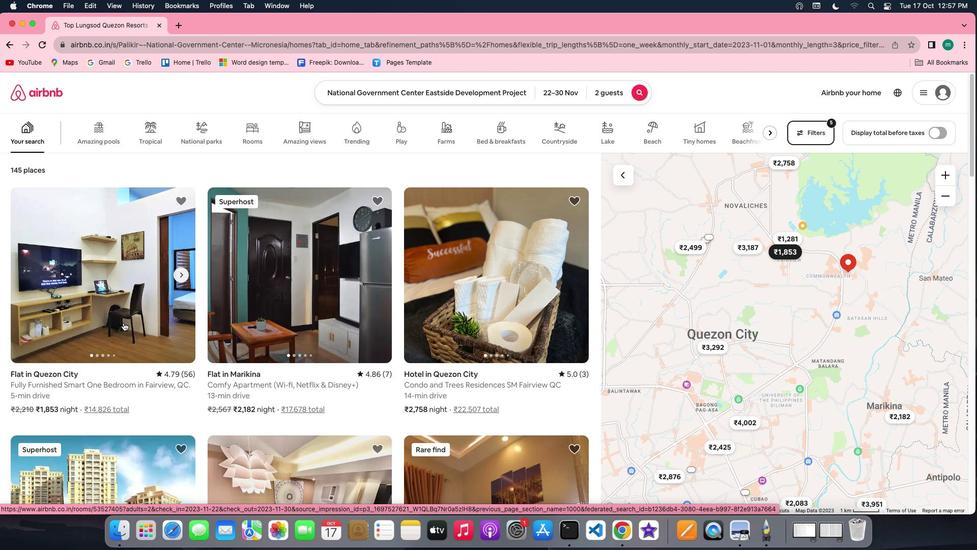 
Action: Mouse moved to (733, 383)
Screenshot: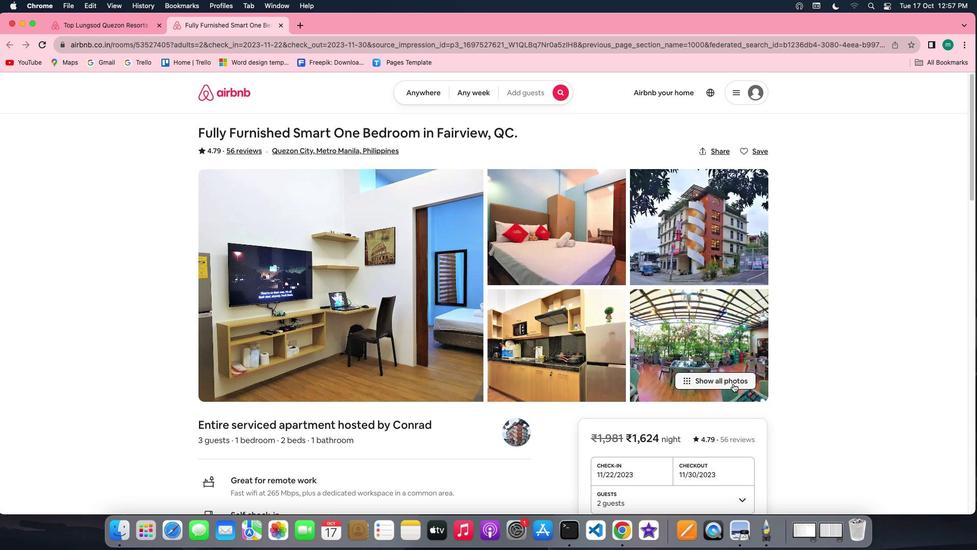 
Action: Mouse pressed left at (733, 383)
Screenshot: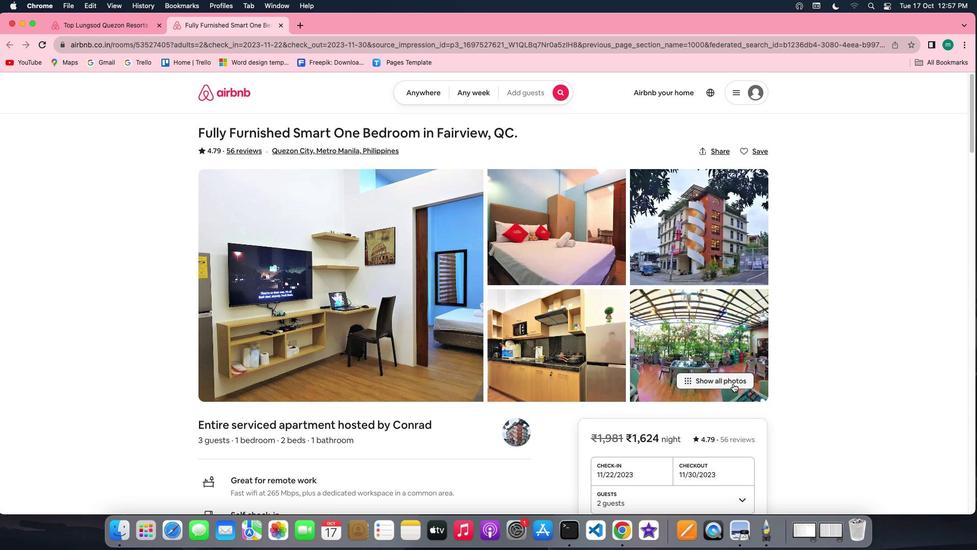 
Action: Mouse moved to (522, 461)
Screenshot: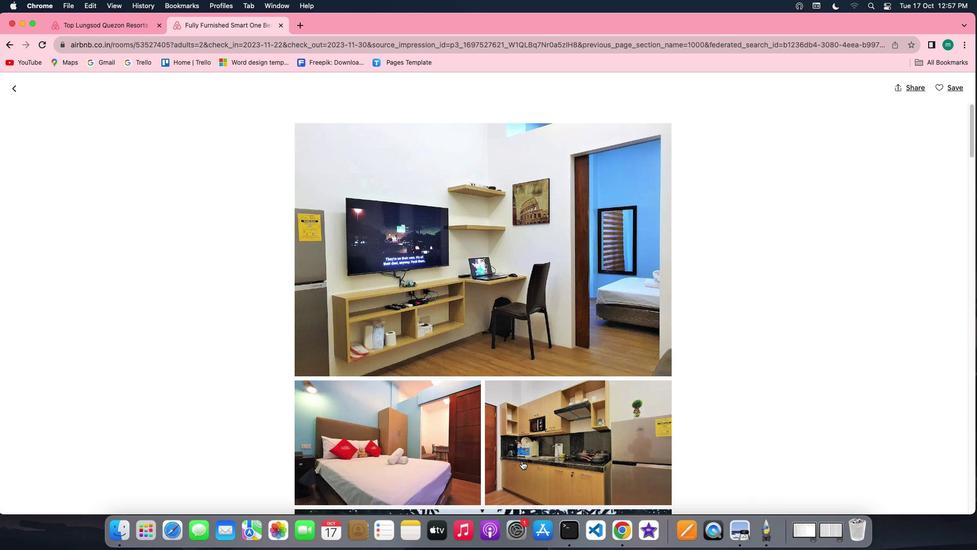 
Action: Mouse scrolled (522, 461) with delta (0, 0)
Screenshot: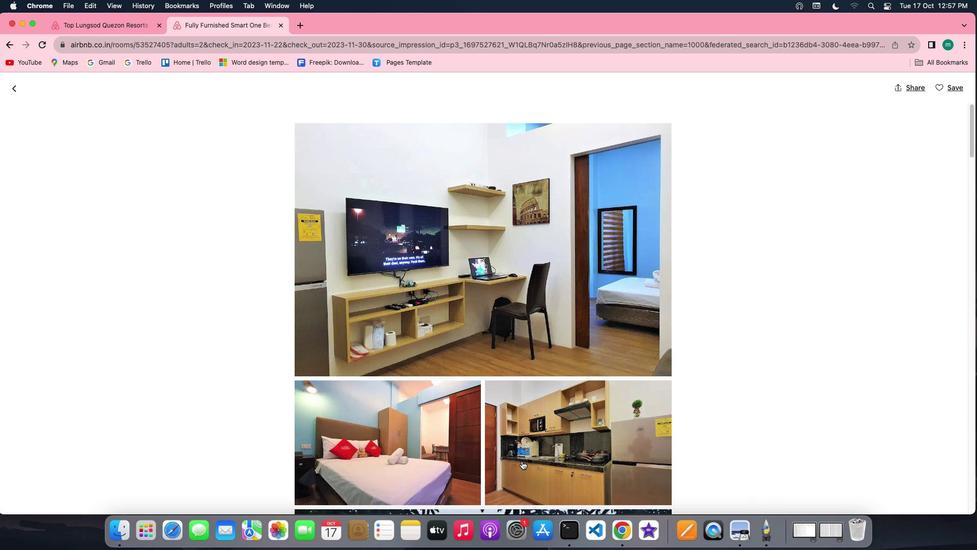 
Action: Mouse scrolled (522, 461) with delta (0, 0)
Screenshot: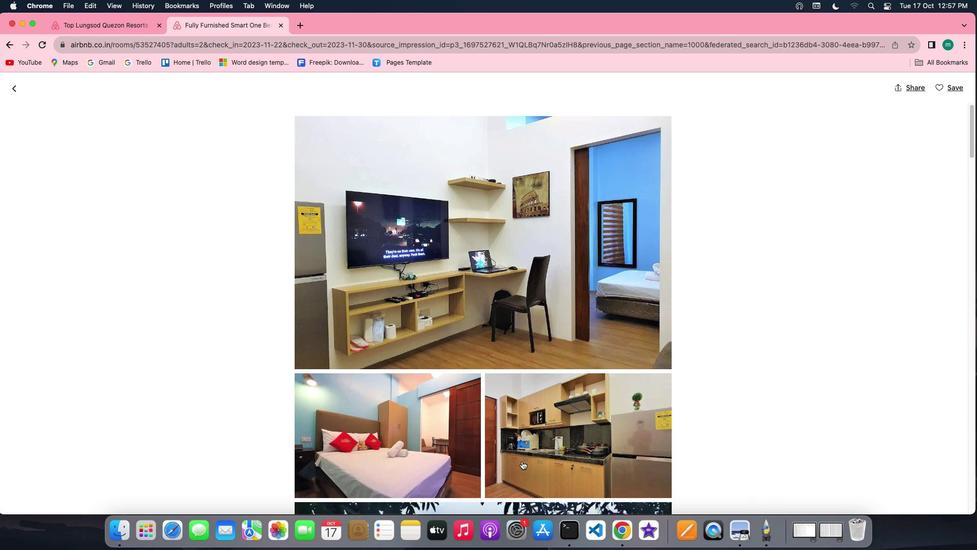 
Action: Mouse scrolled (522, 461) with delta (0, -1)
Screenshot: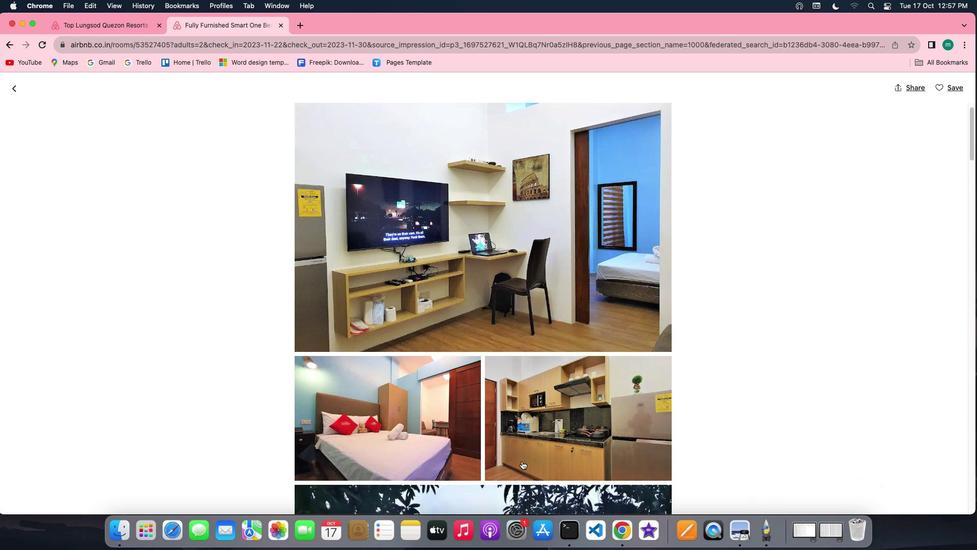 
Action: Mouse scrolled (522, 461) with delta (0, 0)
Screenshot: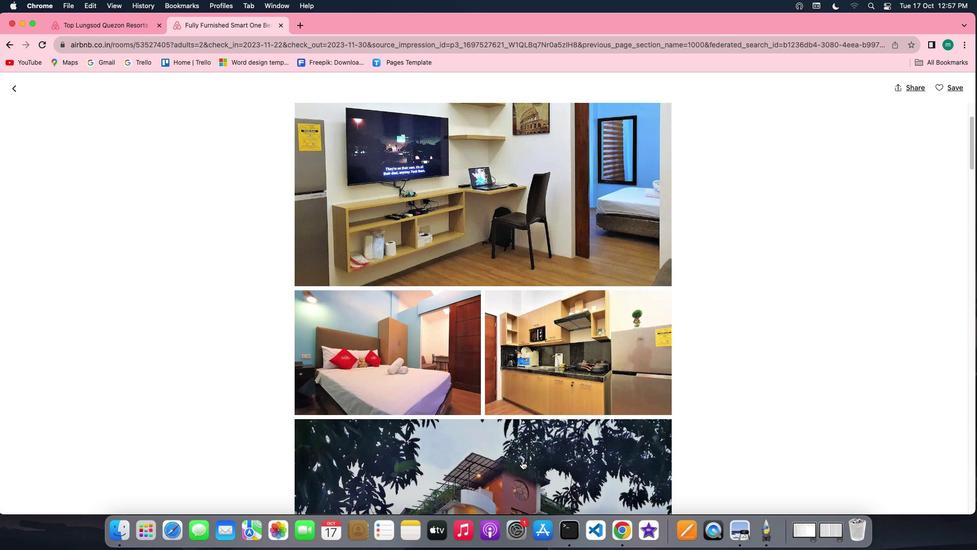 
Action: Mouse scrolled (522, 461) with delta (0, 0)
Screenshot: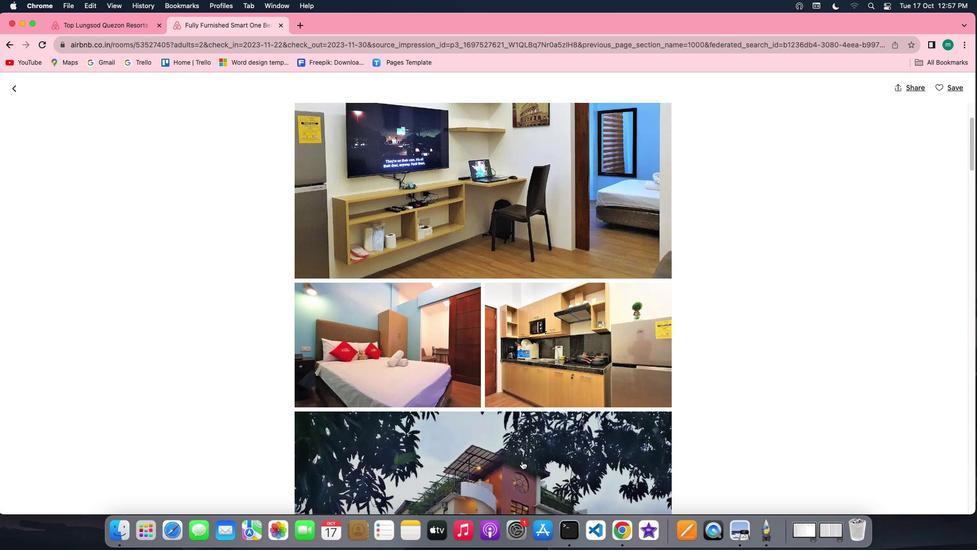 
Action: Mouse scrolled (522, 461) with delta (0, -1)
Screenshot: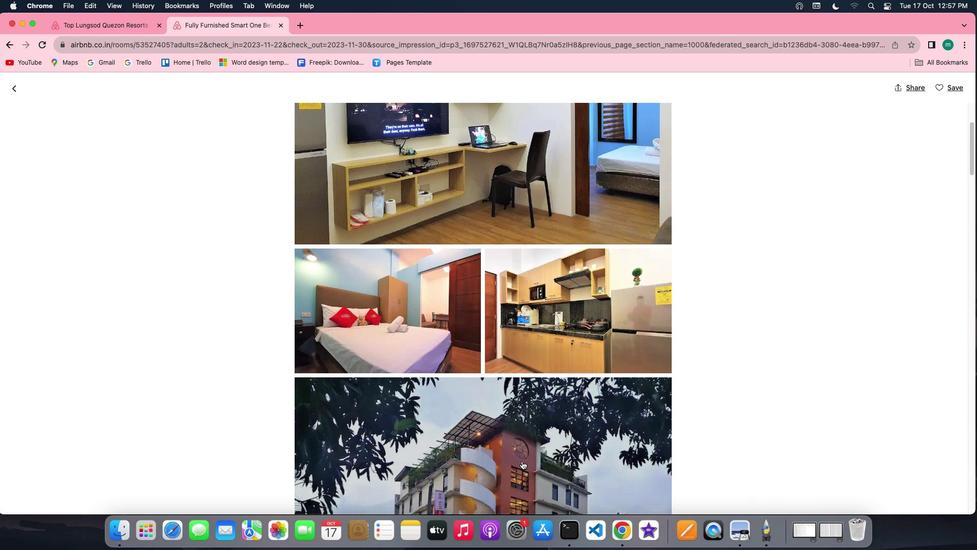
Action: Mouse scrolled (522, 461) with delta (0, 0)
Screenshot: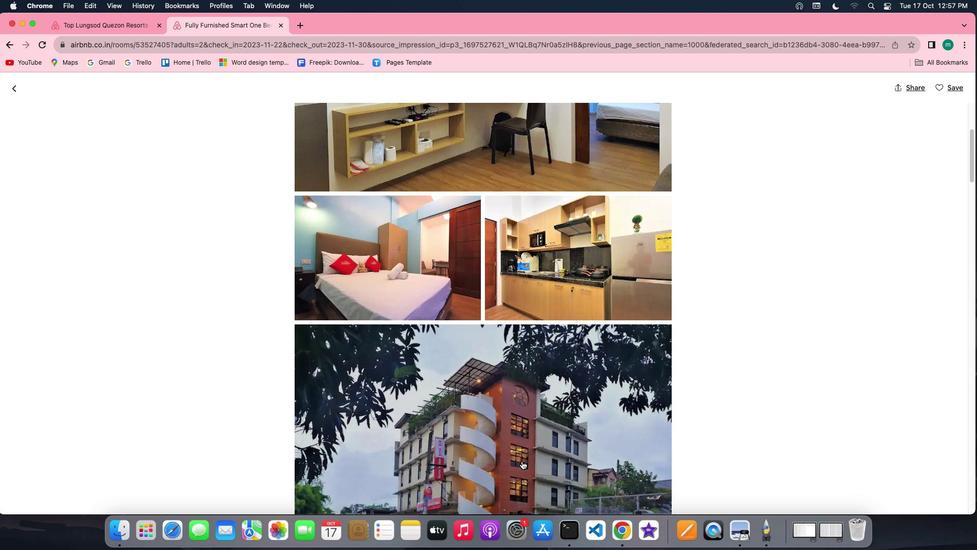 
Action: Mouse scrolled (522, 461) with delta (0, 0)
Screenshot: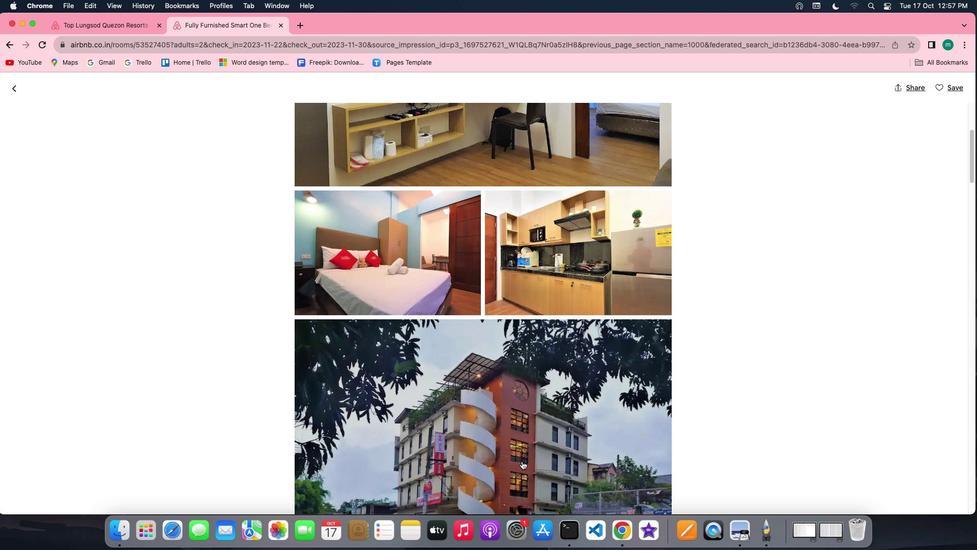 
Action: Mouse scrolled (522, 461) with delta (0, -1)
Screenshot: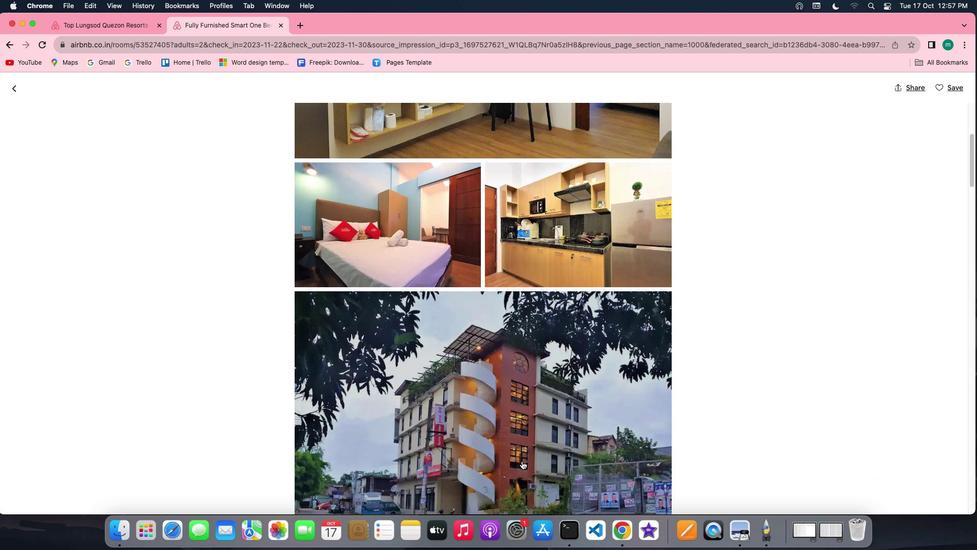 
Action: Mouse scrolled (522, 461) with delta (0, 0)
Screenshot: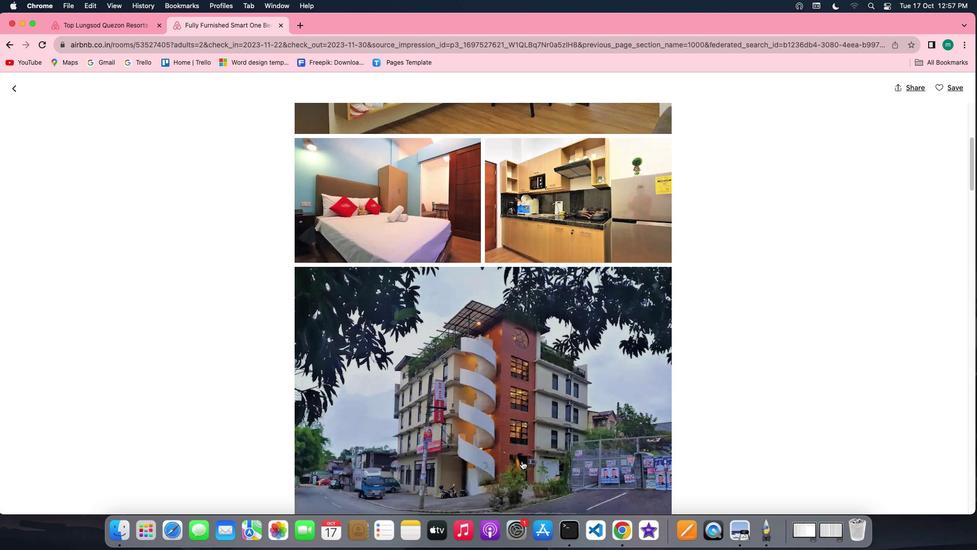
Action: Mouse moved to (522, 461)
Screenshot: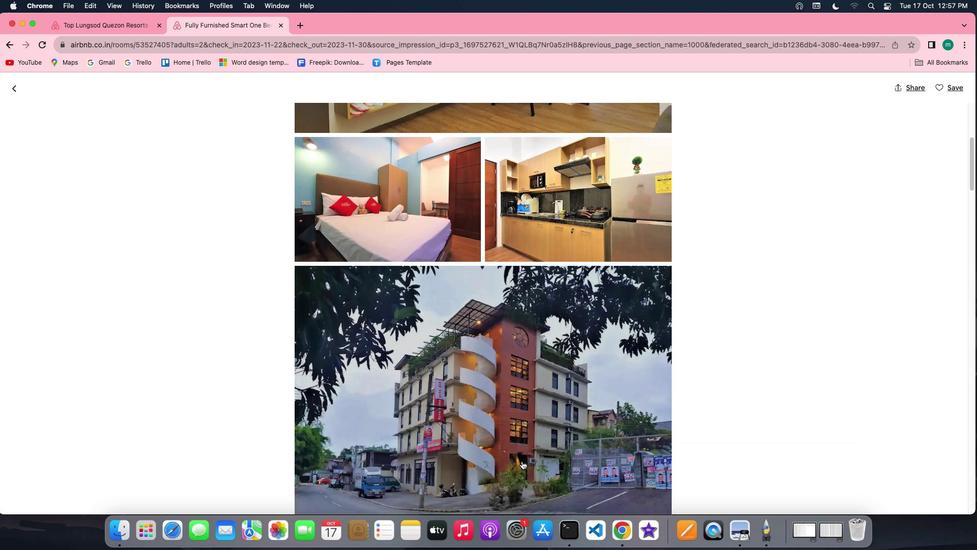 
Action: Mouse scrolled (522, 461) with delta (0, 0)
Screenshot: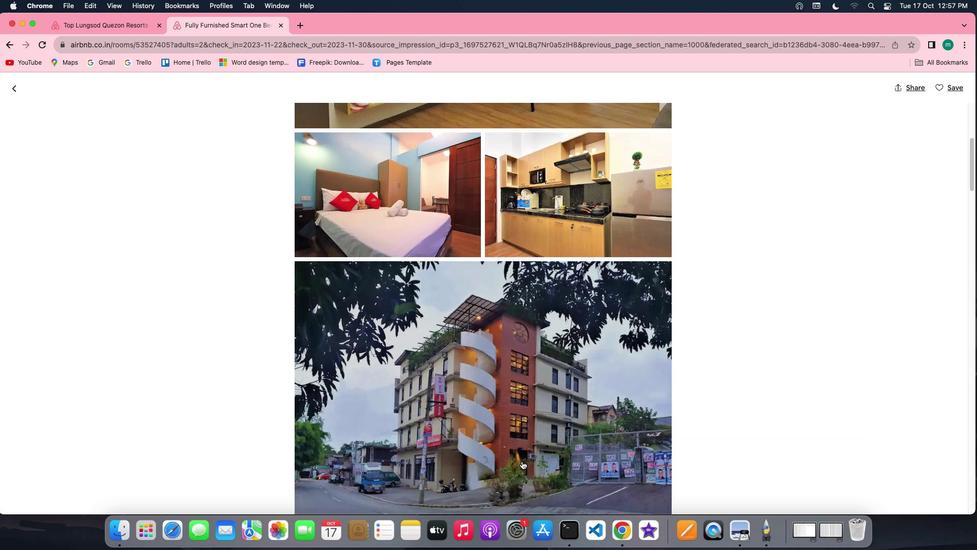 
Action: Mouse scrolled (522, 461) with delta (0, 0)
Screenshot: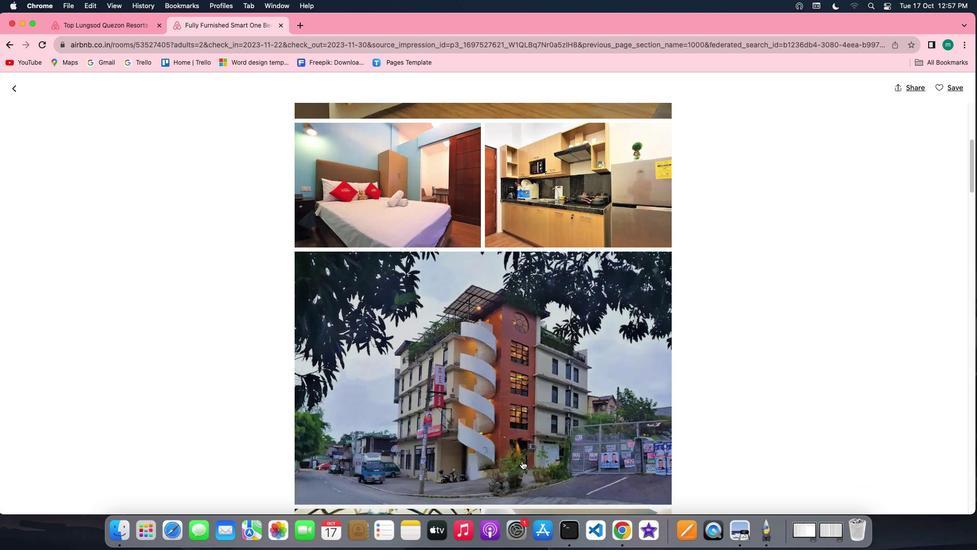 
Action: Mouse scrolled (522, 461) with delta (0, -1)
Screenshot: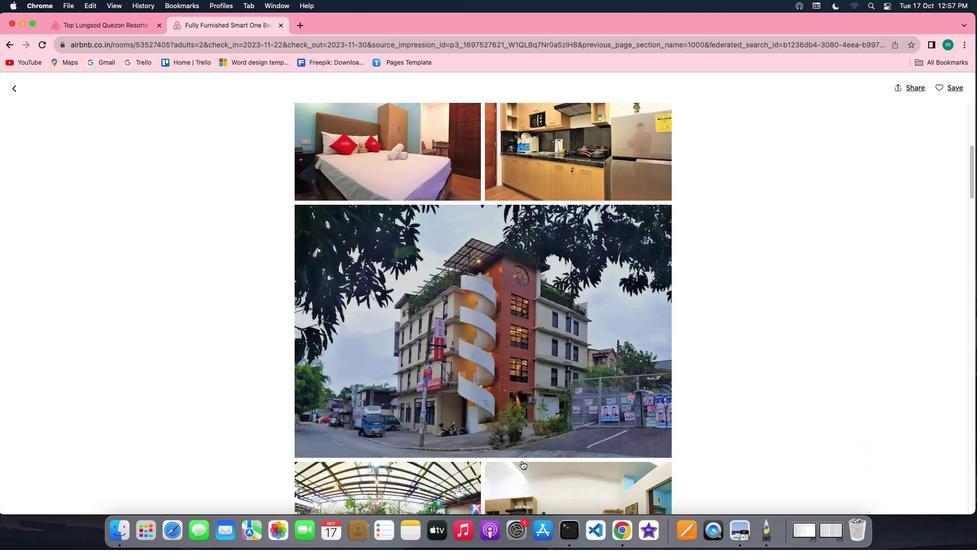 
Action: Mouse scrolled (522, 461) with delta (0, 0)
Screenshot: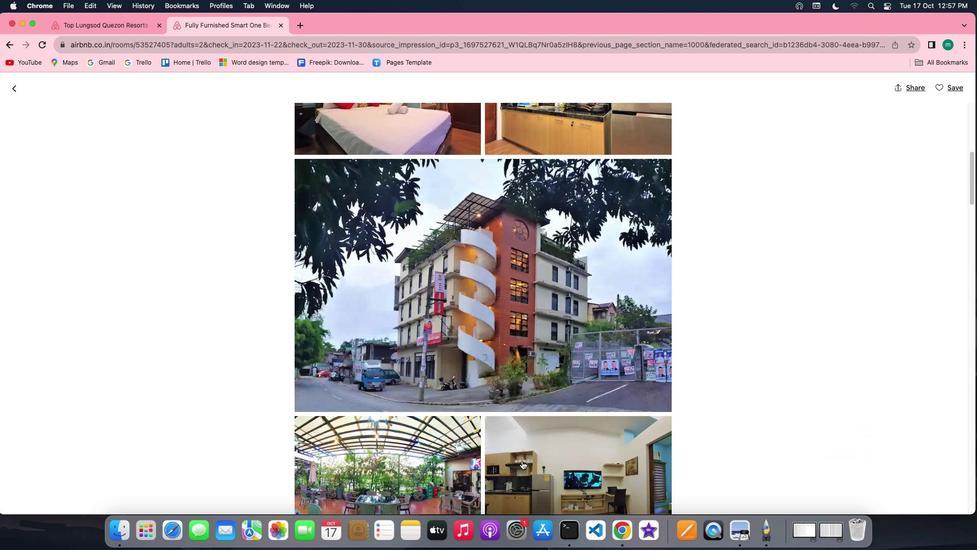 
Action: Mouse scrolled (522, 461) with delta (0, 0)
Screenshot: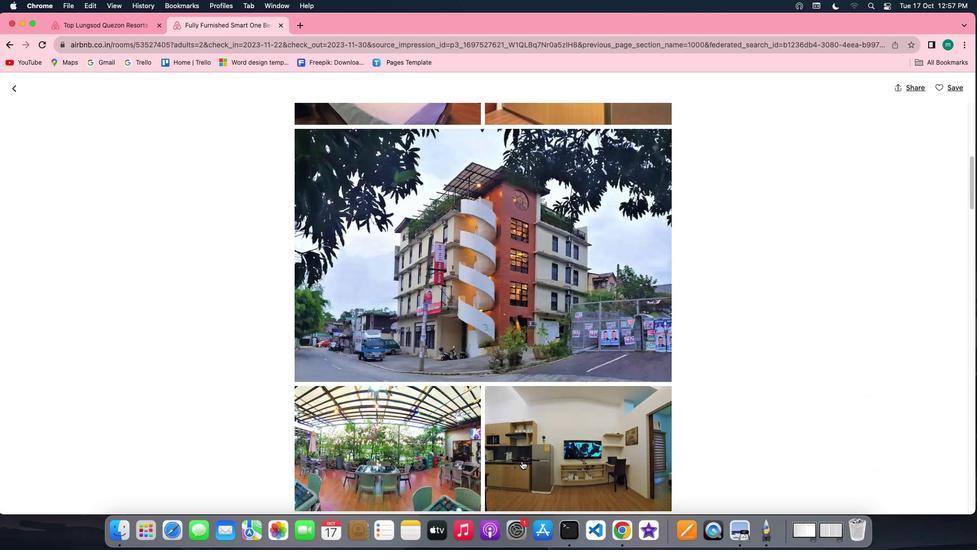 
Action: Mouse scrolled (522, 461) with delta (0, 0)
Screenshot: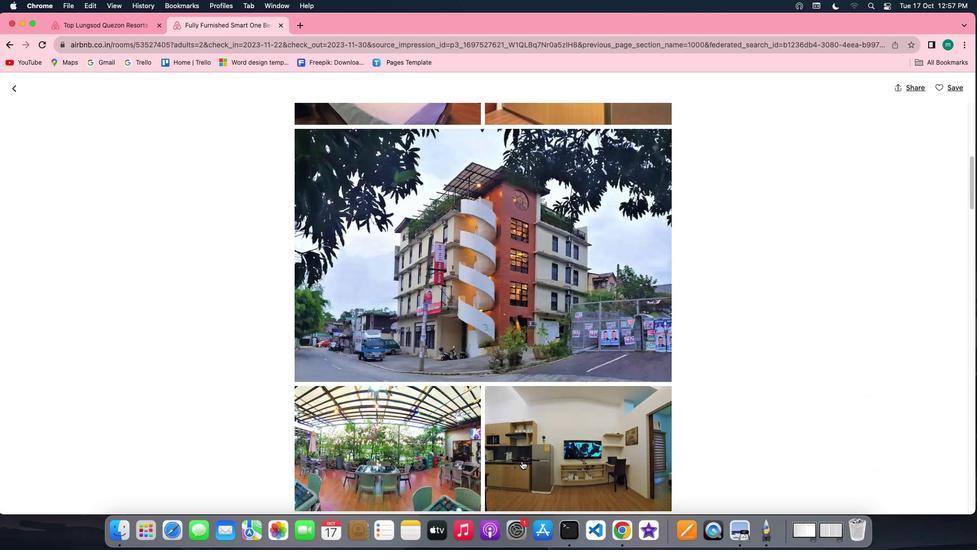 
Action: Mouse scrolled (522, 461) with delta (0, -1)
Screenshot: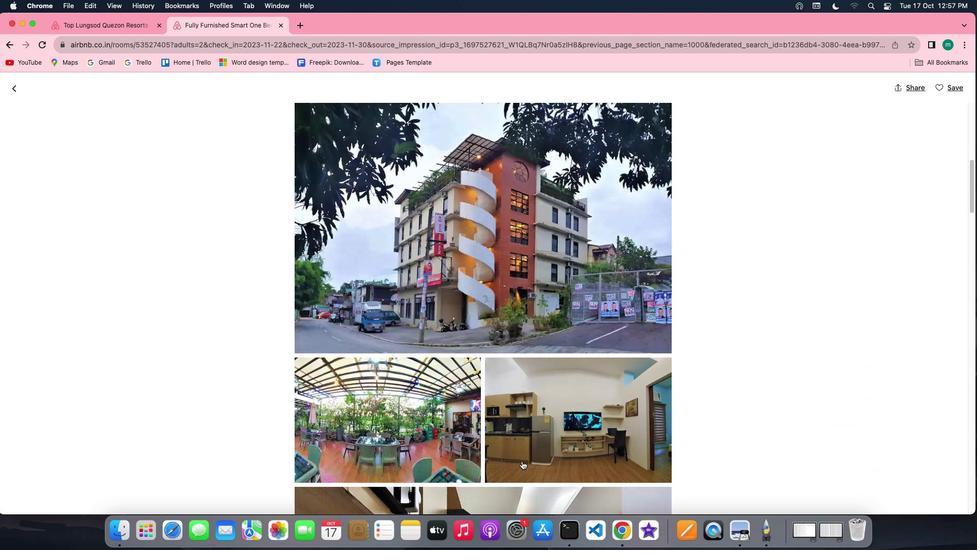 
Action: Mouse scrolled (522, 461) with delta (0, -2)
Screenshot: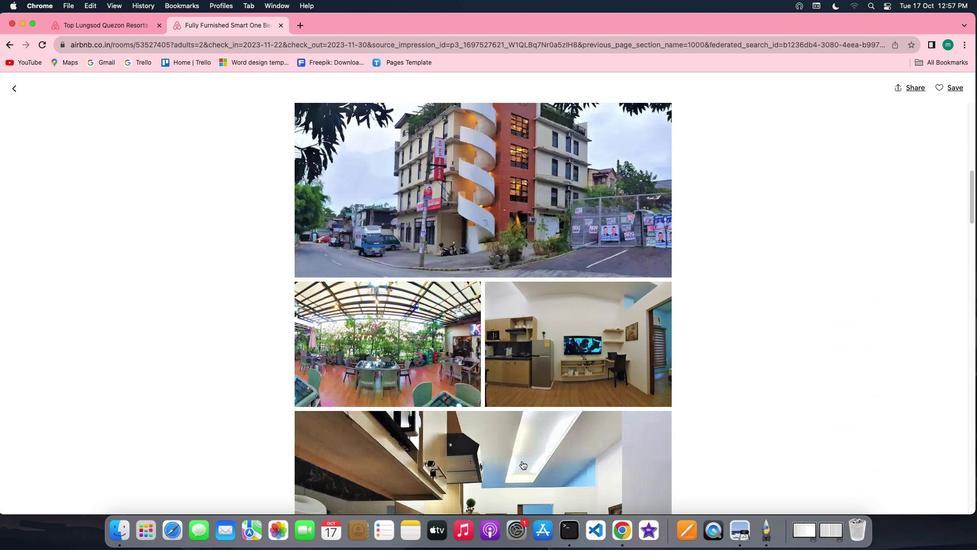 
Action: Mouse scrolled (522, 461) with delta (0, -2)
Screenshot: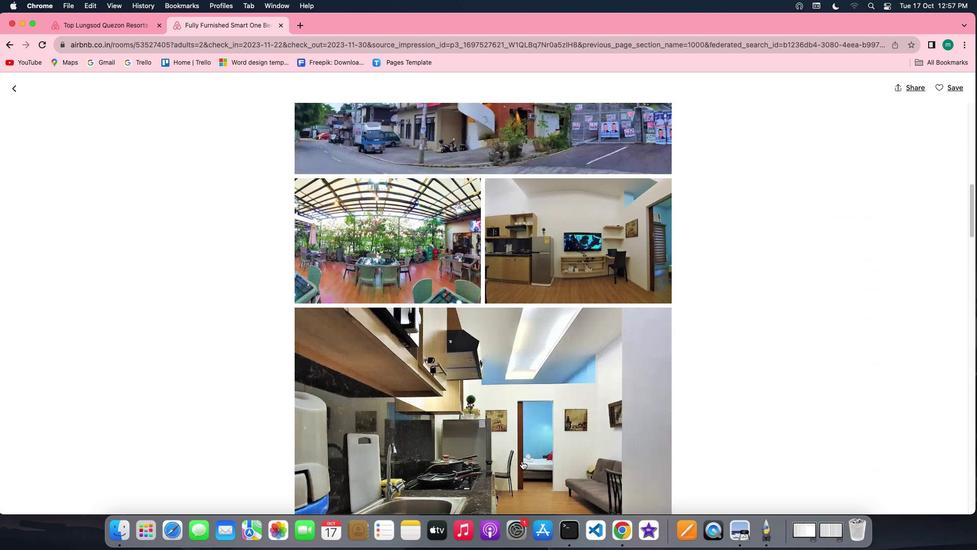 
Action: Mouse scrolled (522, 461) with delta (0, 0)
Screenshot: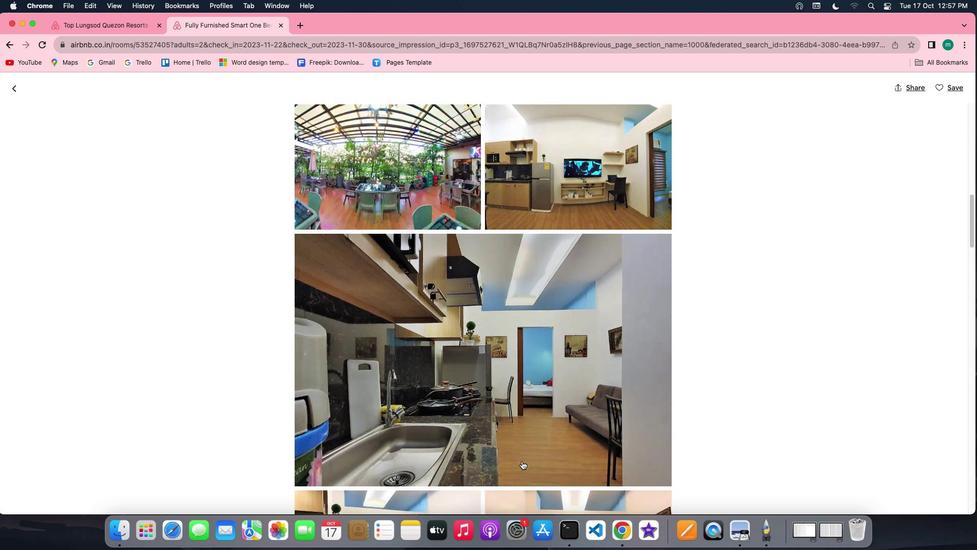 
Action: Mouse scrolled (522, 461) with delta (0, 0)
Screenshot: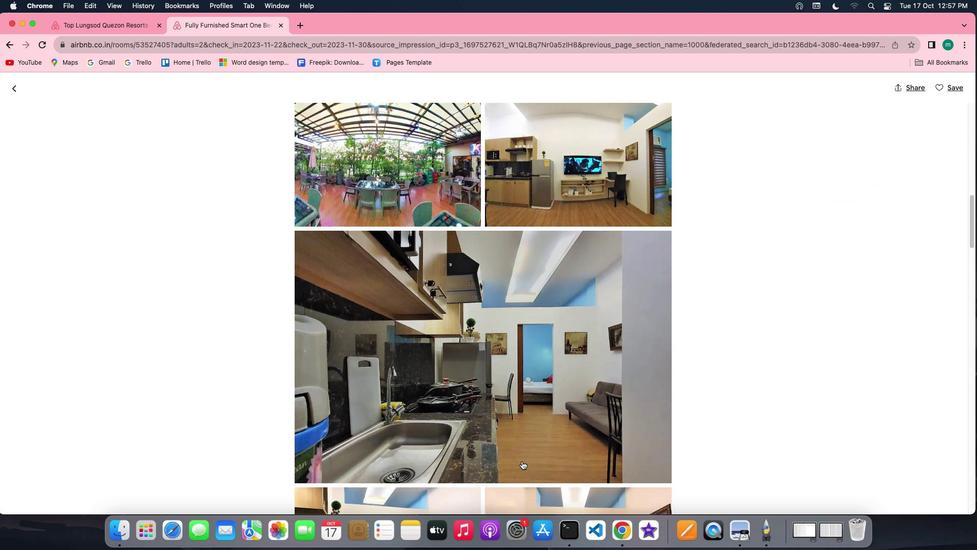 
Action: Mouse scrolled (522, 461) with delta (0, -1)
Screenshot: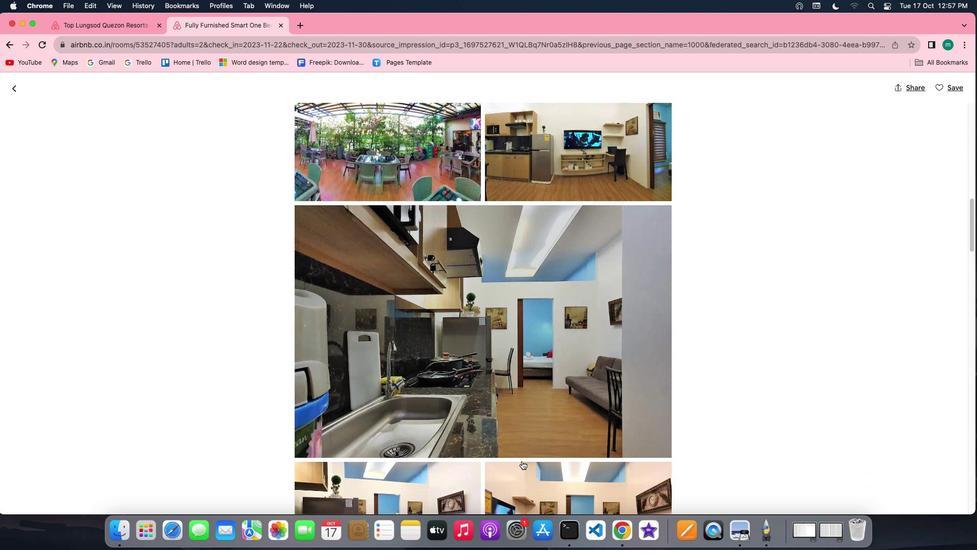 
Action: Mouse scrolled (522, 461) with delta (0, -1)
Screenshot: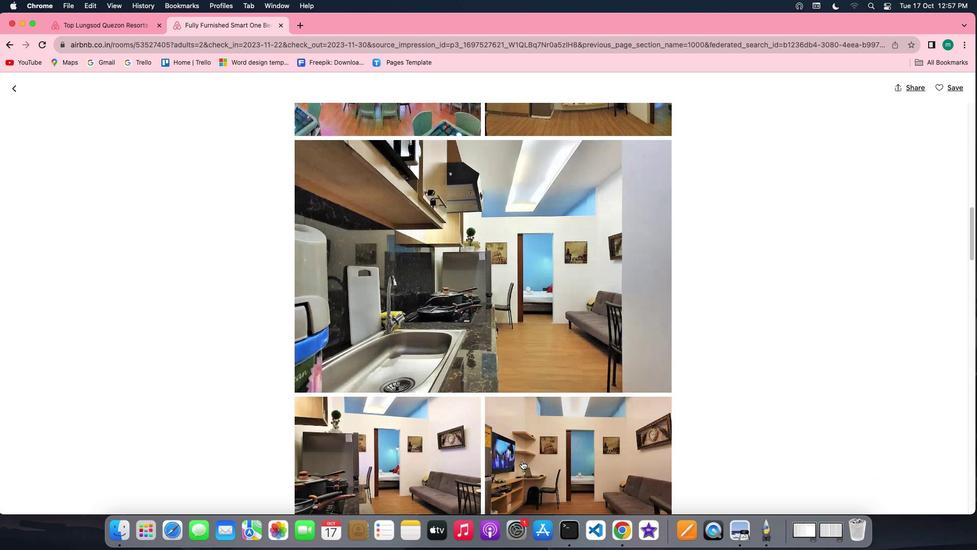 
Action: Mouse scrolled (522, 461) with delta (0, 0)
Screenshot: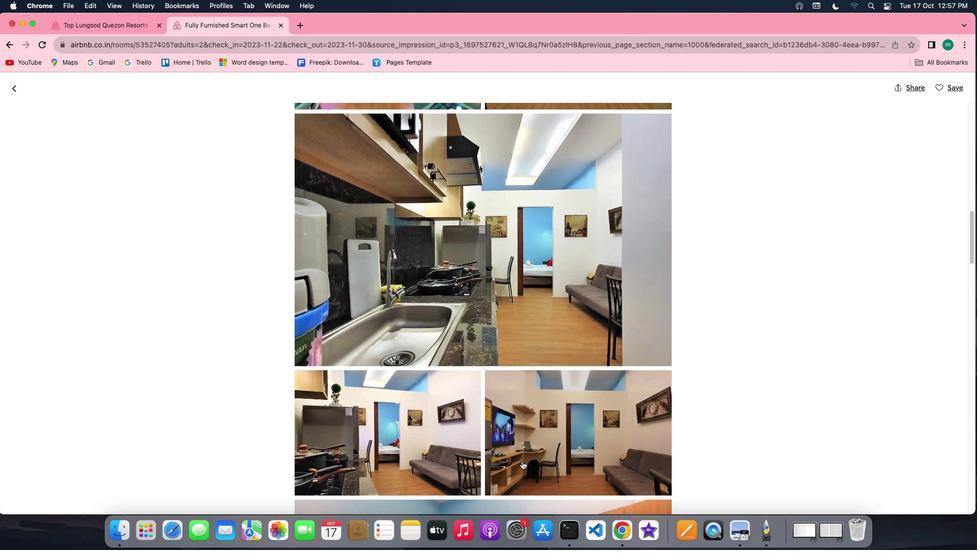 
Action: Mouse scrolled (522, 461) with delta (0, 0)
Screenshot: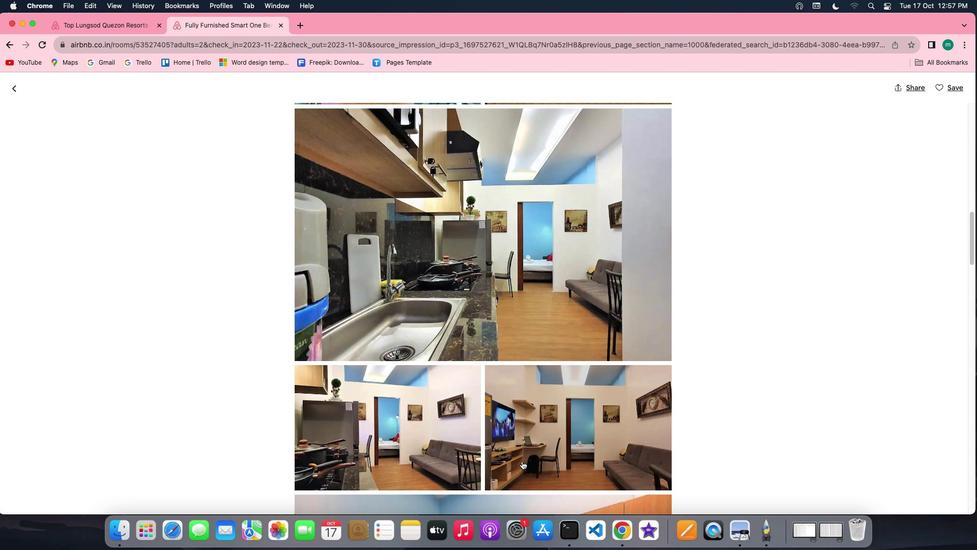 
Action: Mouse scrolled (522, 461) with delta (0, -1)
Screenshot: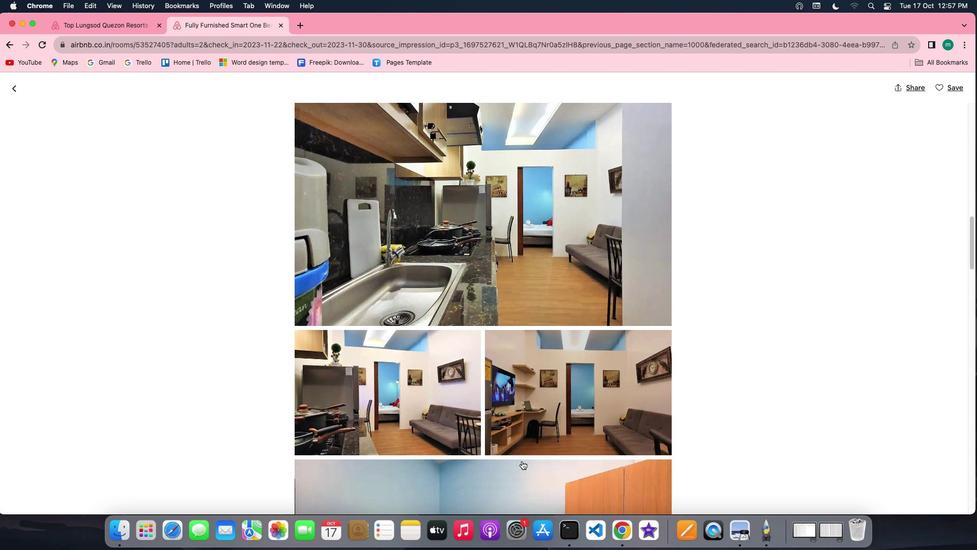 
Action: Mouse scrolled (522, 461) with delta (0, -2)
Screenshot: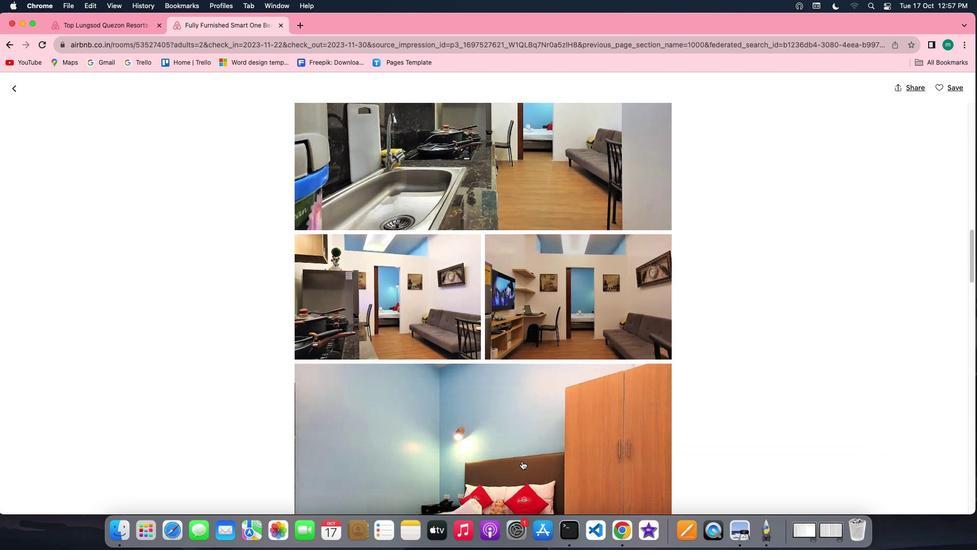 
Action: Mouse scrolled (522, 461) with delta (0, 0)
Screenshot: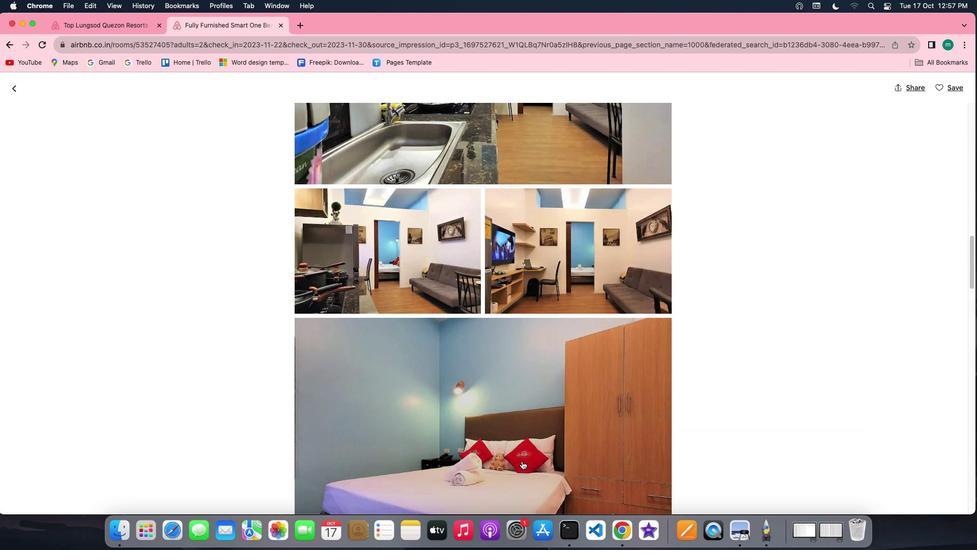 
Action: Mouse scrolled (522, 461) with delta (0, 0)
Screenshot: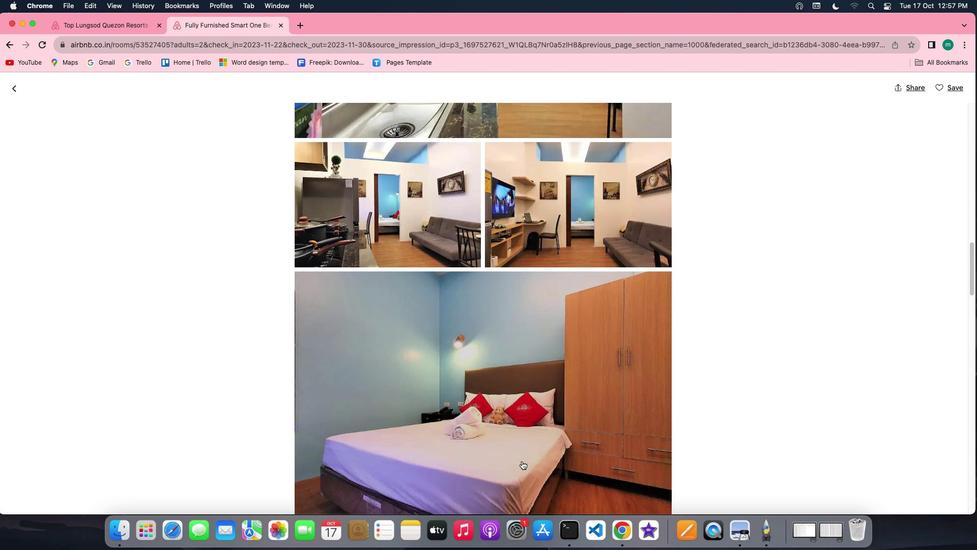 
Action: Mouse scrolled (522, 461) with delta (0, -1)
Screenshot: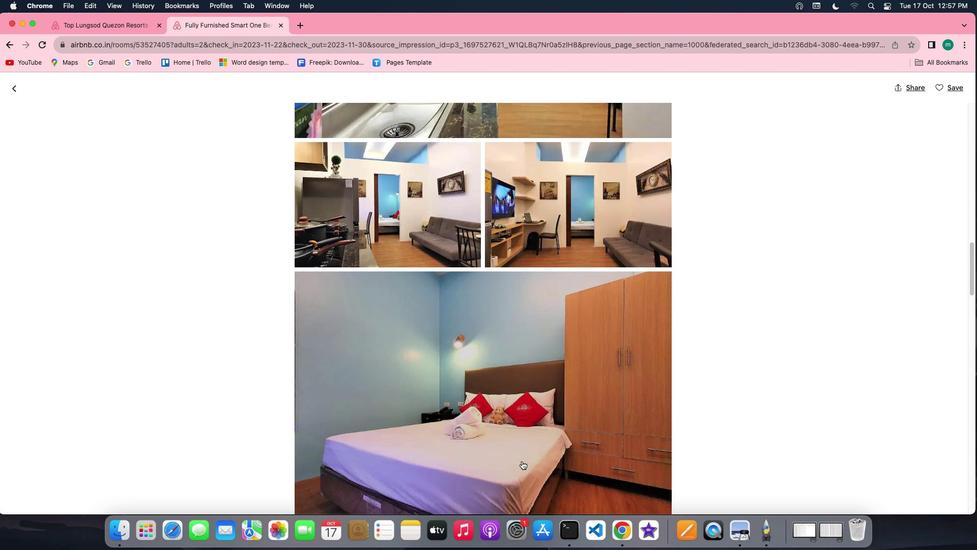 
Action: Mouse scrolled (522, 461) with delta (0, -2)
Screenshot: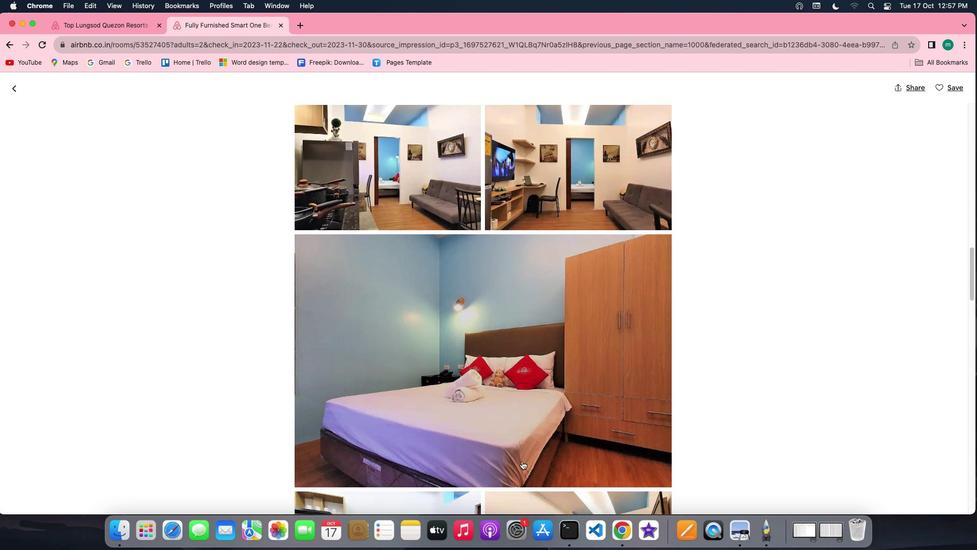 
Action: Mouse scrolled (522, 461) with delta (0, -2)
Screenshot: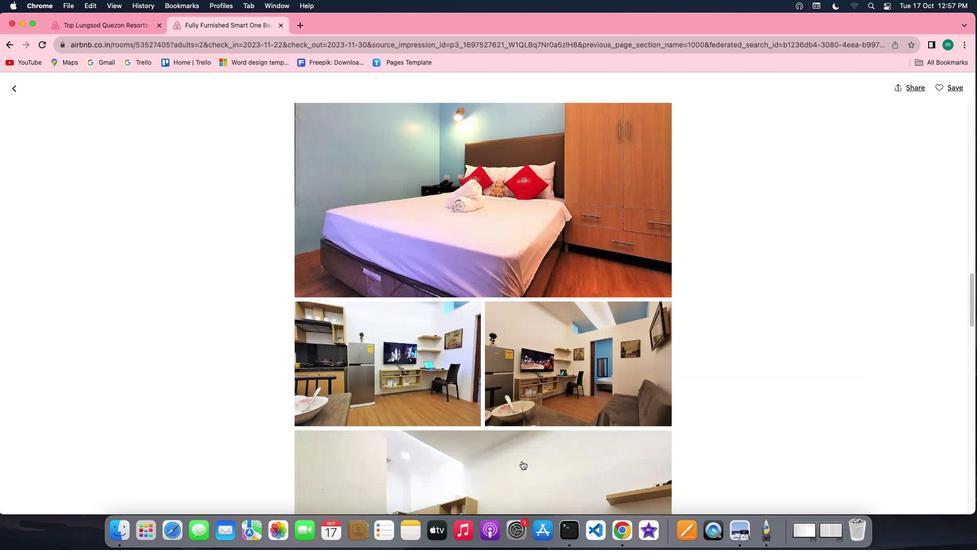 
Action: Mouse scrolled (522, 461) with delta (0, 0)
Screenshot: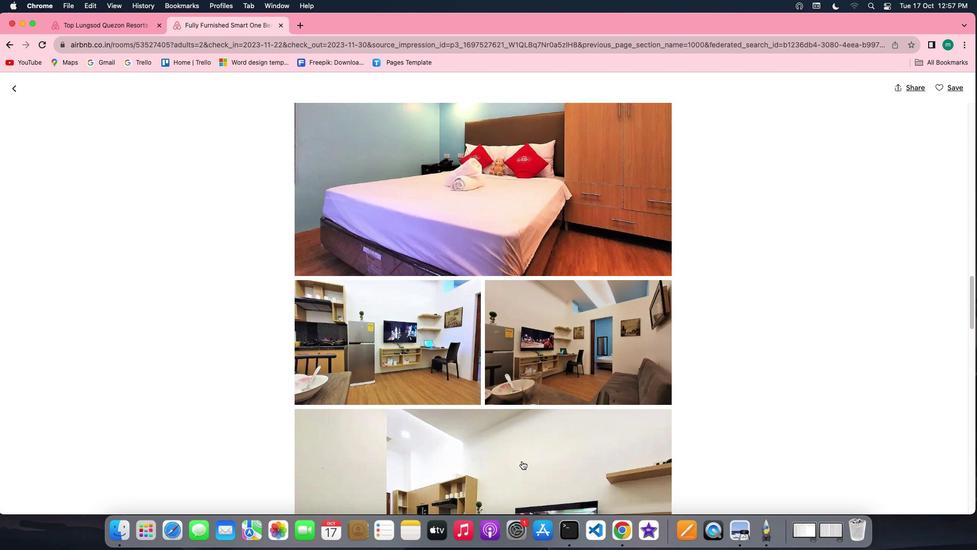 
Action: Mouse scrolled (522, 461) with delta (0, 0)
Screenshot: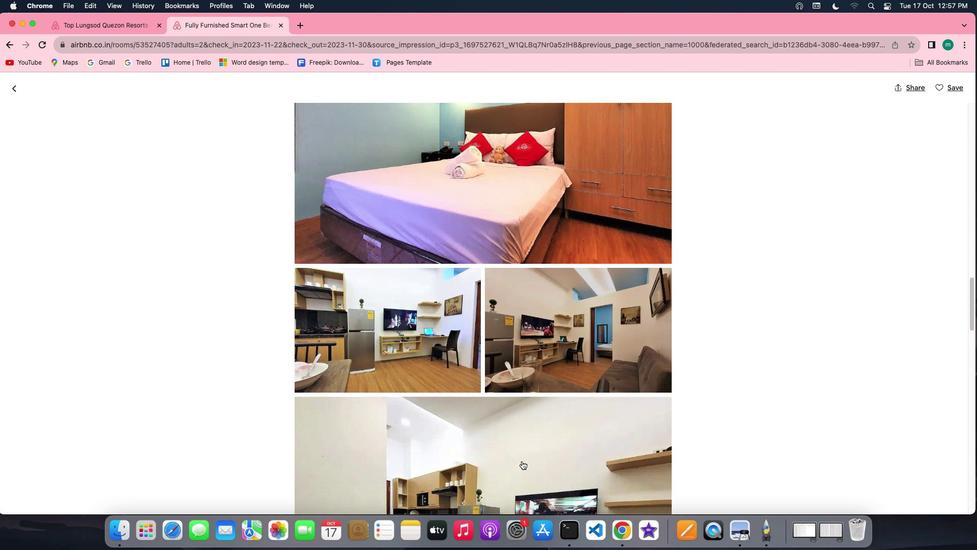 
Action: Mouse scrolled (522, 461) with delta (0, -1)
Screenshot: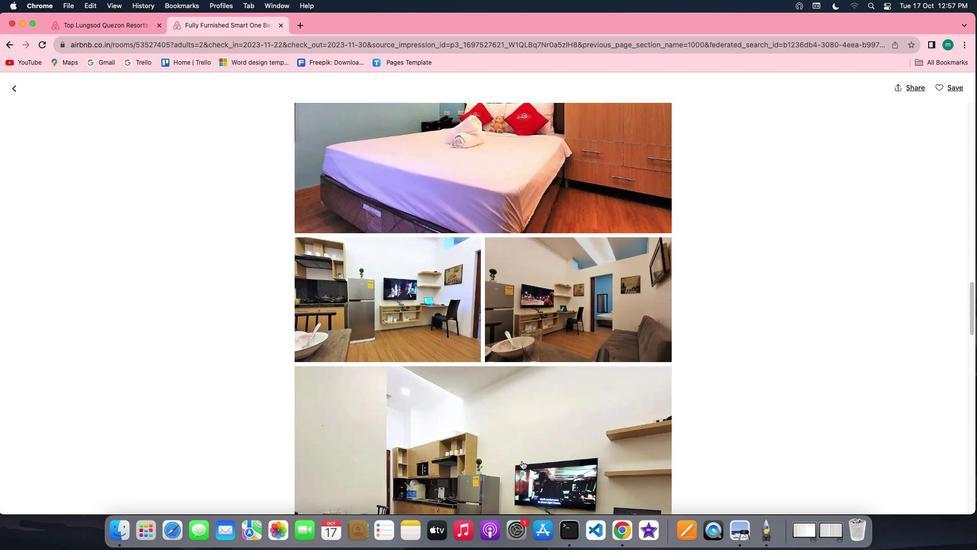 
Action: Mouse scrolled (522, 461) with delta (0, -2)
Screenshot: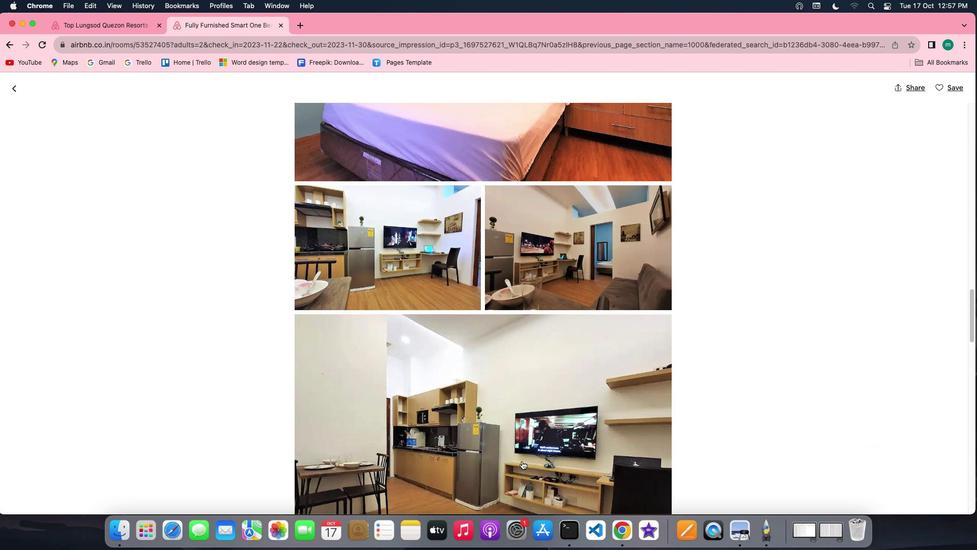 
Action: Mouse scrolled (522, 461) with delta (0, 0)
Screenshot: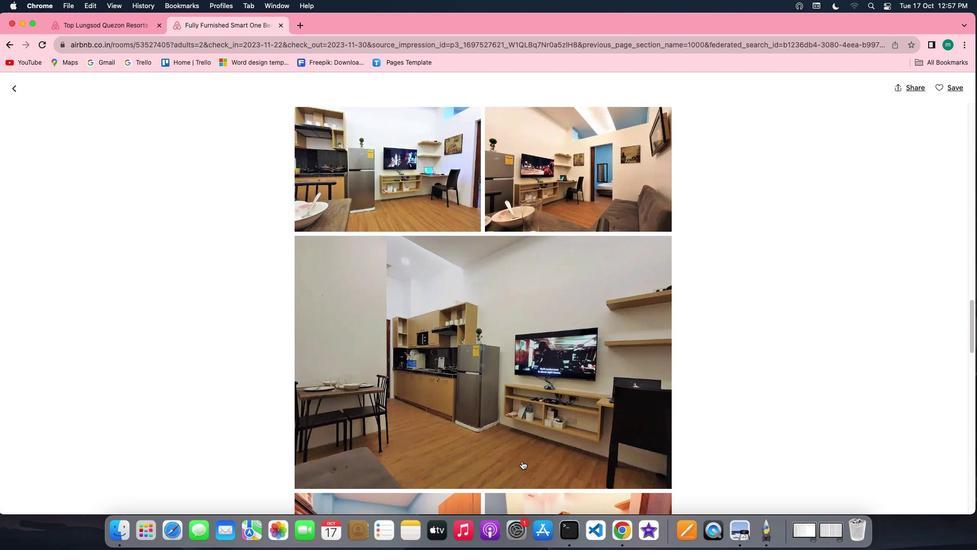 
Action: Mouse scrolled (522, 461) with delta (0, 0)
Screenshot: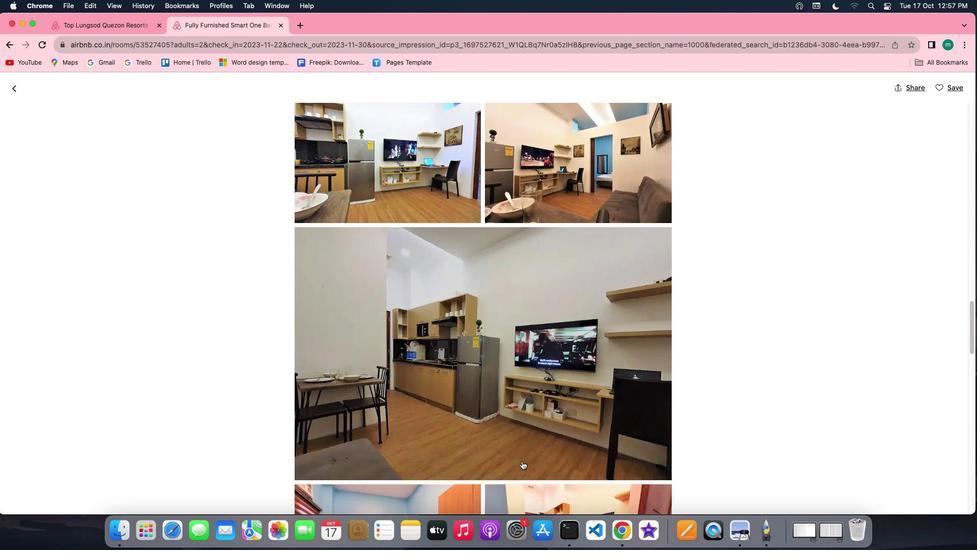 
Action: Mouse scrolled (522, 461) with delta (0, -1)
Screenshot: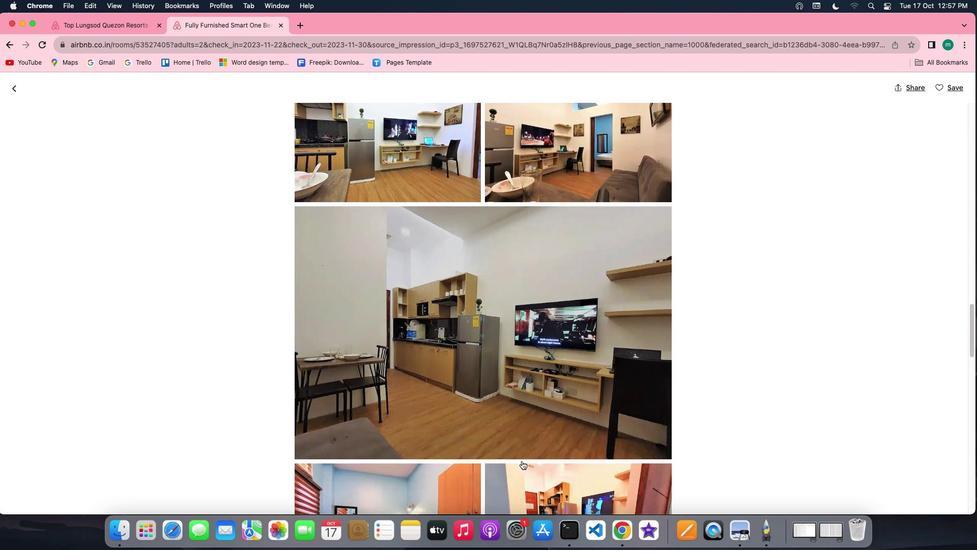 
Action: Mouse scrolled (522, 461) with delta (0, -1)
Screenshot: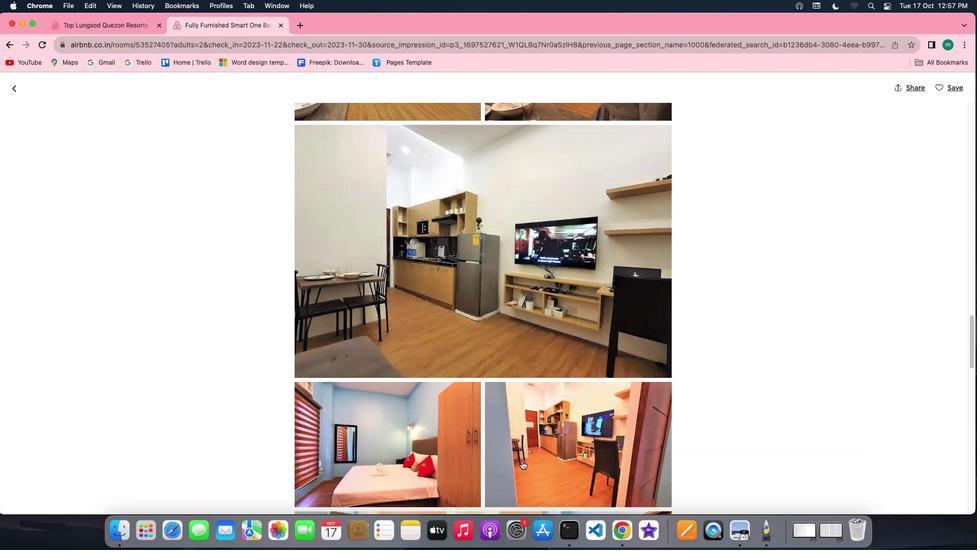 
Action: Mouse scrolled (522, 461) with delta (0, -1)
Screenshot: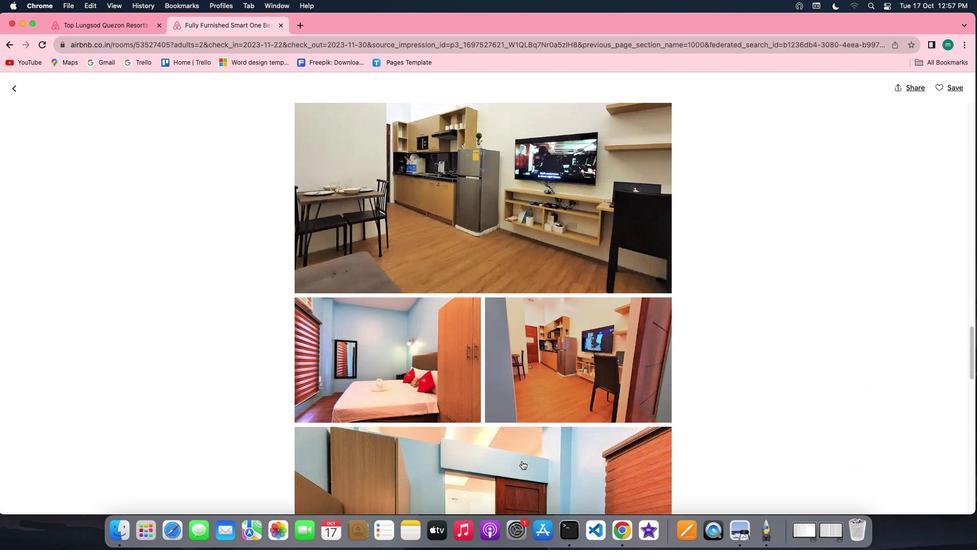 
Action: Mouse scrolled (522, 461) with delta (0, 0)
Screenshot: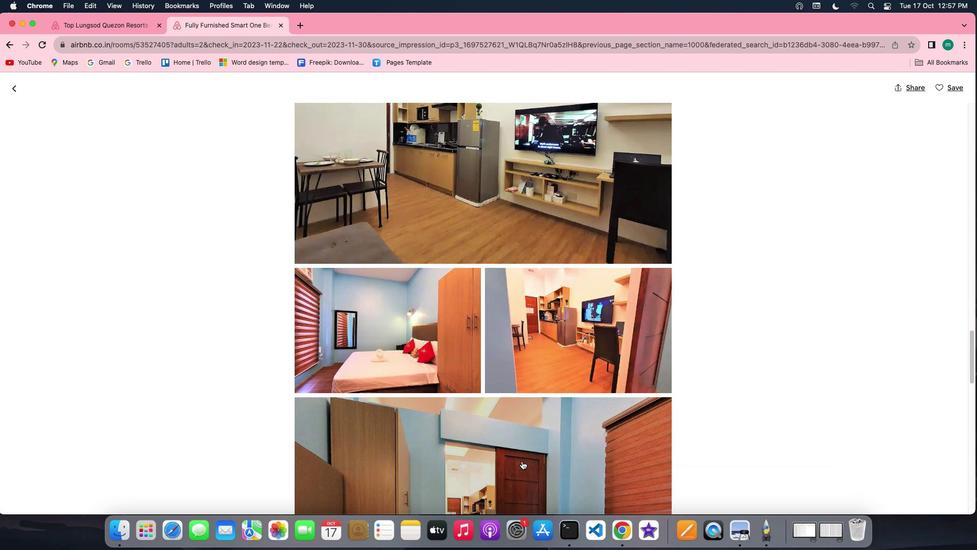 
Action: Mouse scrolled (522, 461) with delta (0, 0)
Screenshot: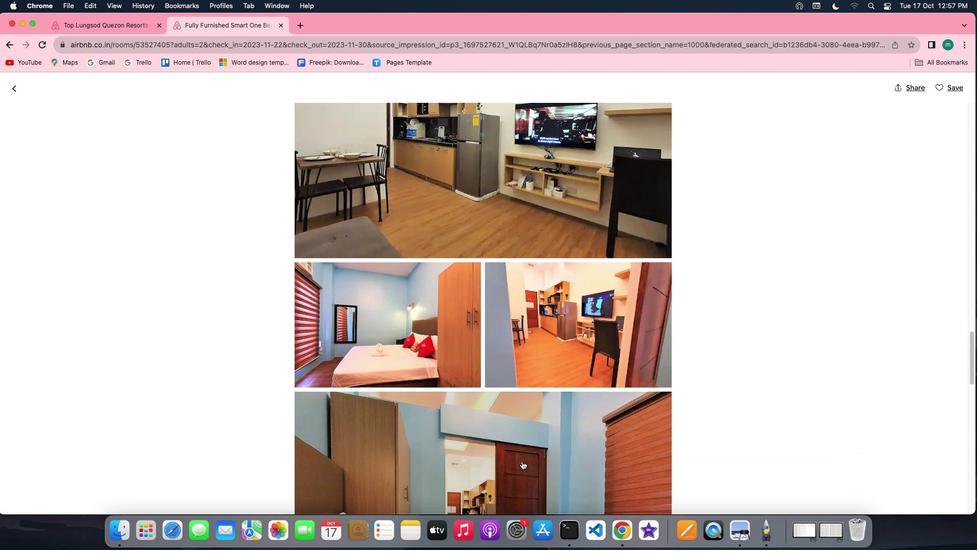 
Action: Mouse scrolled (522, 461) with delta (0, -1)
Screenshot: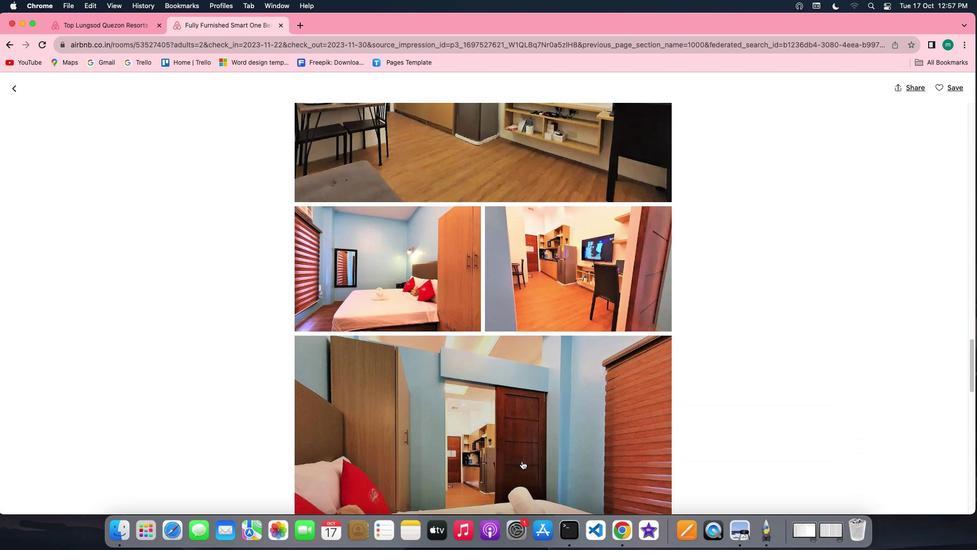 
Action: Mouse scrolled (522, 461) with delta (0, -2)
Screenshot: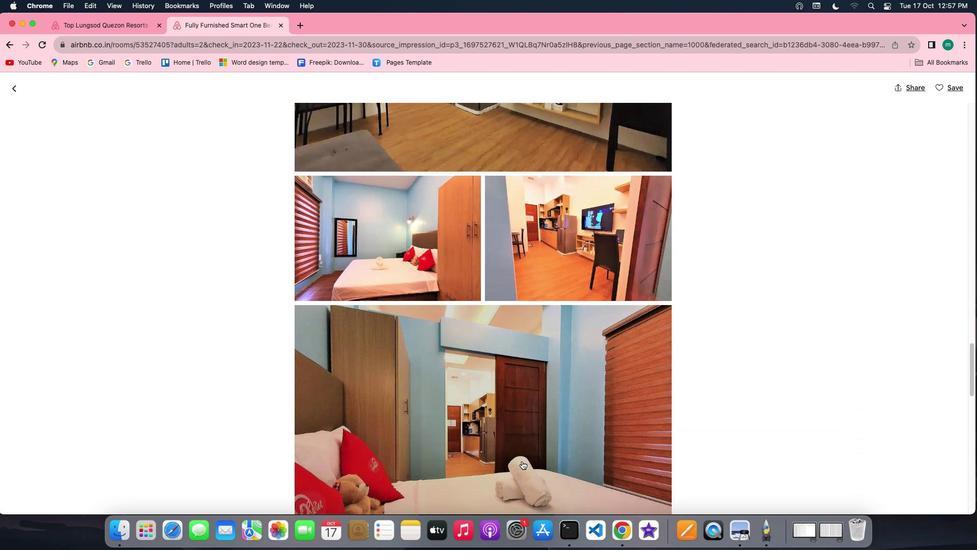 
Action: Mouse scrolled (522, 461) with delta (0, -2)
Screenshot: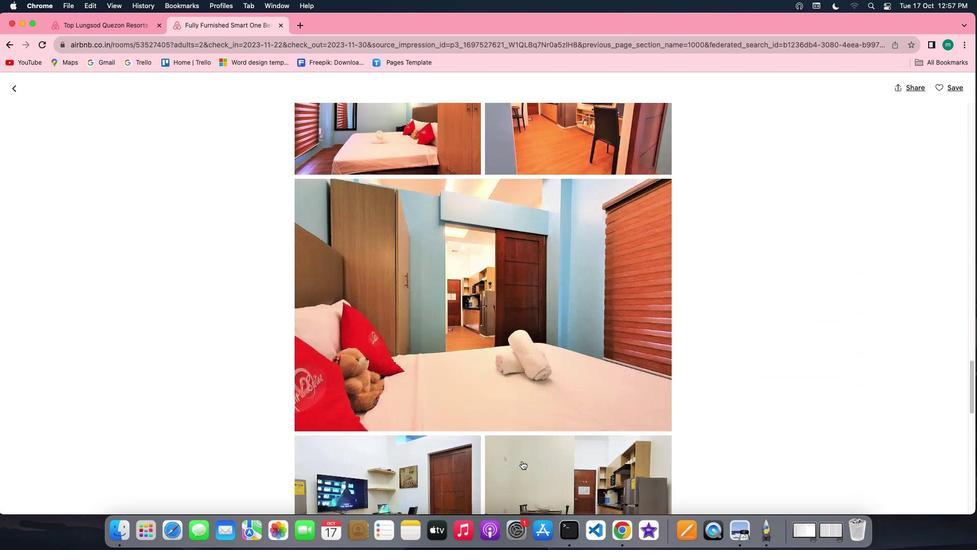 
Action: Mouse scrolled (522, 461) with delta (0, 0)
Screenshot: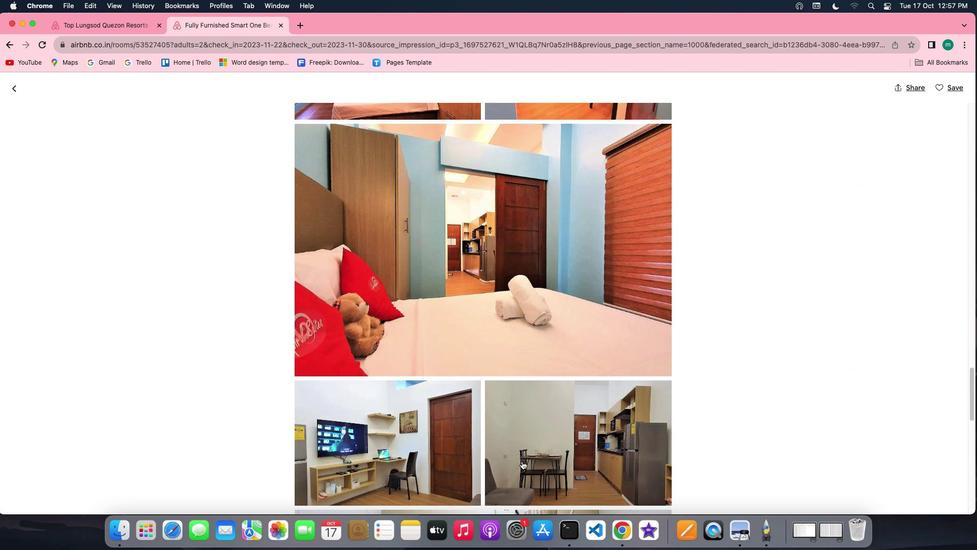 
Action: Mouse scrolled (522, 461) with delta (0, 0)
Screenshot: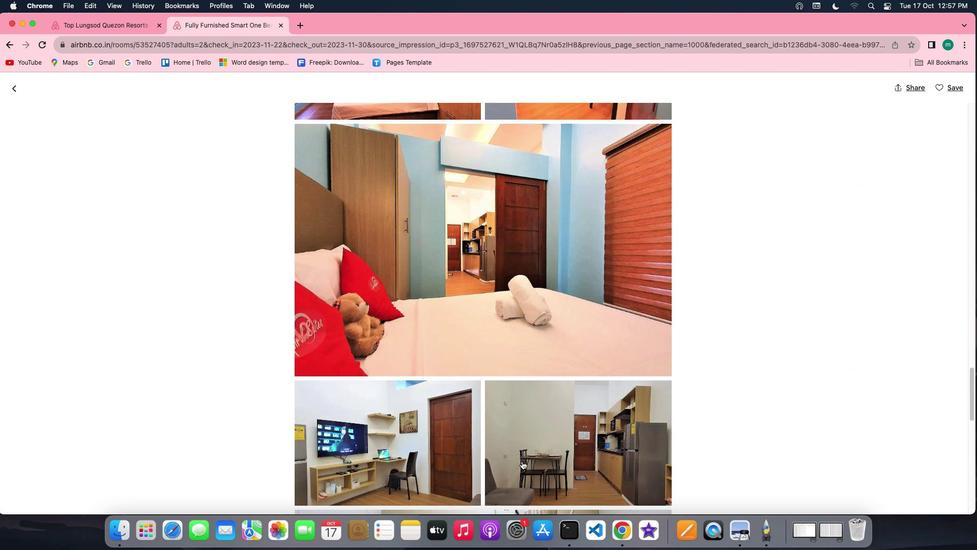 
Action: Mouse scrolled (522, 461) with delta (0, -1)
Screenshot: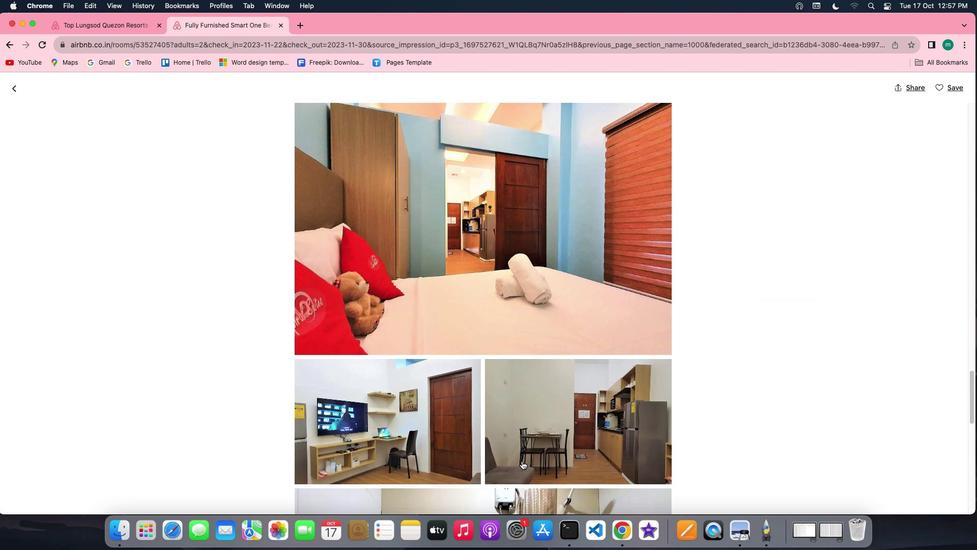 
Action: Mouse scrolled (522, 461) with delta (0, -1)
Screenshot: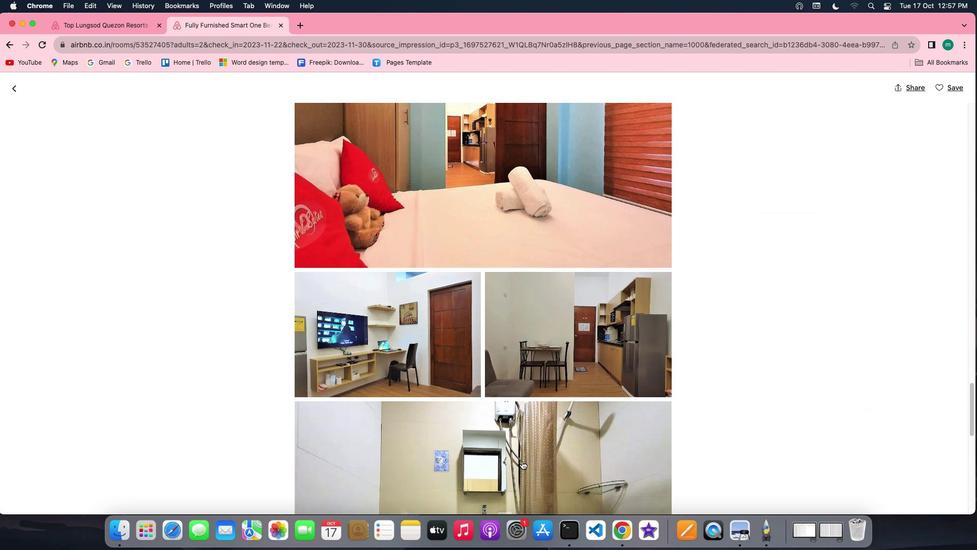 
Action: Mouse scrolled (522, 461) with delta (0, 0)
Screenshot: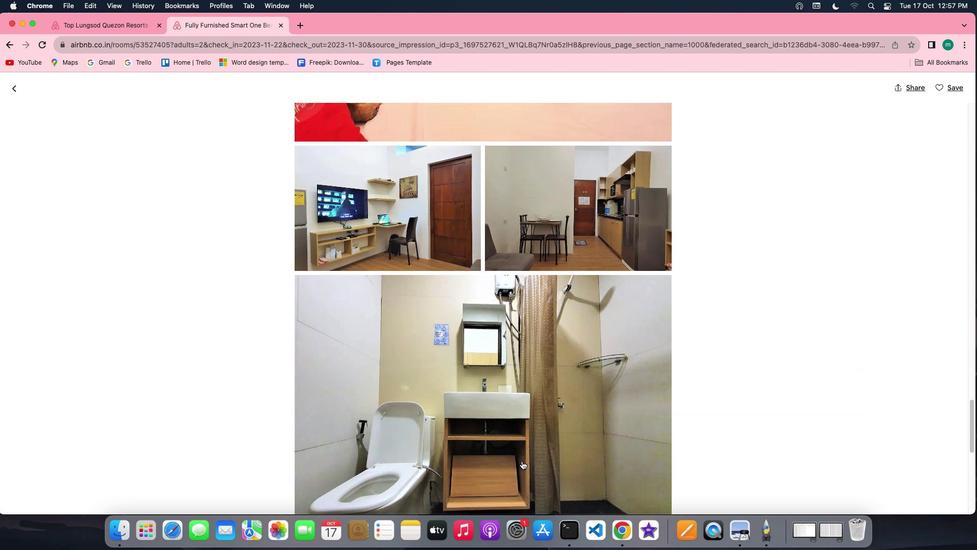 
Action: Mouse scrolled (522, 461) with delta (0, 0)
Screenshot: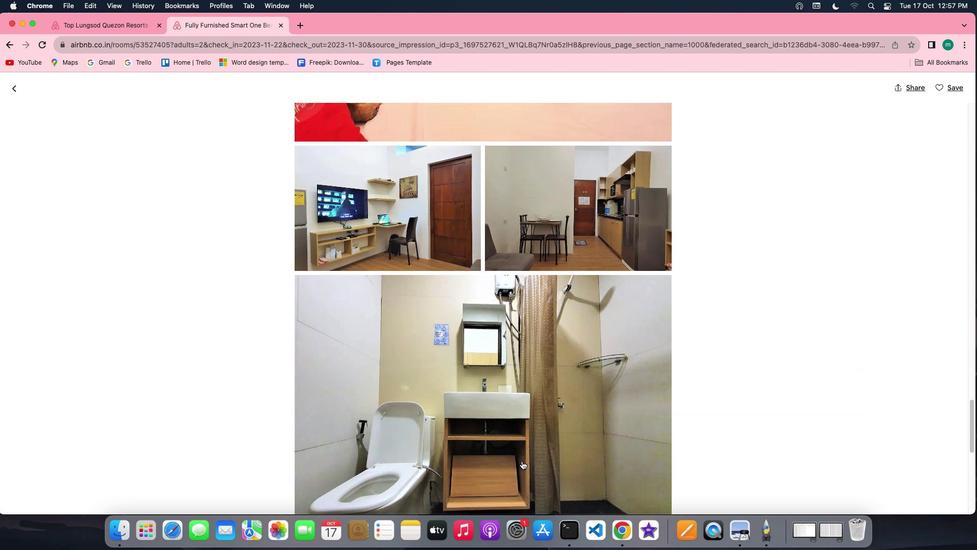 
Action: Mouse scrolled (522, 461) with delta (0, -1)
Screenshot: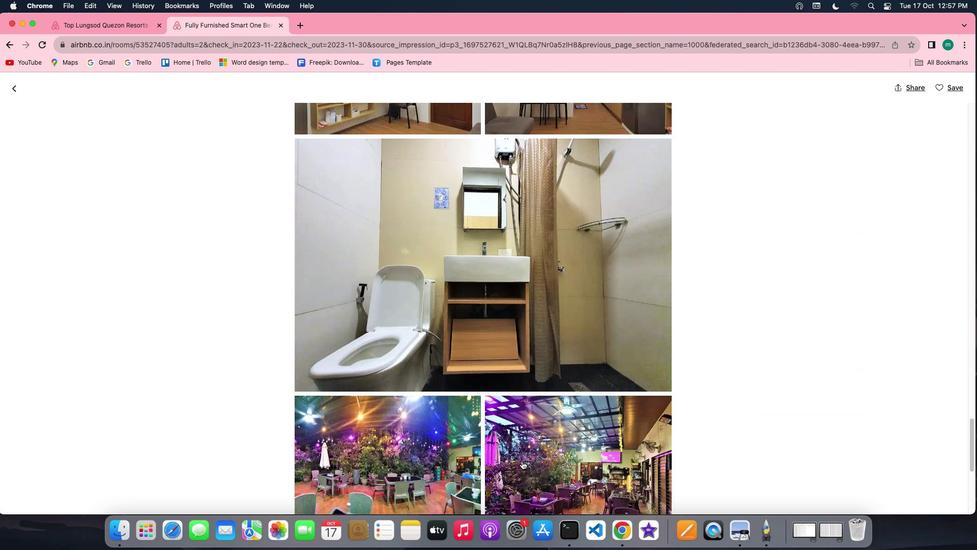 
Action: Mouse scrolled (522, 461) with delta (0, -2)
Screenshot: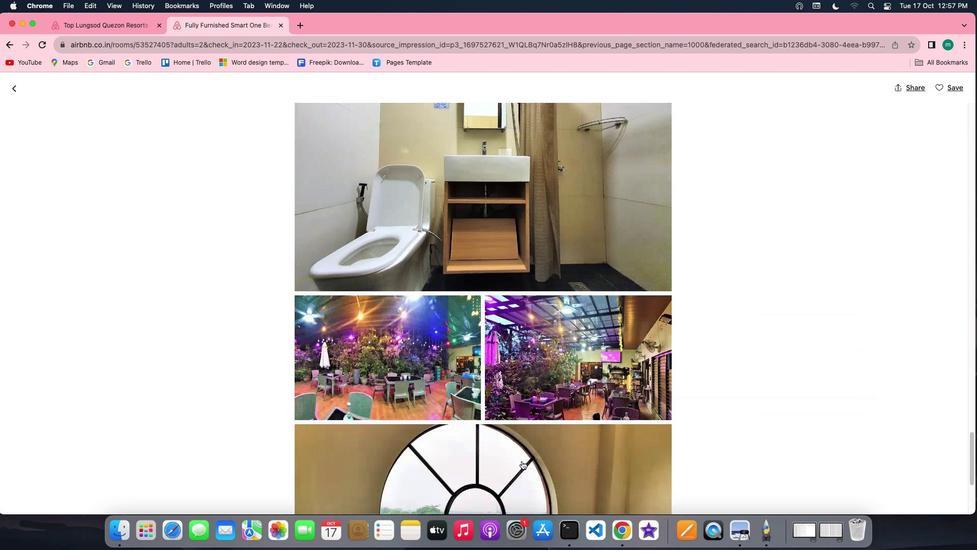 
Action: Mouse scrolled (522, 461) with delta (0, -3)
Screenshot: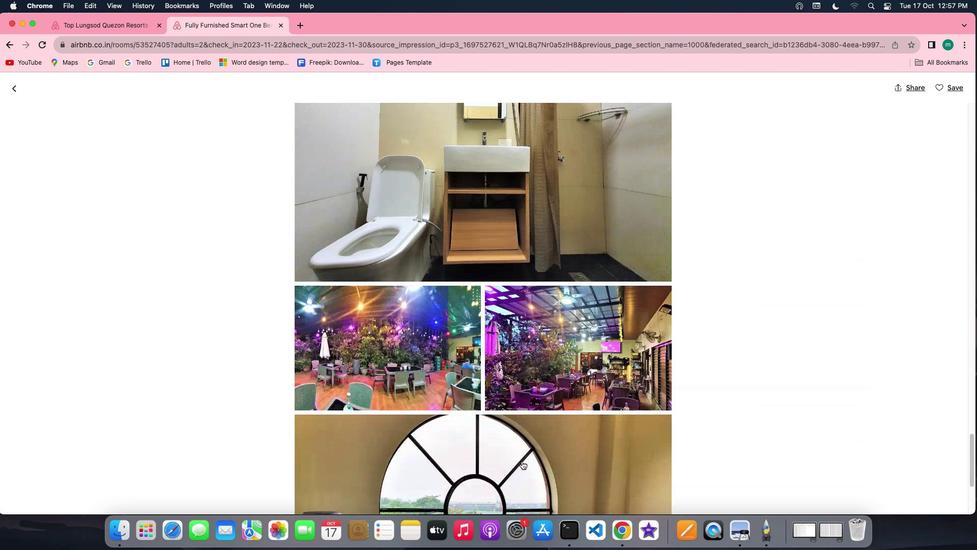 
Action: Mouse scrolled (522, 461) with delta (0, 0)
Screenshot: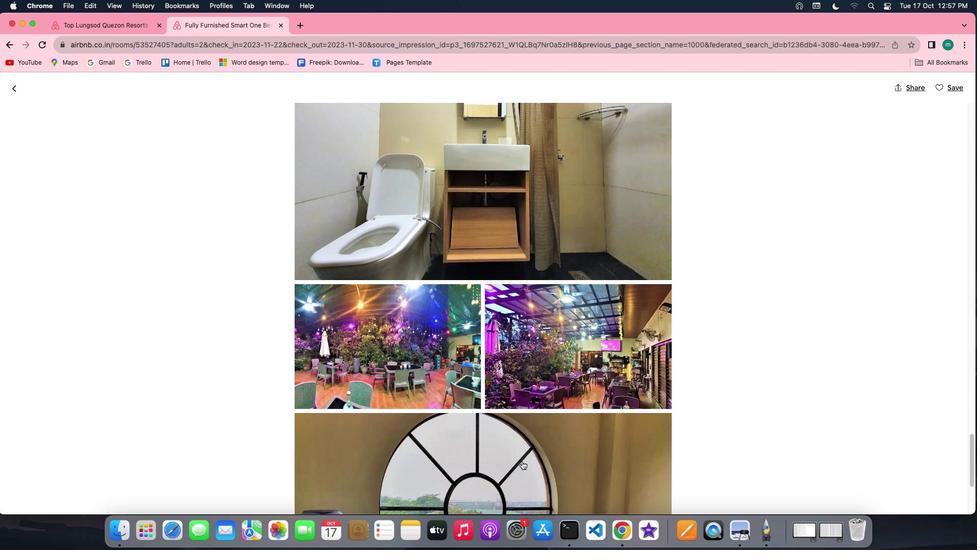 
Action: Mouse scrolled (522, 461) with delta (0, 0)
Screenshot: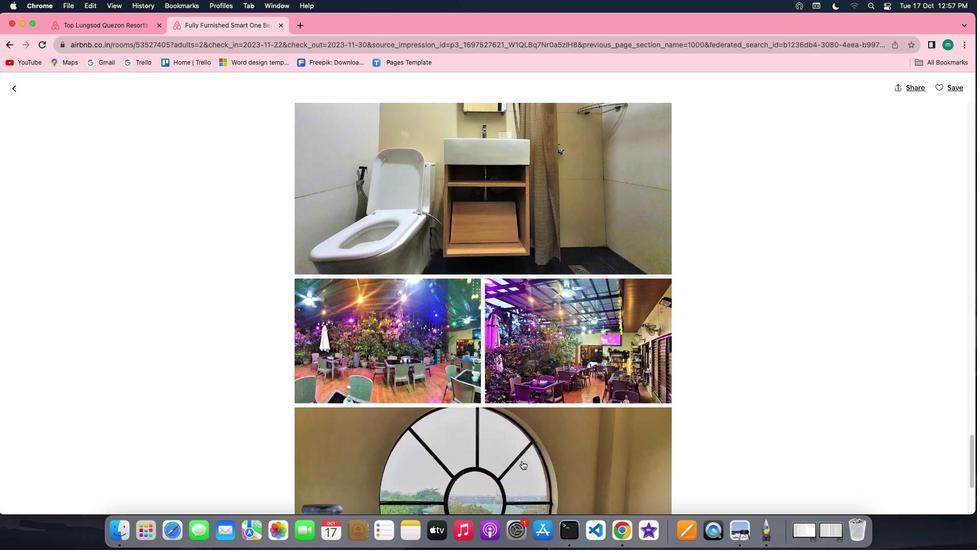 
Action: Mouse scrolled (522, 461) with delta (0, 0)
Screenshot: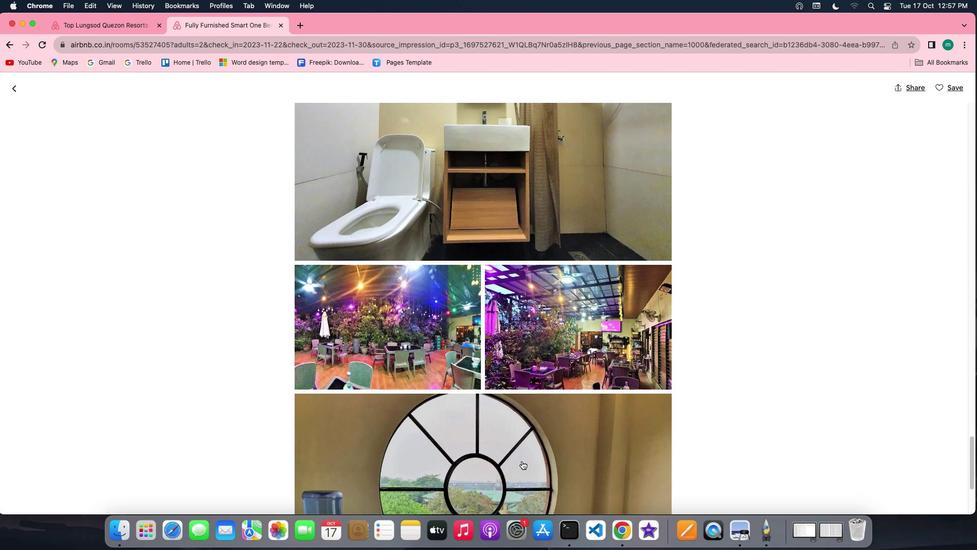 
Action: Mouse scrolled (522, 461) with delta (0, 0)
Screenshot: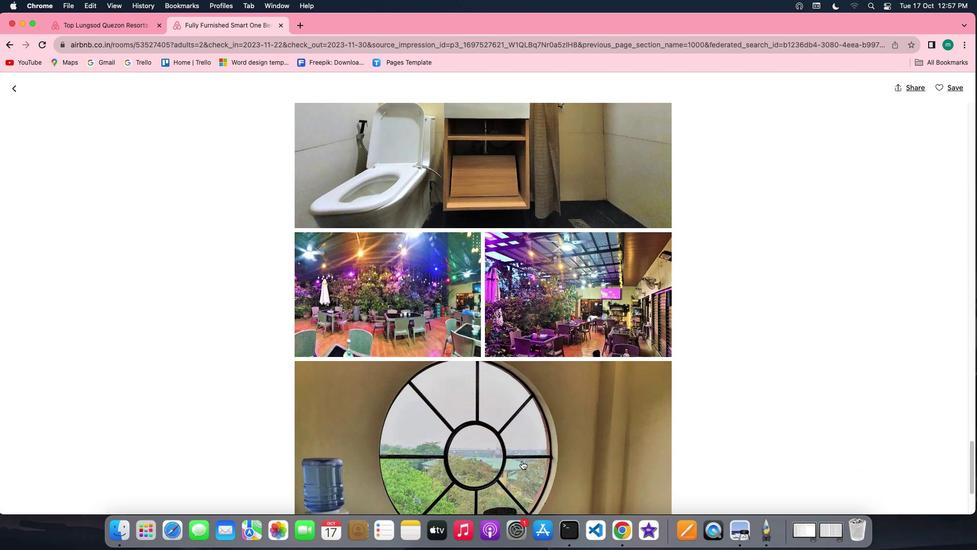 
Action: Mouse scrolled (522, 461) with delta (0, 0)
Screenshot: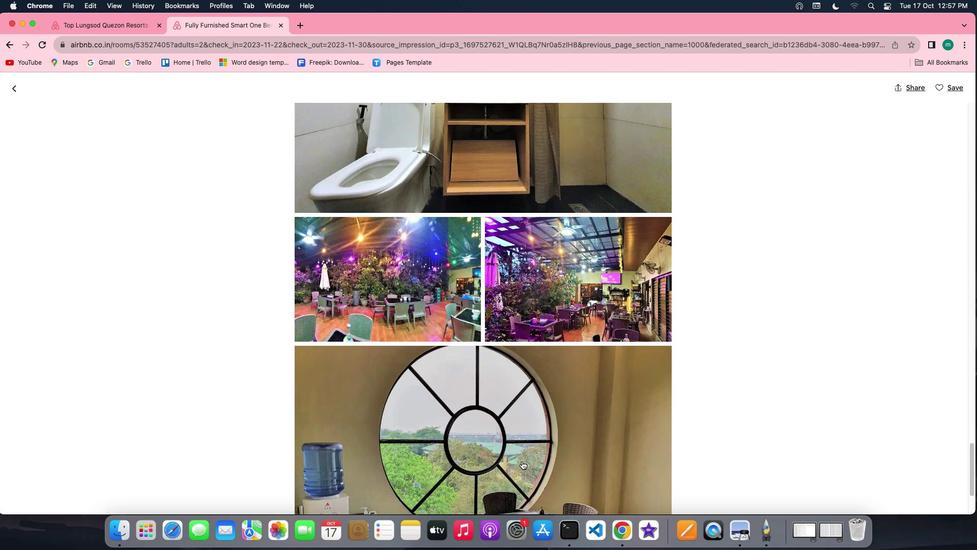 
Action: Mouse scrolled (522, 461) with delta (0, 0)
Screenshot: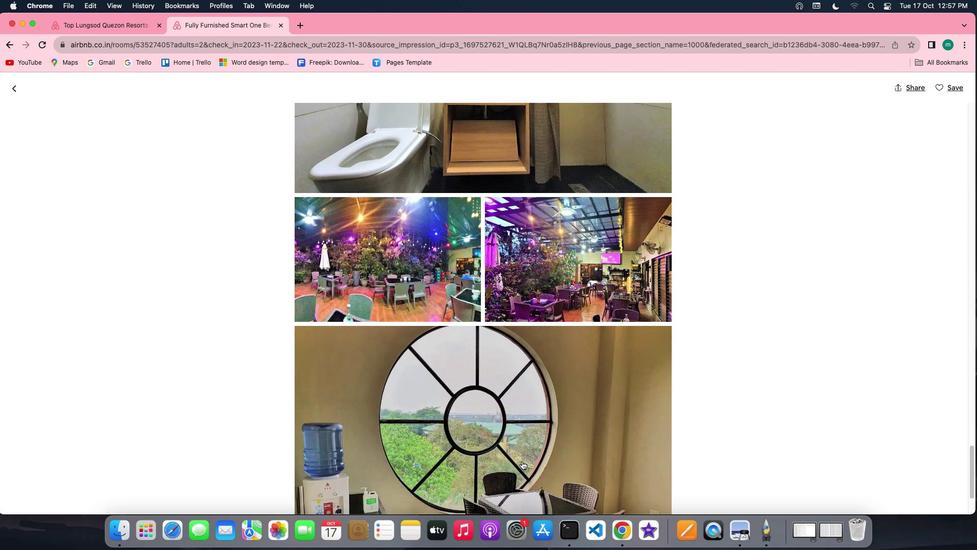 
Action: Mouse scrolled (522, 461) with delta (0, -1)
Screenshot: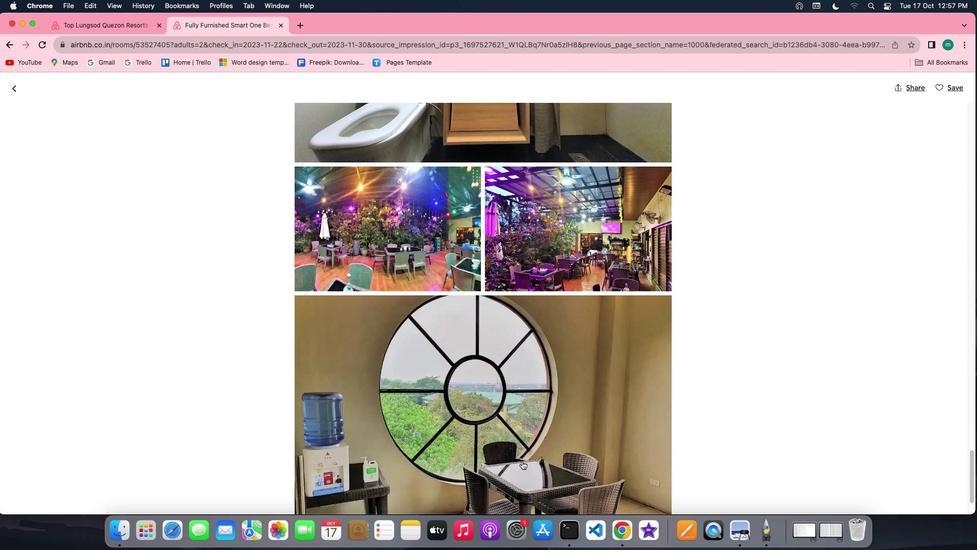 
Action: Mouse scrolled (522, 461) with delta (0, -2)
Screenshot: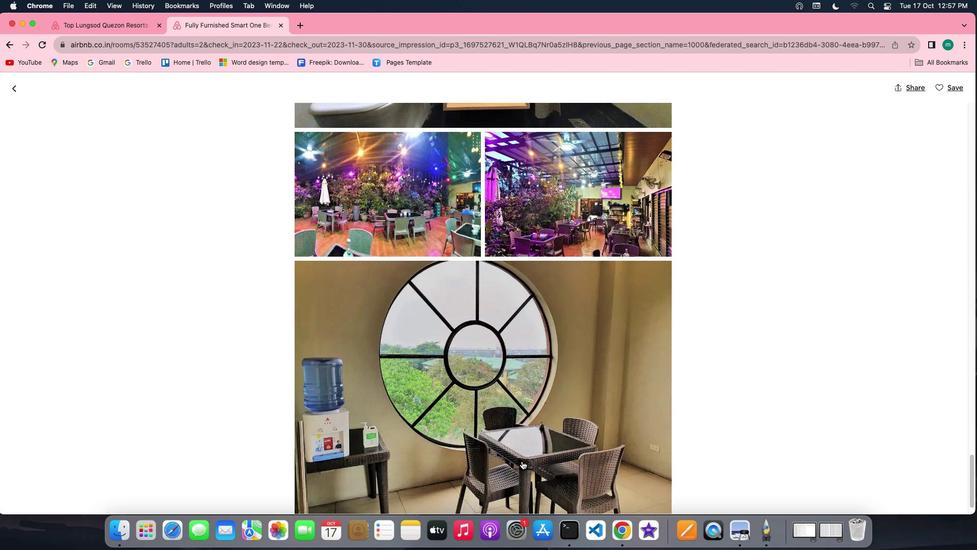 
Action: Mouse scrolled (522, 461) with delta (0, -2)
Screenshot: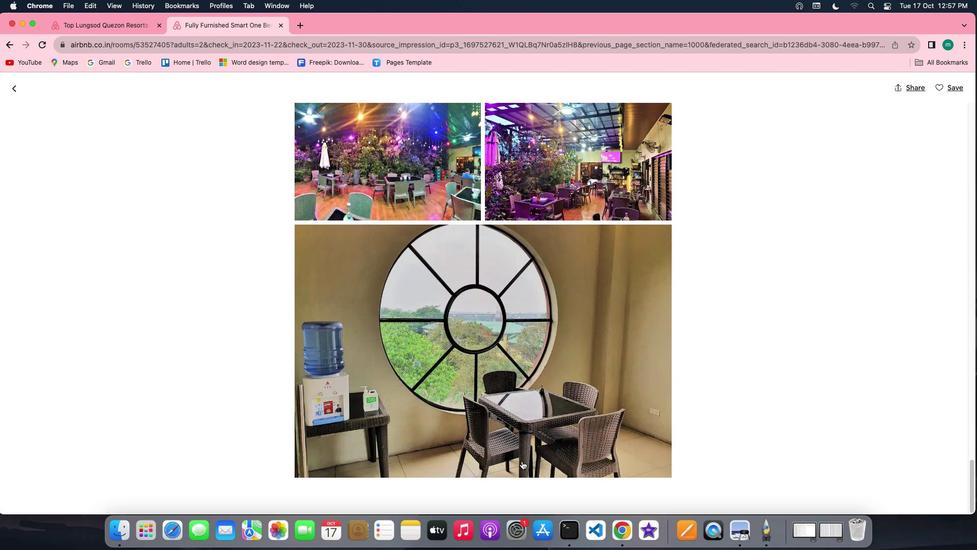 
Action: Mouse scrolled (522, 461) with delta (0, 0)
Screenshot: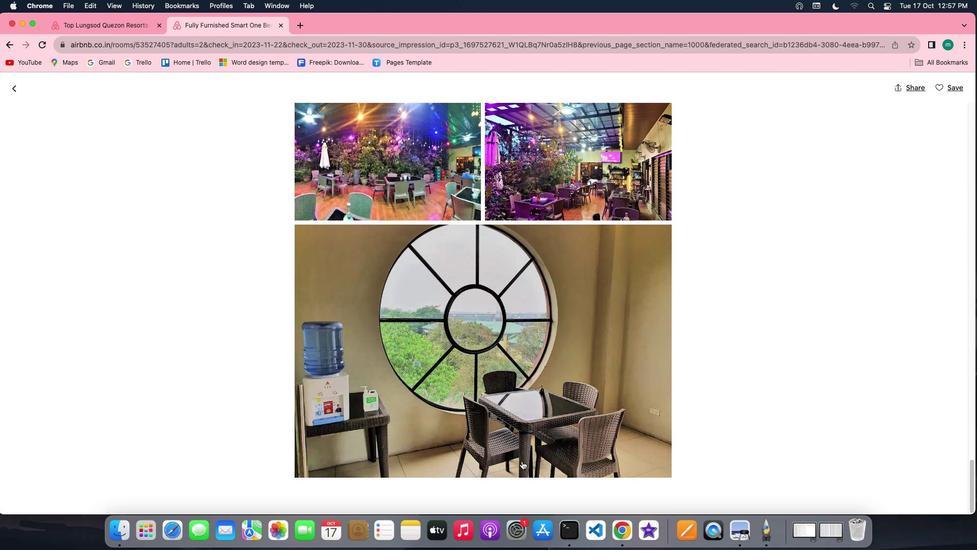 
Action: Mouse scrolled (522, 461) with delta (0, 0)
Screenshot: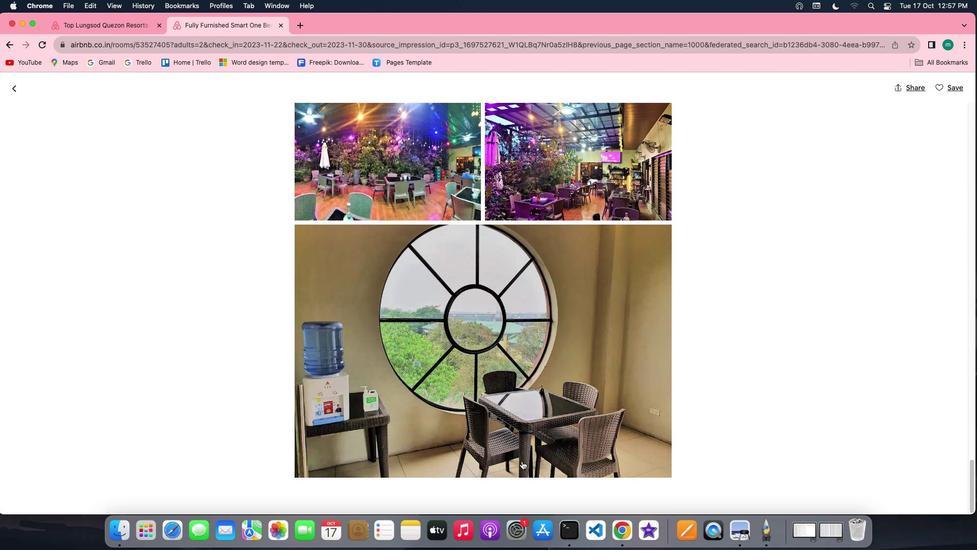 
Action: Mouse scrolled (522, 461) with delta (0, -1)
Screenshot: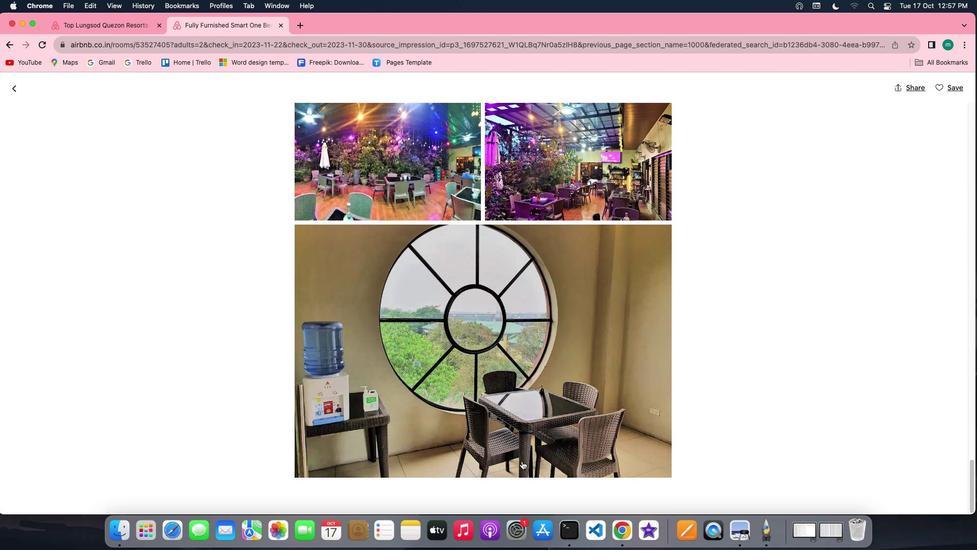 
Action: Mouse scrolled (522, 461) with delta (0, 0)
Screenshot: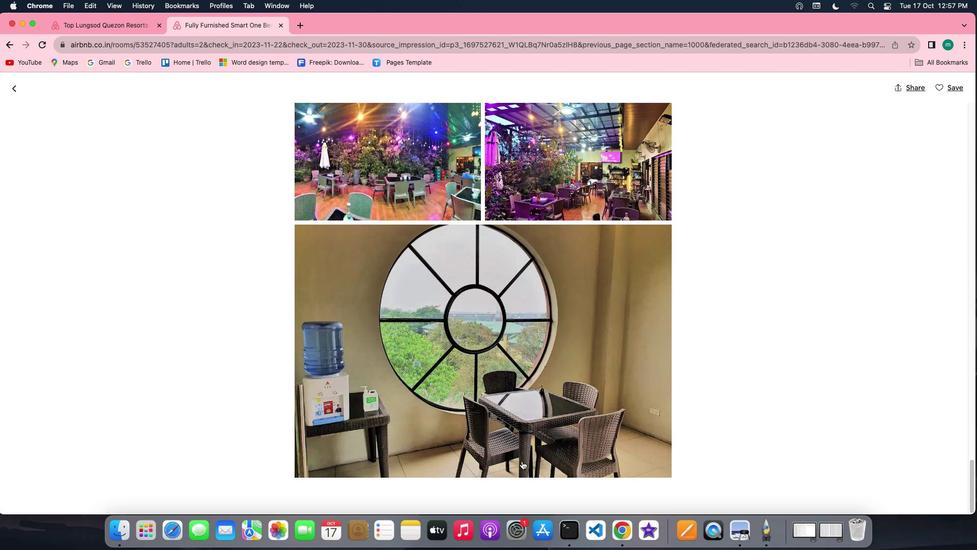 
Action: Mouse scrolled (522, 461) with delta (0, 0)
Screenshot: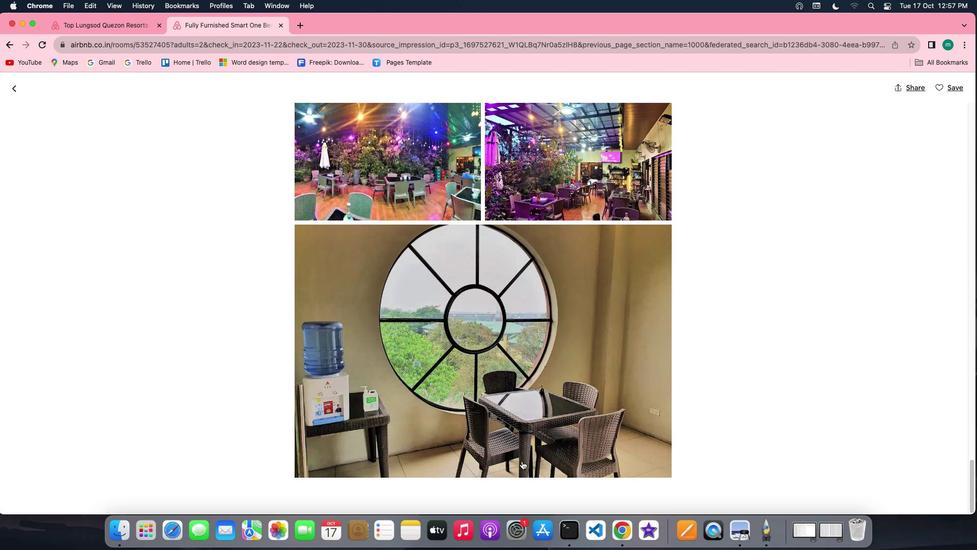 
Action: Mouse scrolled (522, 461) with delta (0, -1)
Screenshot: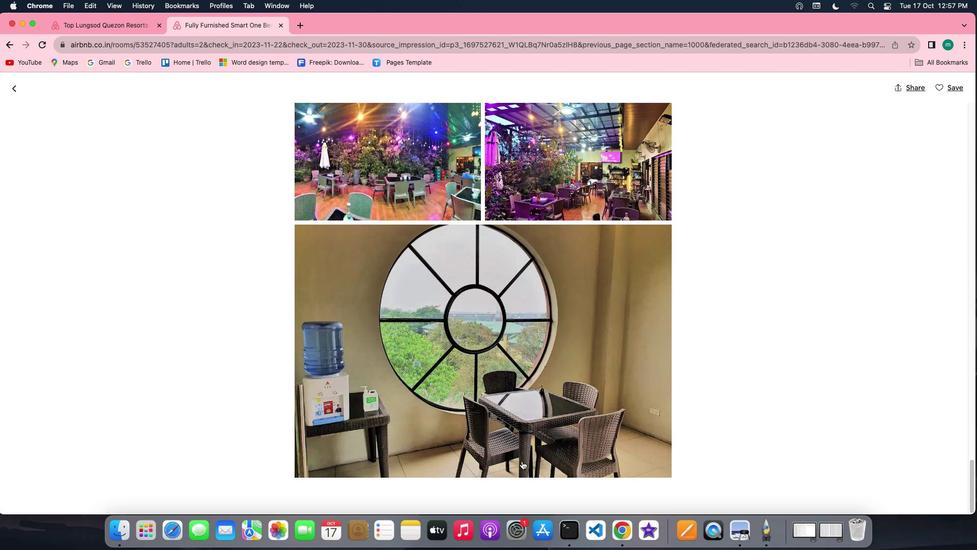 
Action: Mouse scrolled (522, 461) with delta (0, -1)
Screenshot: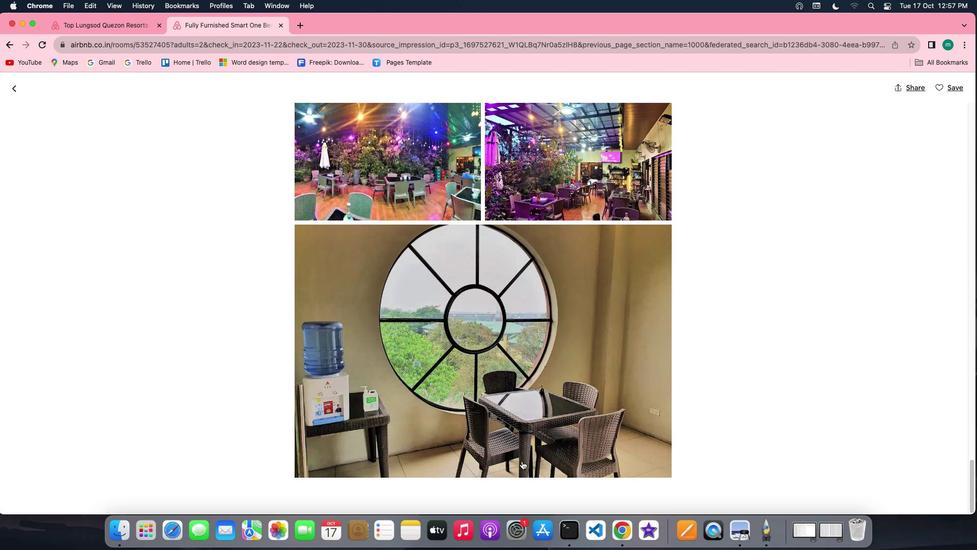 
Action: Mouse scrolled (522, 461) with delta (0, 0)
Screenshot: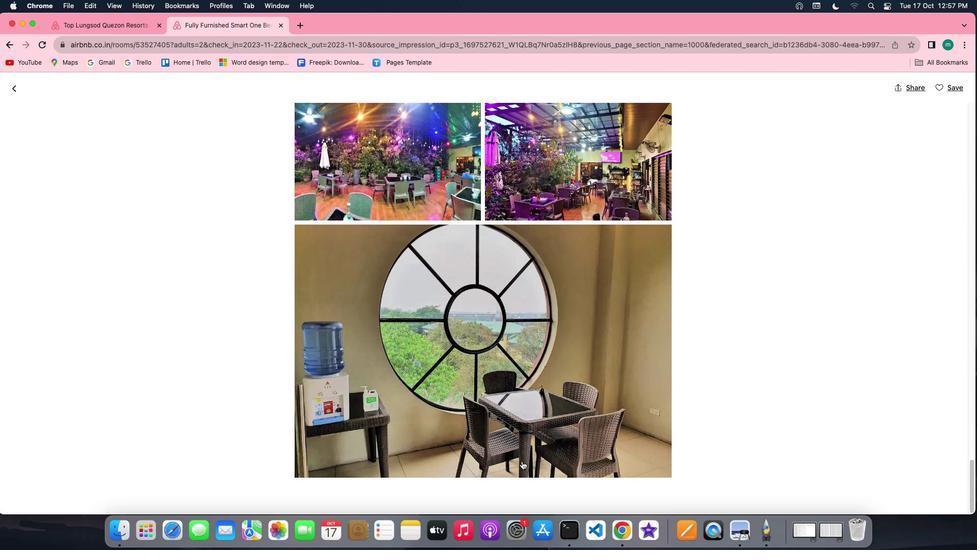 
Action: Mouse scrolled (522, 461) with delta (0, 0)
Screenshot: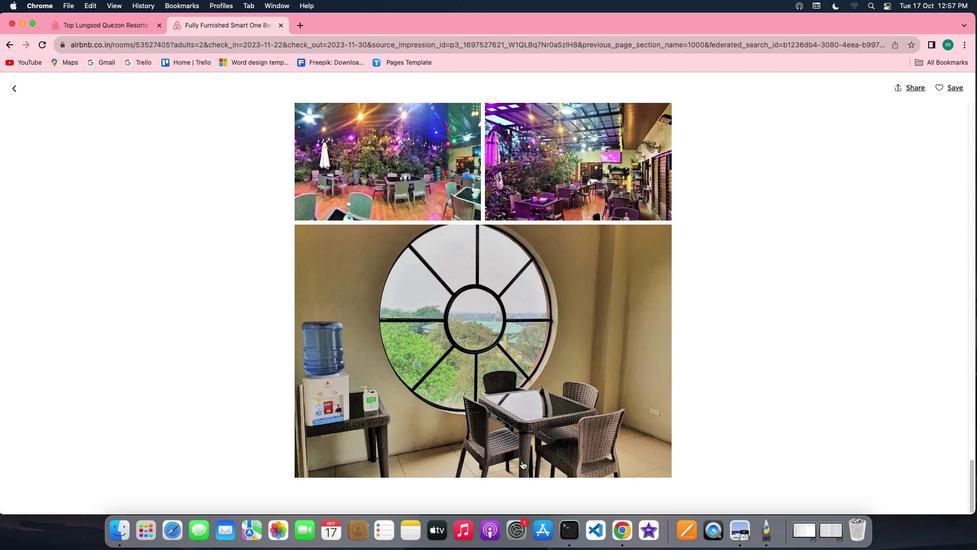 
Action: Mouse scrolled (522, 461) with delta (0, 0)
Screenshot: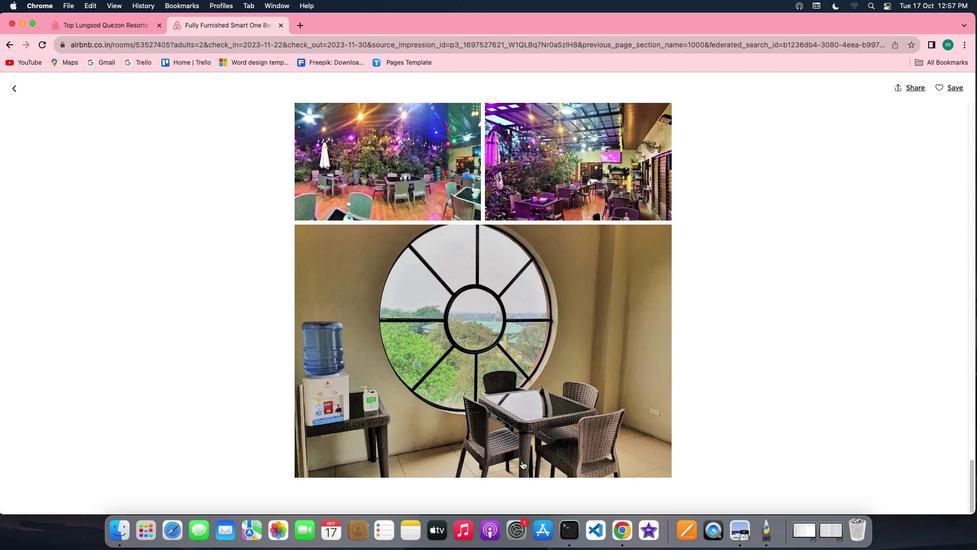
Action: Mouse scrolled (522, 461) with delta (0, 0)
Screenshot: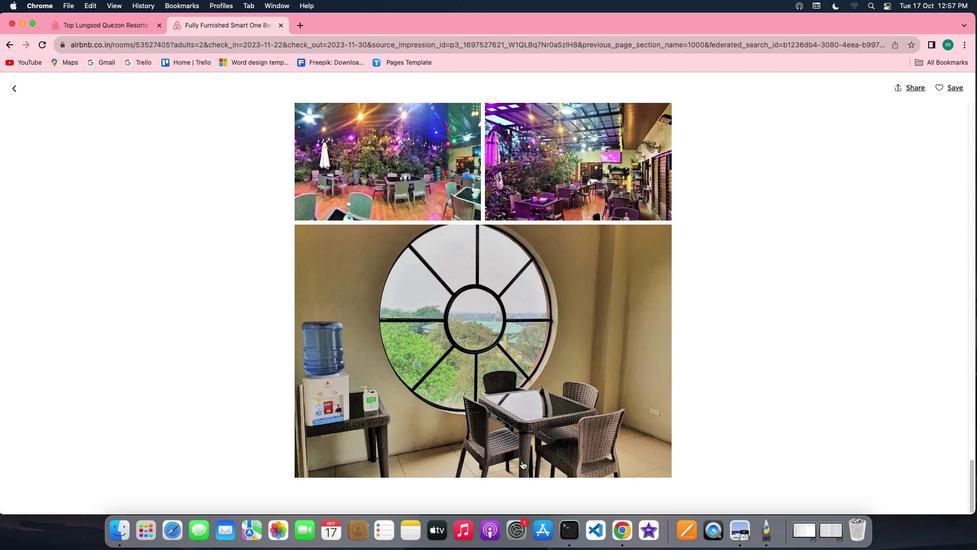 
Action: Mouse scrolled (522, 461) with delta (0, 0)
Screenshot: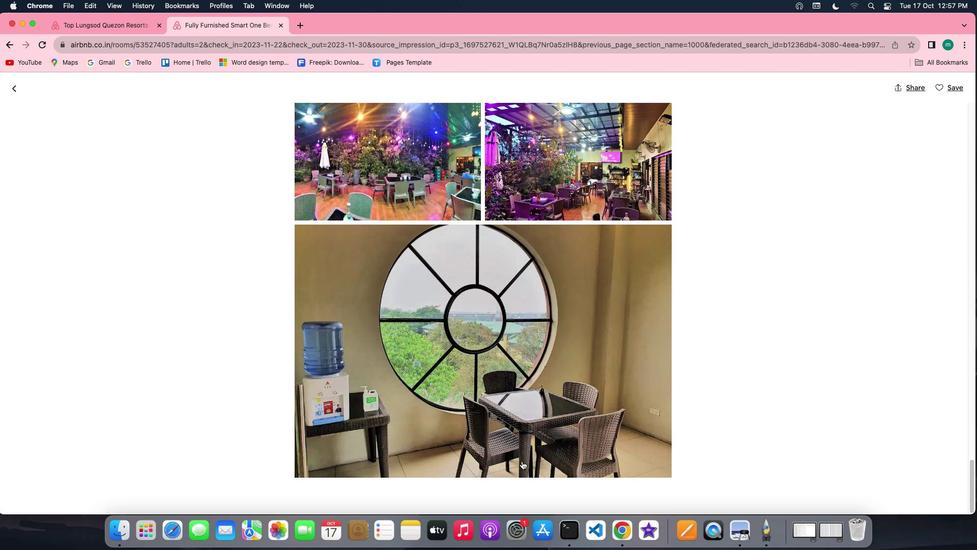 
Action: Mouse scrolled (522, 461) with delta (0, 0)
Screenshot: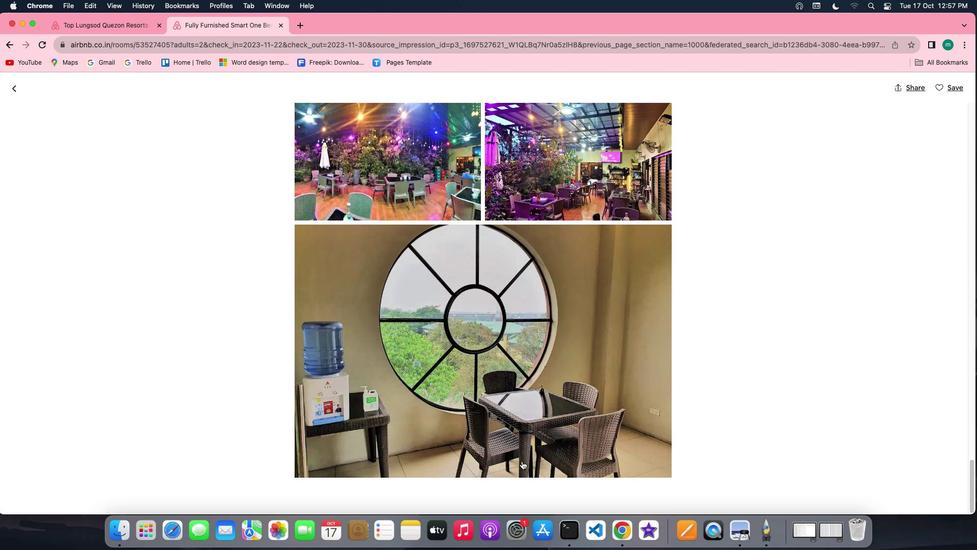 
Action: Mouse scrolled (522, 461) with delta (0, -1)
Screenshot: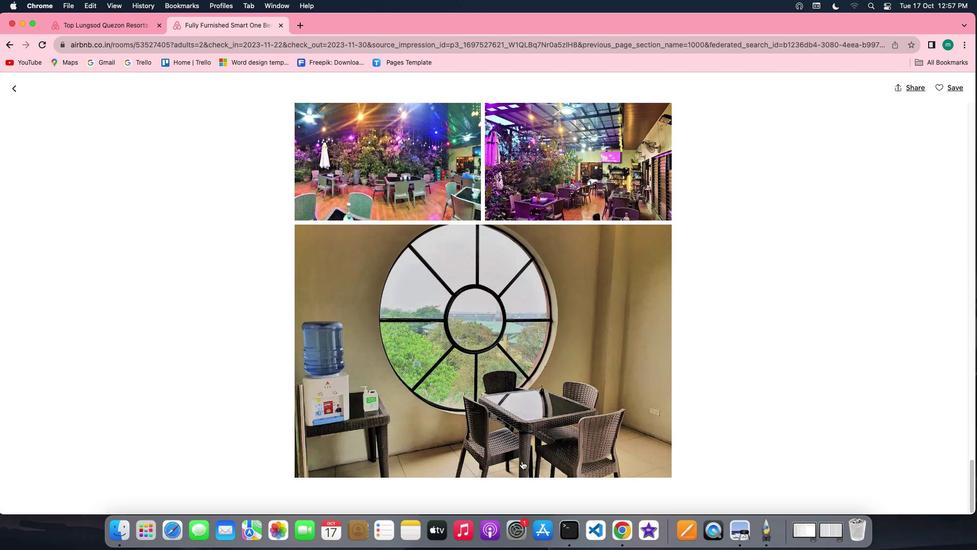 
Action: Mouse scrolled (522, 461) with delta (0, -2)
Screenshot: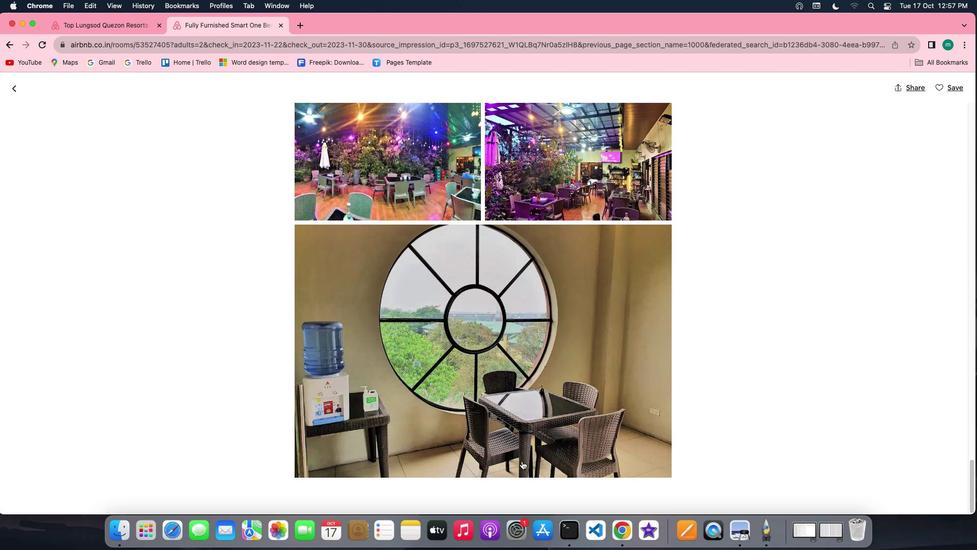 
Action: Mouse moved to (14, 92)
Screenshot: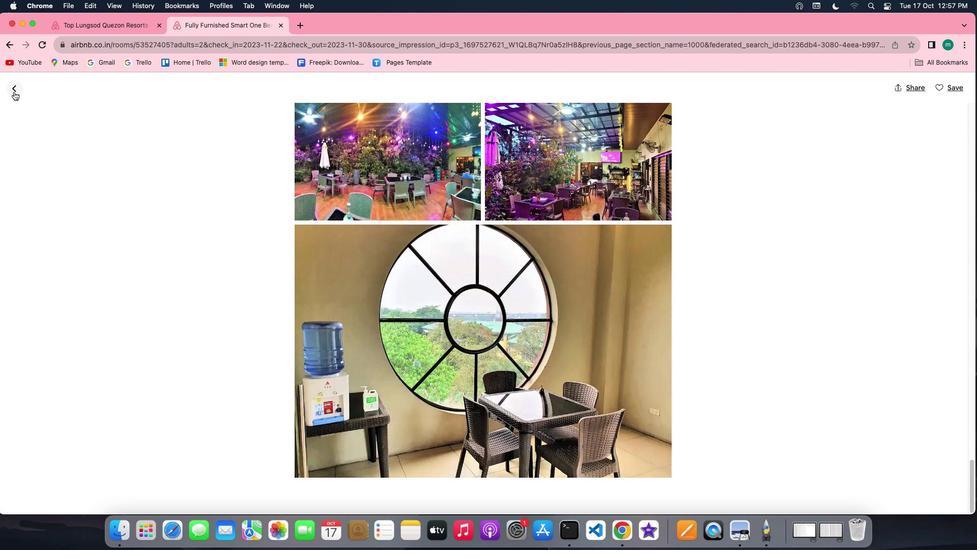 
Action: Mouse pressed left at (14, 92)
Screenshot: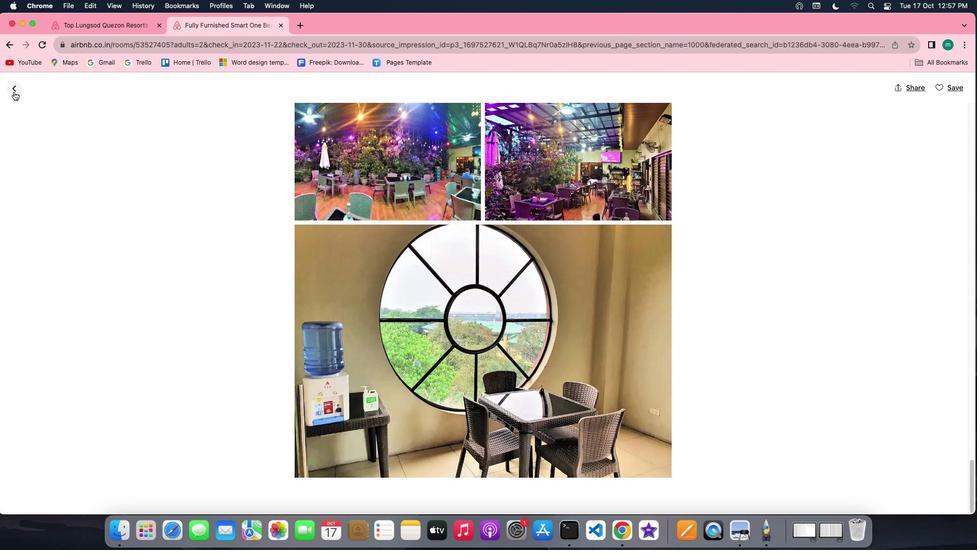 
Action: Mouse moved to (516, 432)
Screenshot: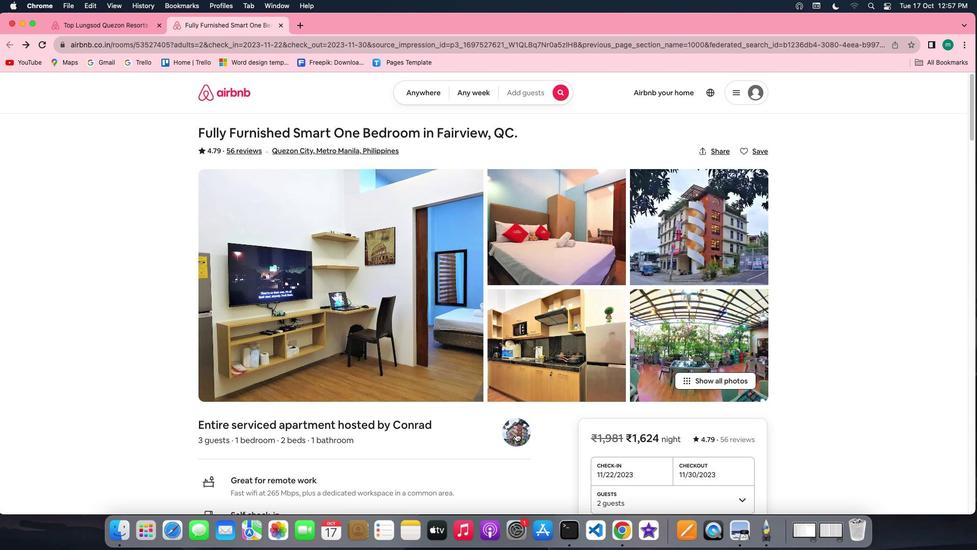 
Action: Mouse scrolled (516, 432) with delta (0, 0)
Screenshot: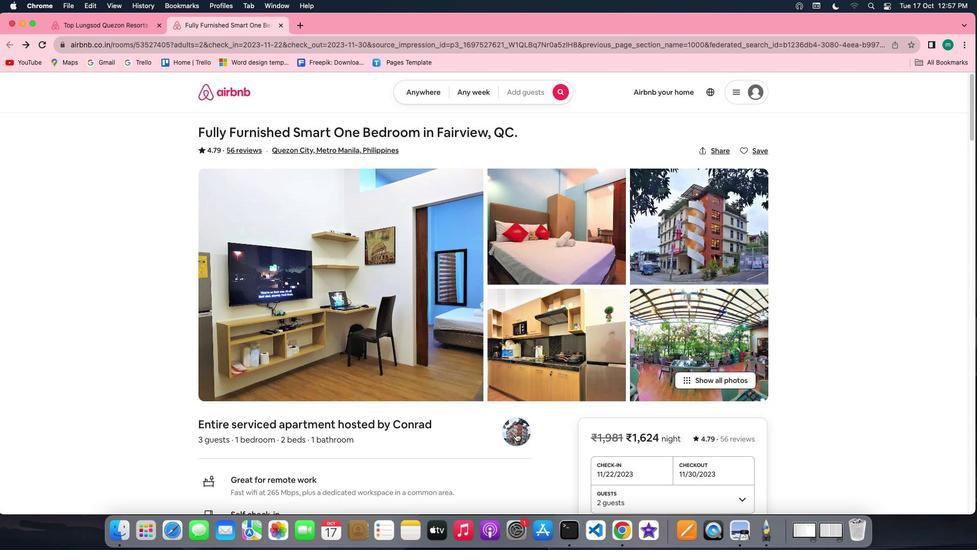 
Action: Mouse scrolled (516, 432) with delta (0, 0)
Screenshot: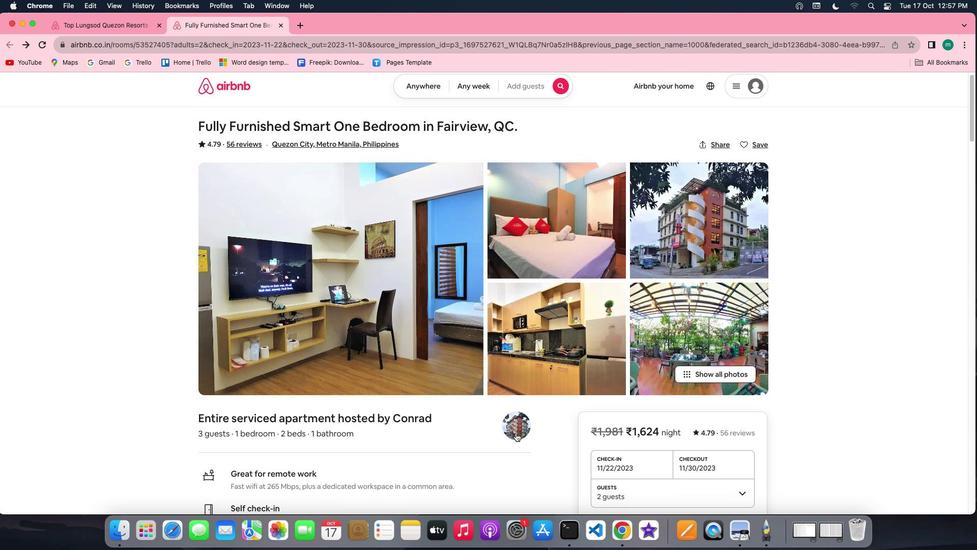 
Action: Mouse scrolled (516, 432) with delta (0, -1)
Screenshot: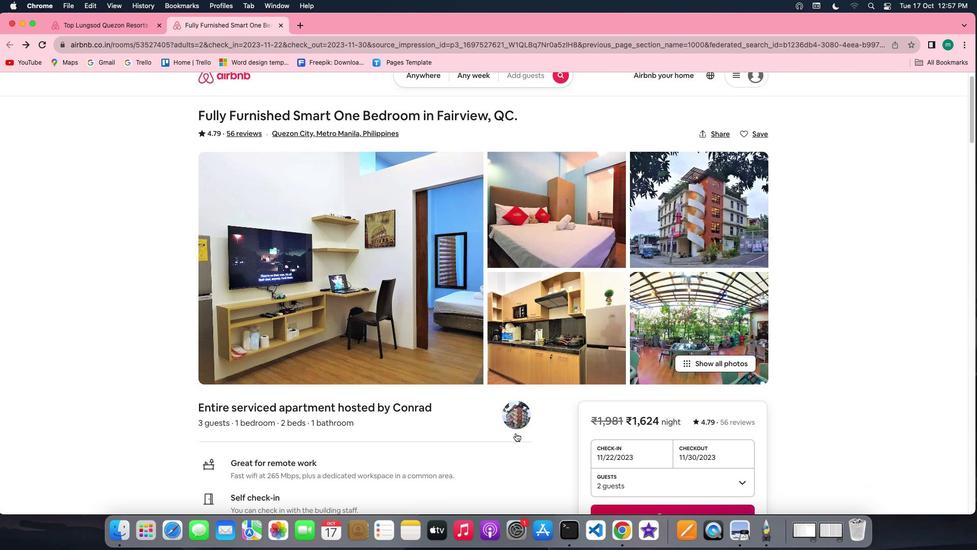 
Action: Mouse scrolled (516, 432) with delta (0, -1)
Screenshot: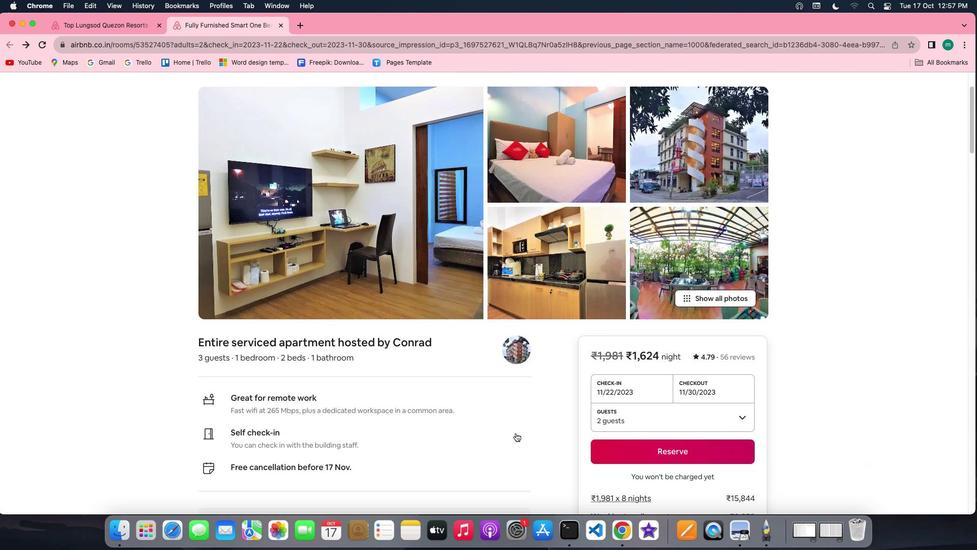
Action: Mouse scrolled (516, 432) with delta (0, 0)
Screenshot: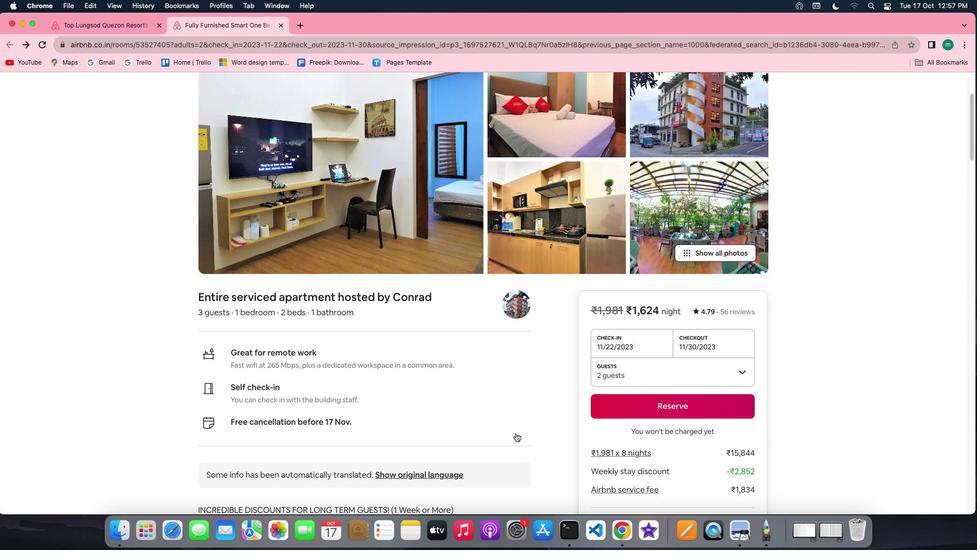 
Action: Mouse scrolled (516, 432) with delta (0, 0)
Screenshot: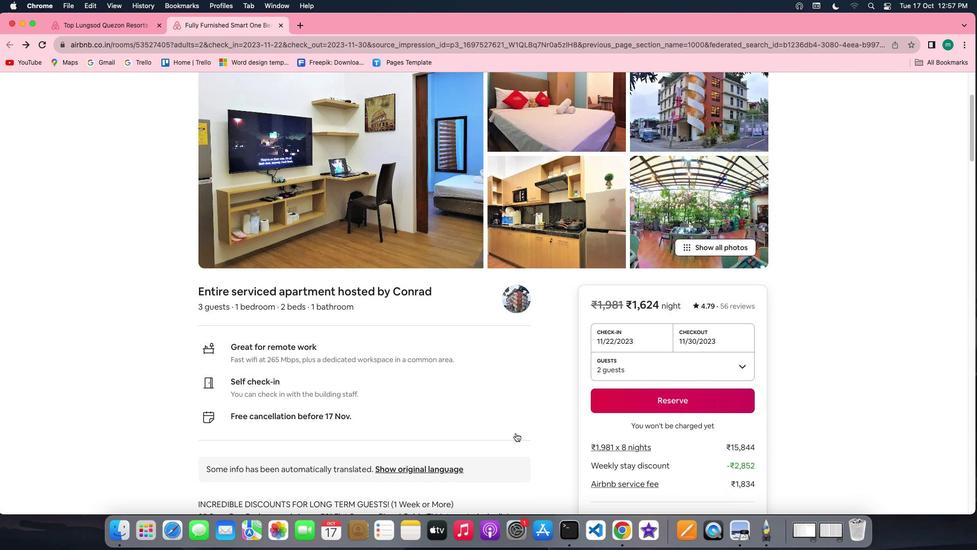 
Action: Mouse scrolled (516, 432) with delta (0, 0)
Screenshot: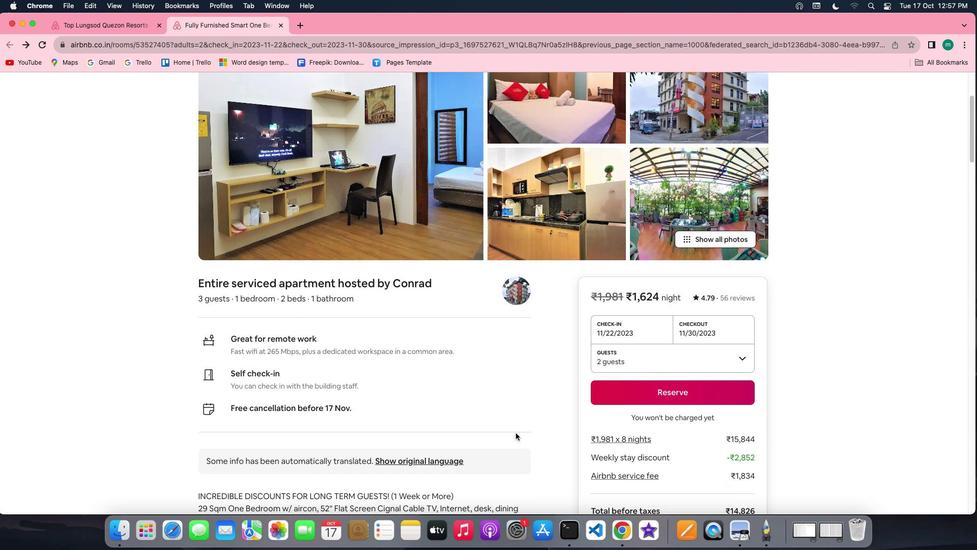 
Action: Mouse scrolled (516, 432) with delta (0, 0)
Screenshot: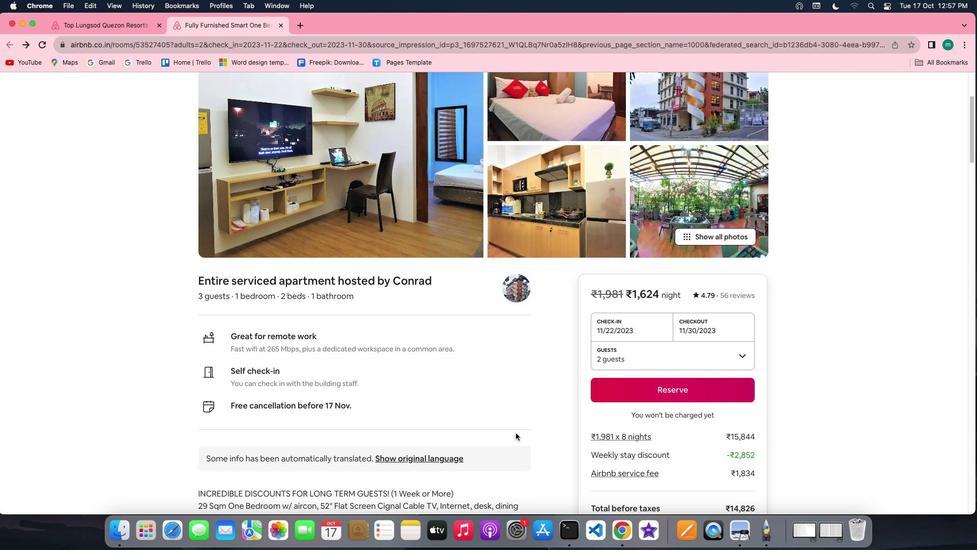 
Action: Mouse scrolled (516, 432) with delta (0, 0)
Screenshot: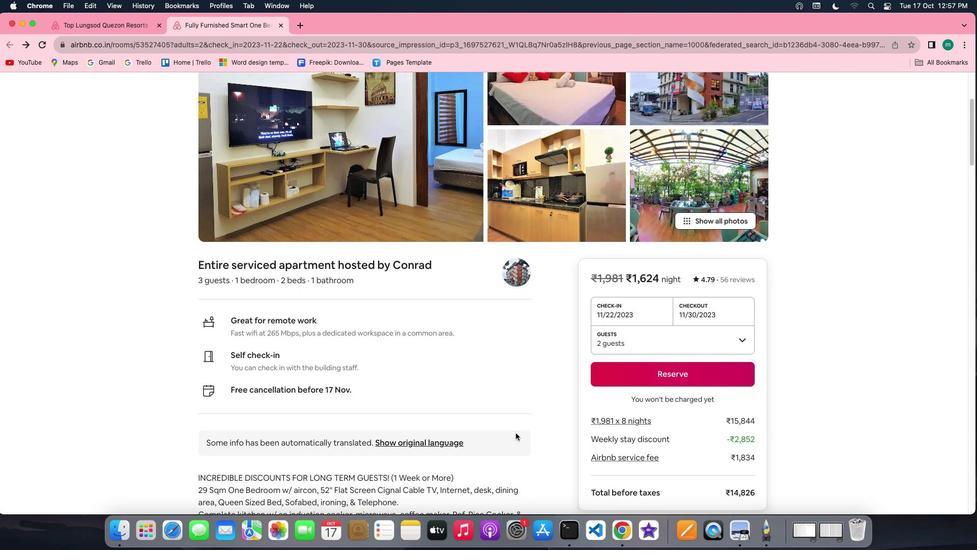 
Action: Mouse scrolled (516, 432) with delta (0, 0)
Screenshot: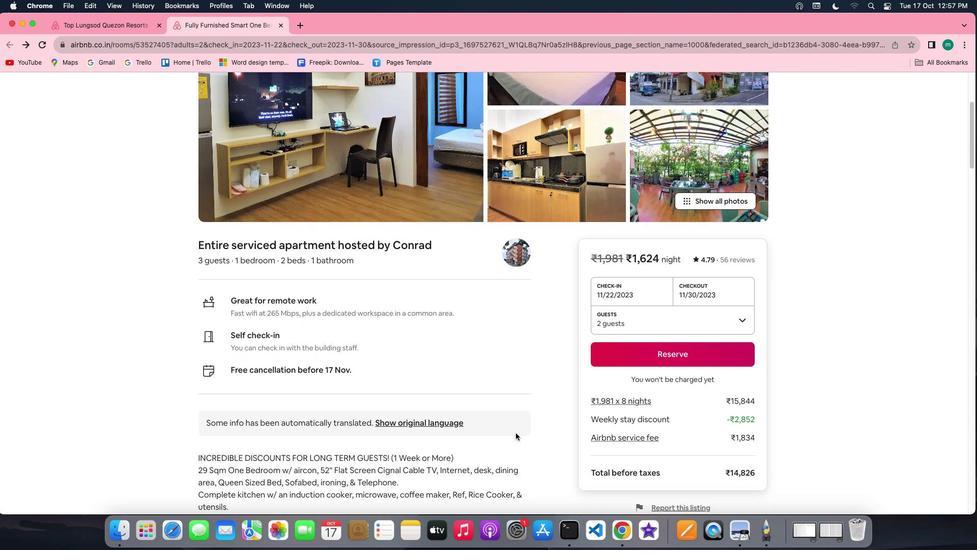 
Action: Mouse scrolled (516, 432) with delta (0, 0)
Screenshot: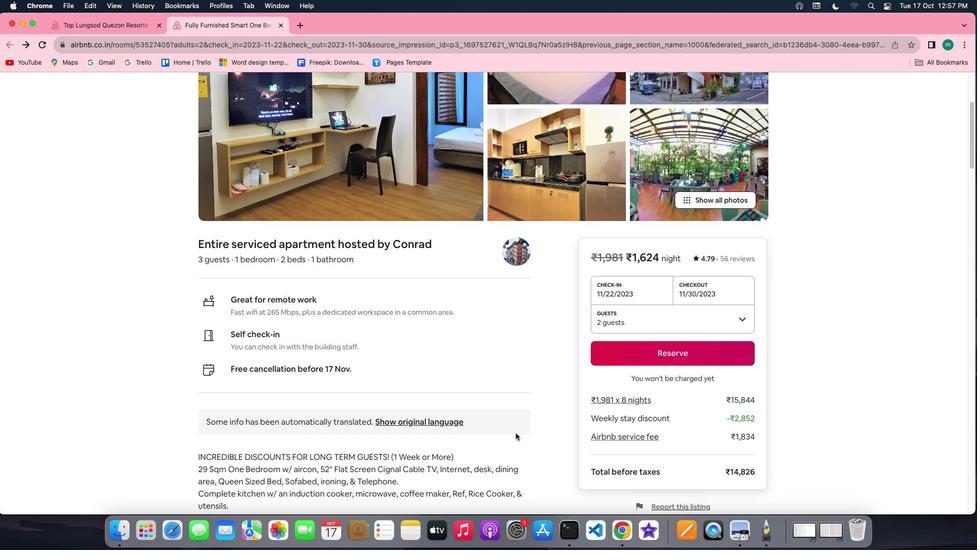
Action: Mouse scrolled (516, 432) with delta (0, 0)
Screenshot: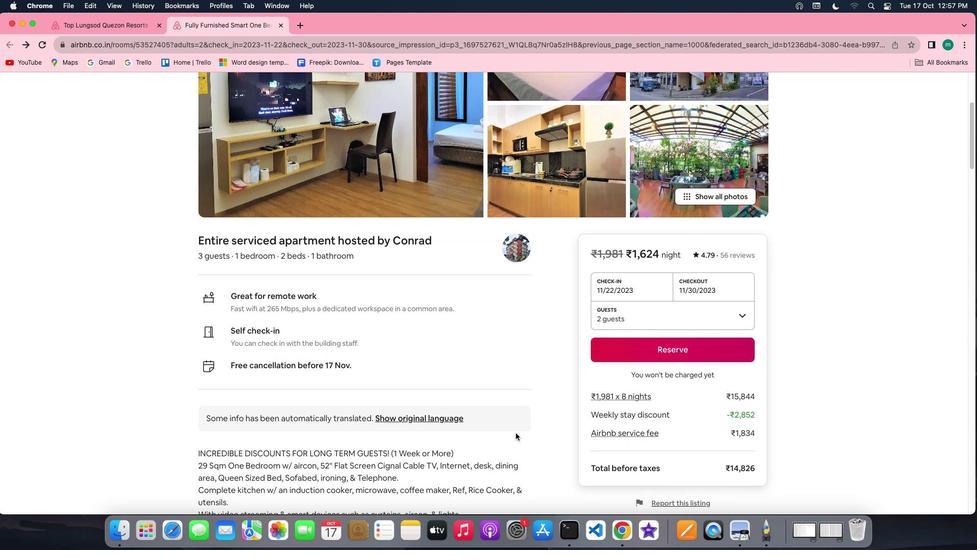 
Action: Mouse scrolled (516, 432) with delta (0, 0)
Screenshot: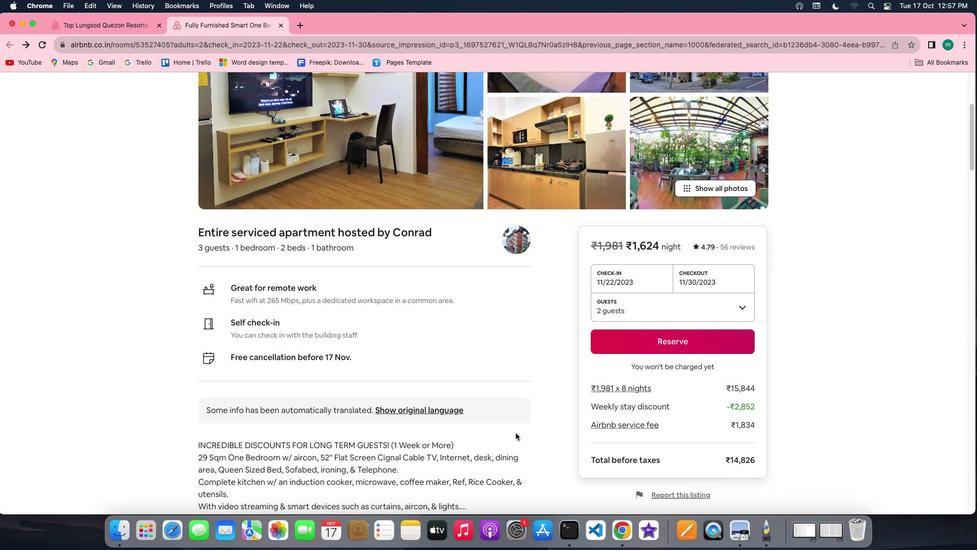 
Action: Mouse scrolled (516, 432) with delta (0, 0)
Screenshot: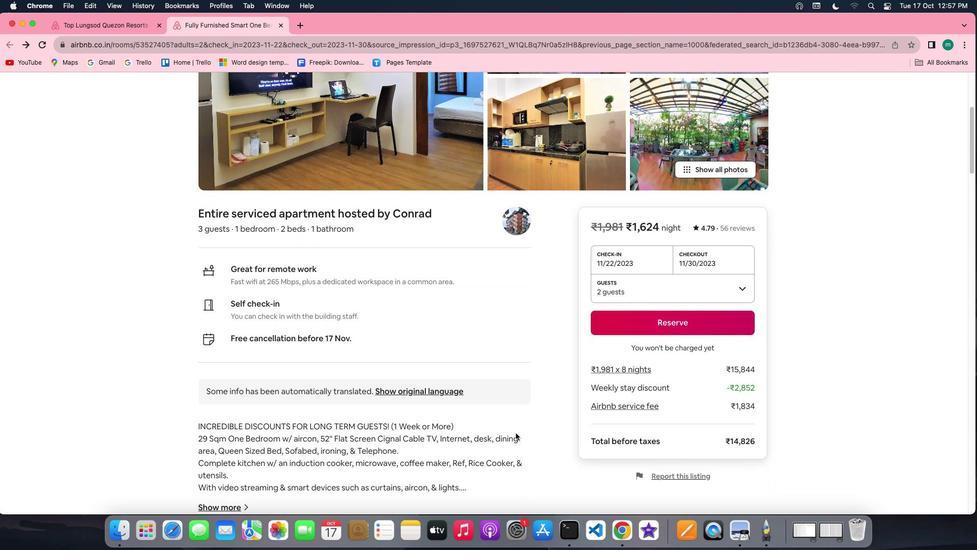 
Action: Mouse scrolled (516, 432) with delta (0, 0)
Screenshot: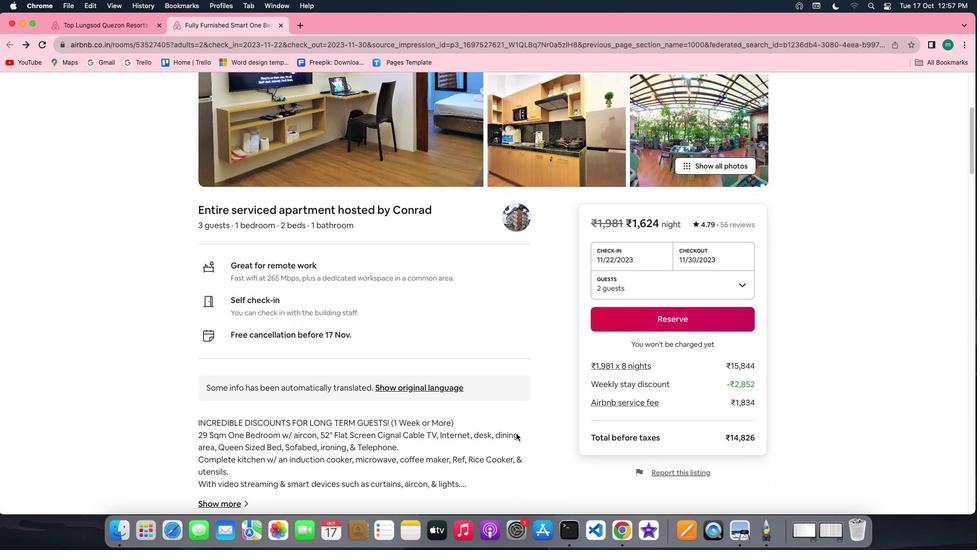 
Action: Mouse scrolled (516, 432) with delta (0, 0)
Screenshot: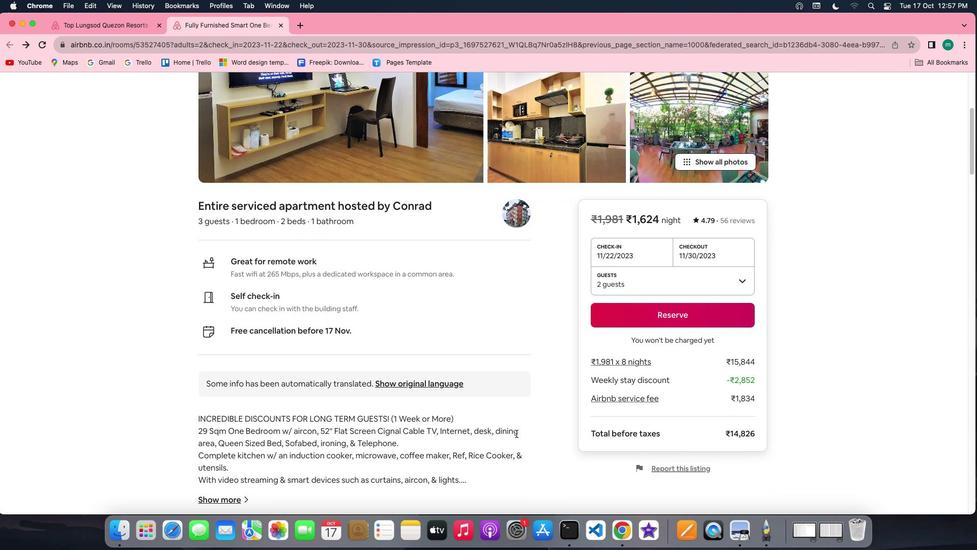
Action: Mouse moved to (516, 433)
Screenshot: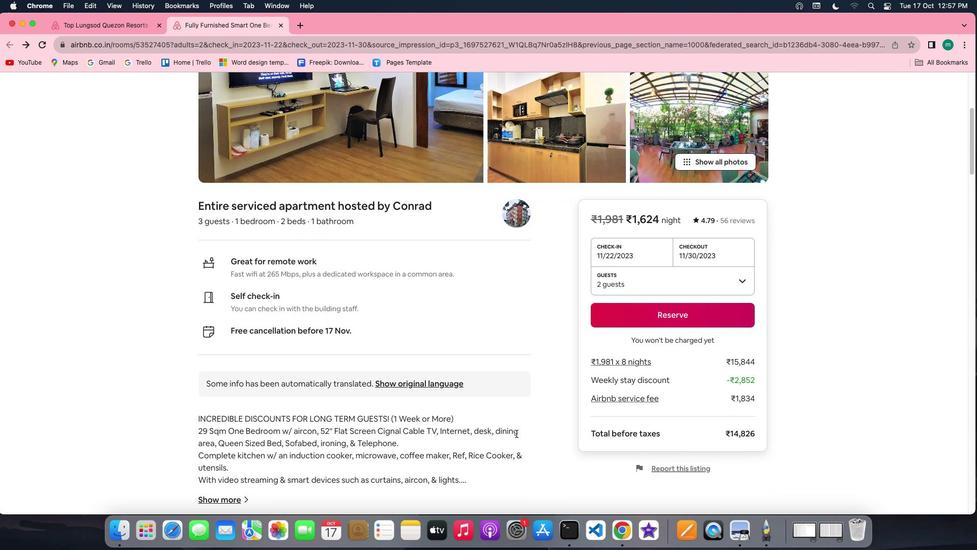 
Action: Mouse scrolled (516, 433) with delta (0, 0)
Screenshot: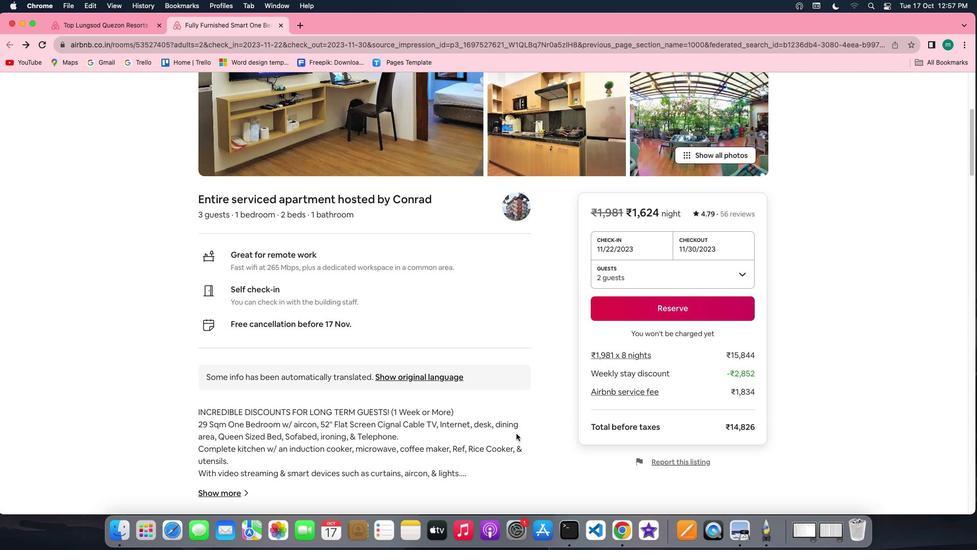 
Action: Mouse scrolled (516, 433) with delta (0, 0)
Screenshot: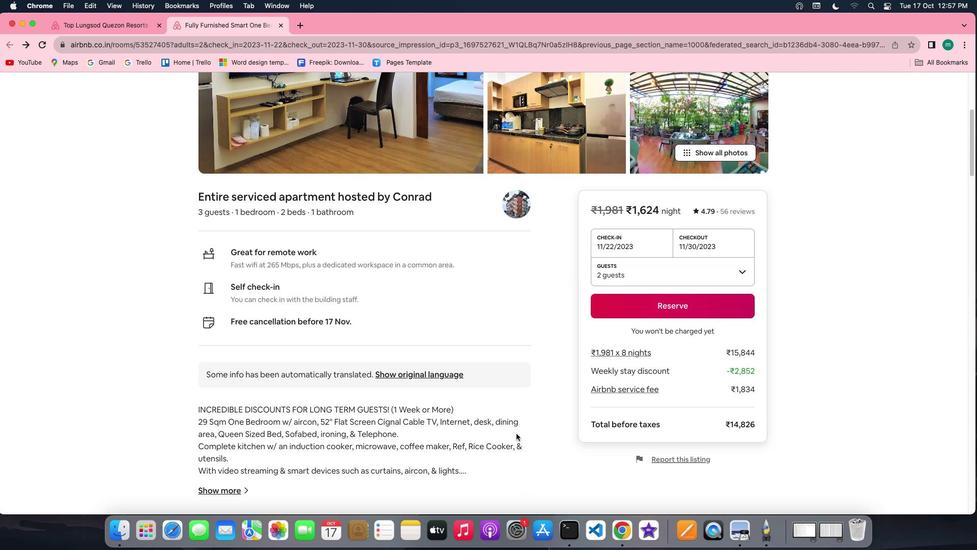 
Action: Mouse scrolled (516, 433) with delta (0, 0)
Screenshot: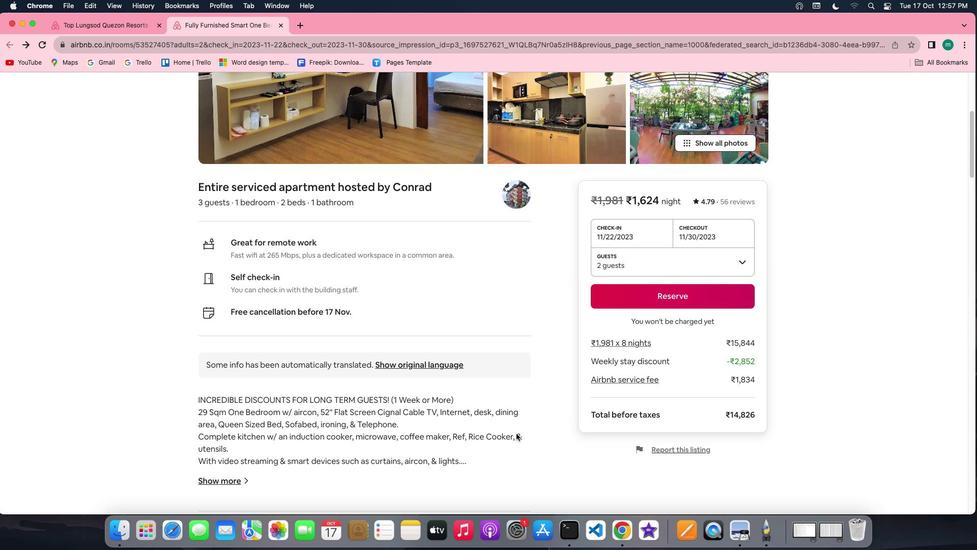 
Action: Mouse scrolled (516, 433) with delta (0, 0)
Screenshot: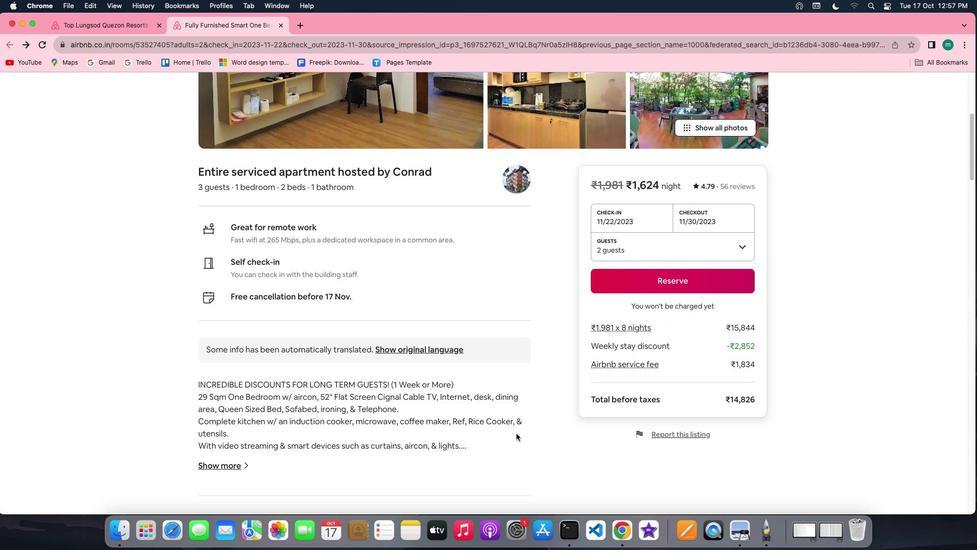 
Action: Mouse scrolled (516, 433) with delta (0, 0)
Screenshot: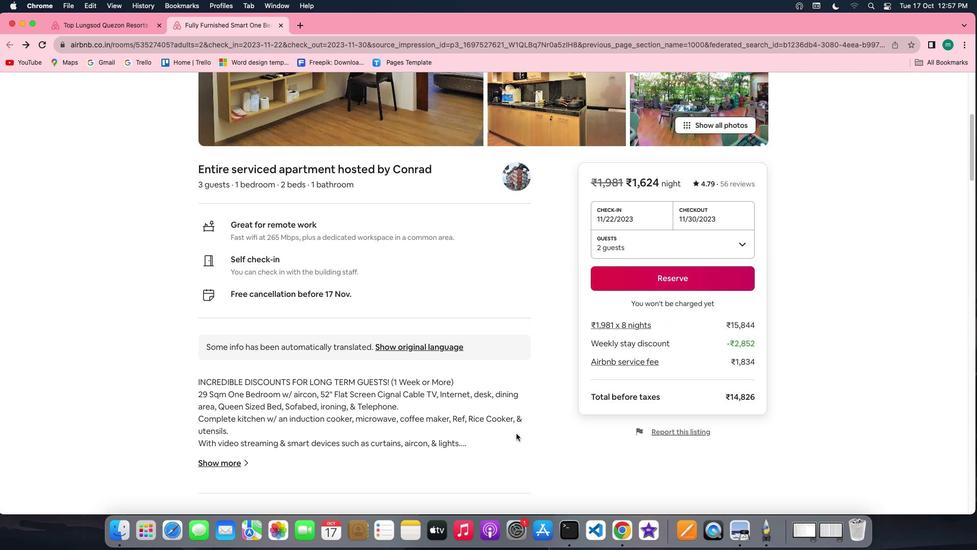 
Action: Mouse scrolled (516, 433) with delta (0, 0)
Screenshot: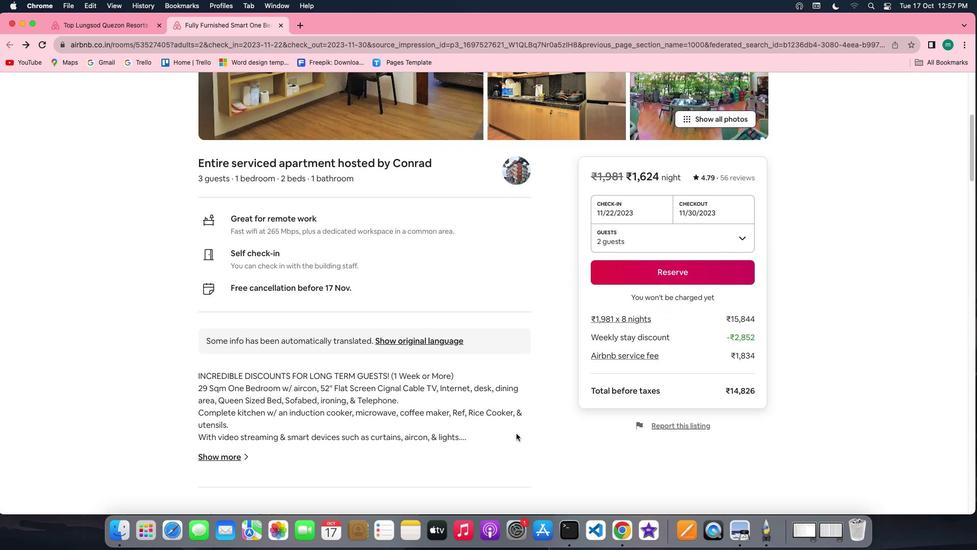 
Action: Mouse scrolled (516, 433) with delta (0, 0)
Screenshot: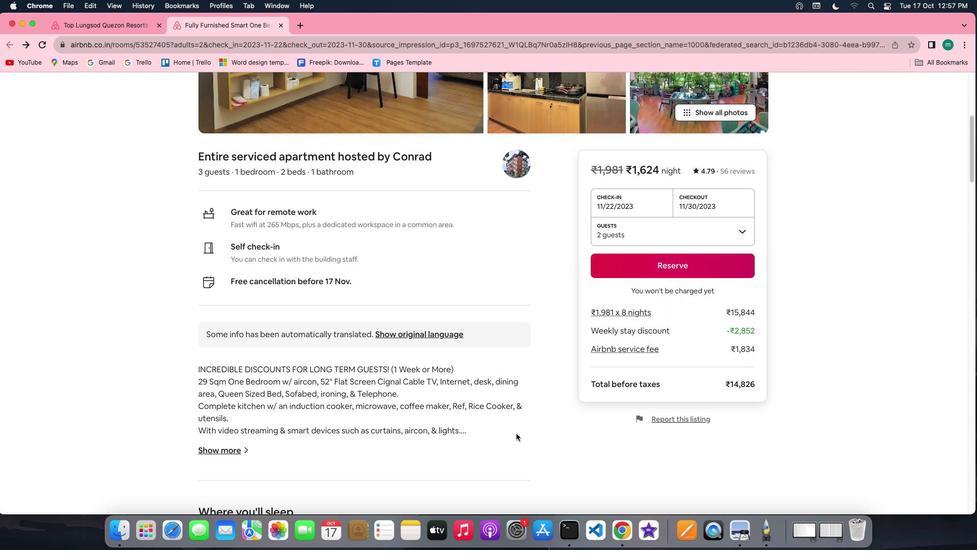 
Action: Mouse scrolled (516, 433) with delta (0, 0)
Screenshot: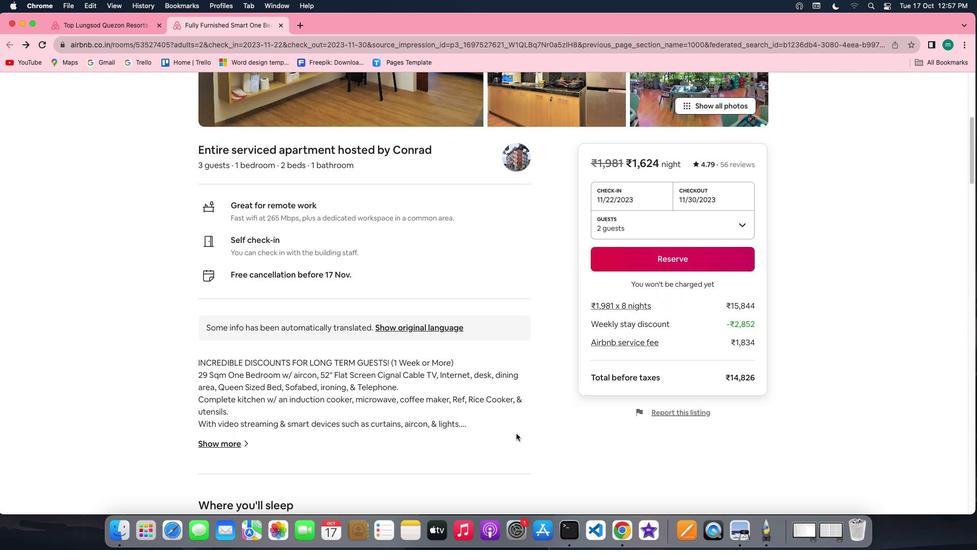 
Action: Mouse scrolled (516, 433) with delta (0, 0)
Screenshot: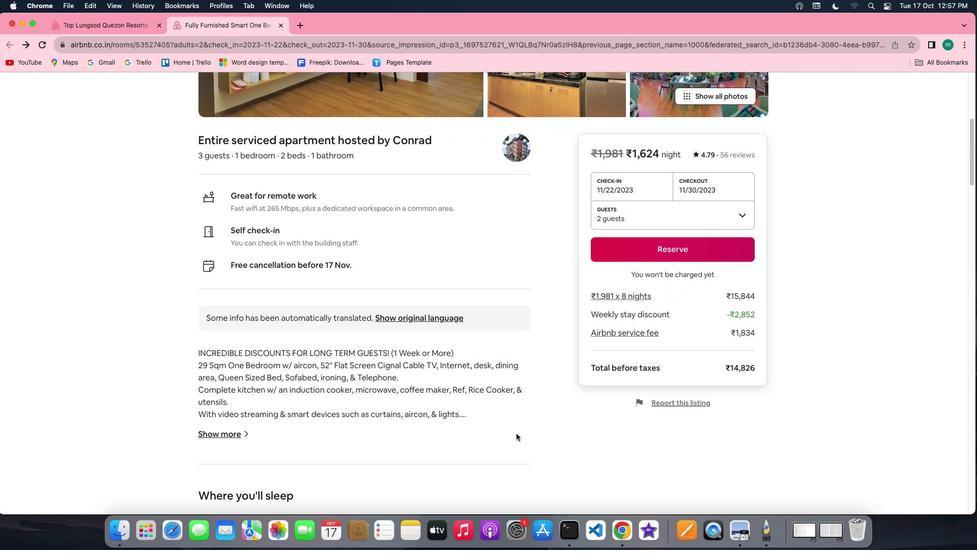 
Action: Mouse scrolled (516, 433) with delta (0, 0)
Screenshot: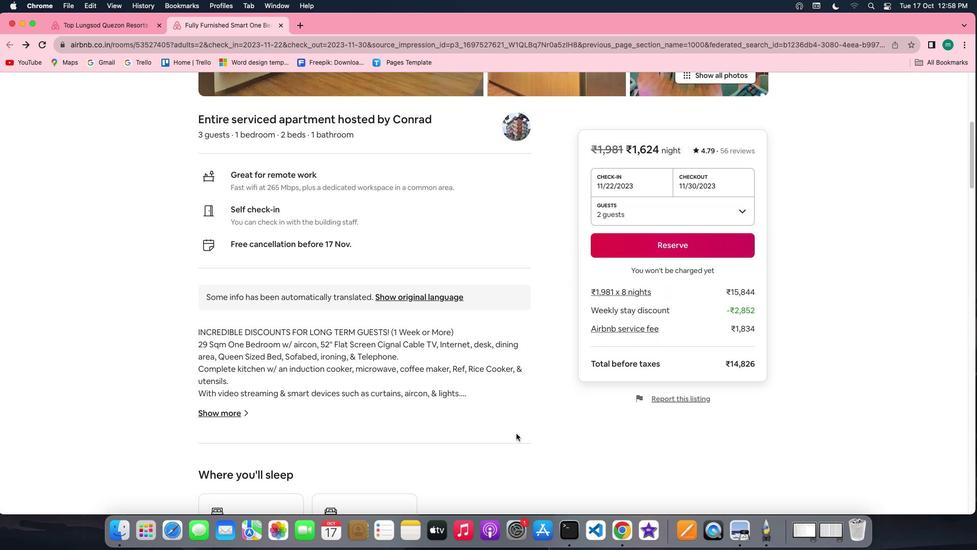
Action: Mouse scrolled (516, 433) with delta (0, 0)
Screenshot: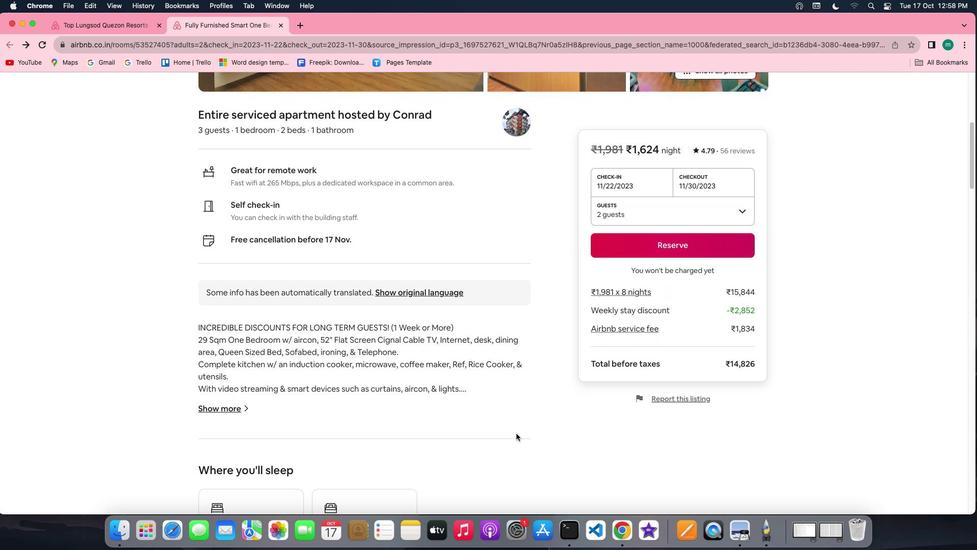 
Action: Mouse scrolled (516, 433) with delta (0, 0)
Screenshot: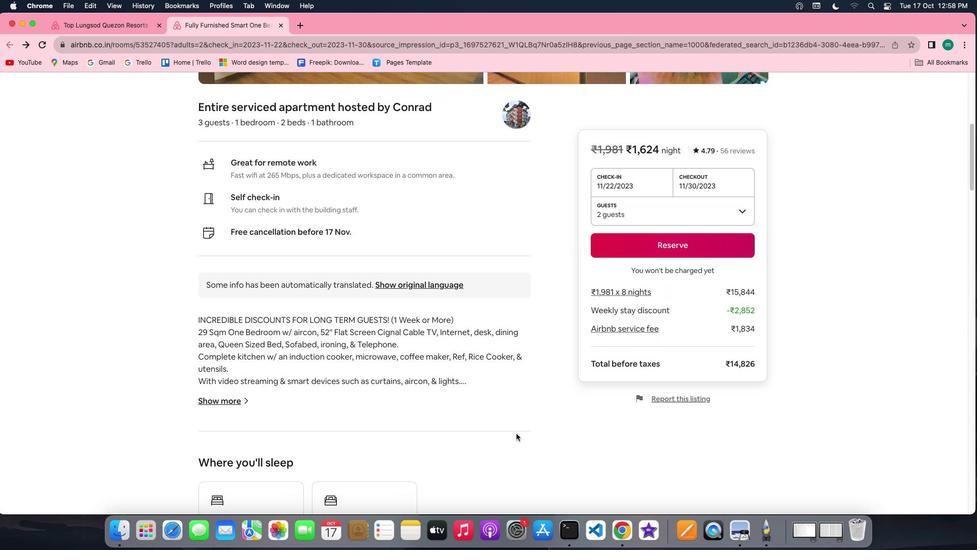
Action: Mouse scrolled (516, 433) with delta (0, 0)
Screenshot: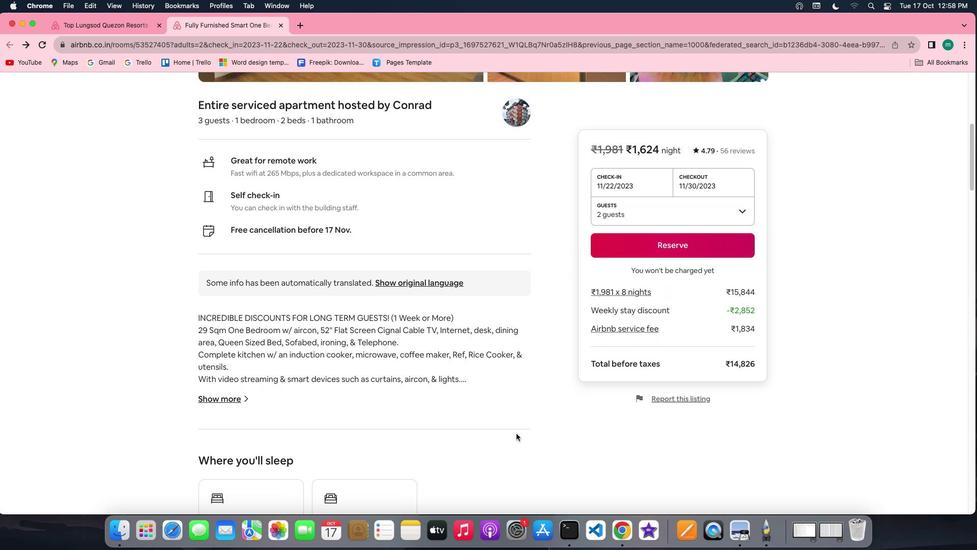 
Action: Mouse scrolled (516, 433) with delta (0, 0)
Screenshot: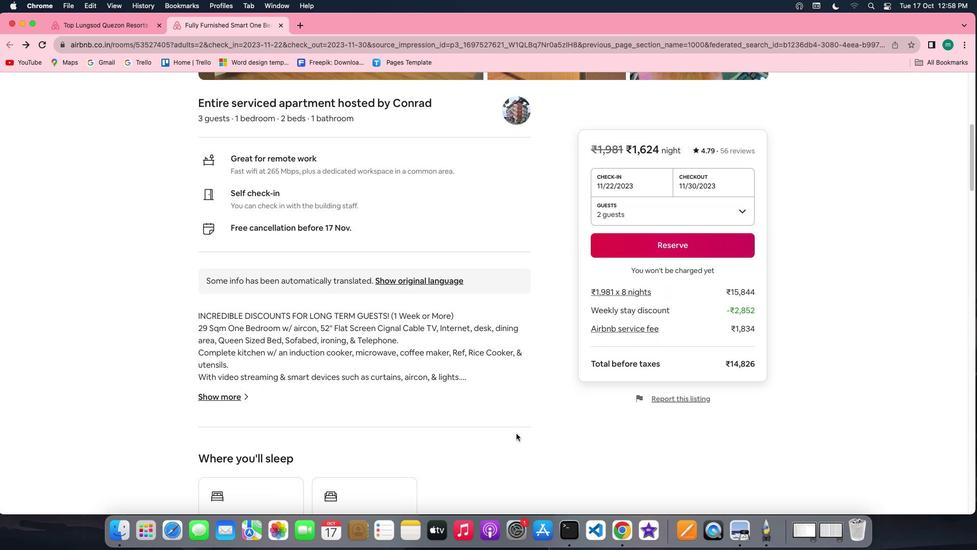 
Action: Mouse scrolled (516, 433) with delta (0, 0)
Screenshot: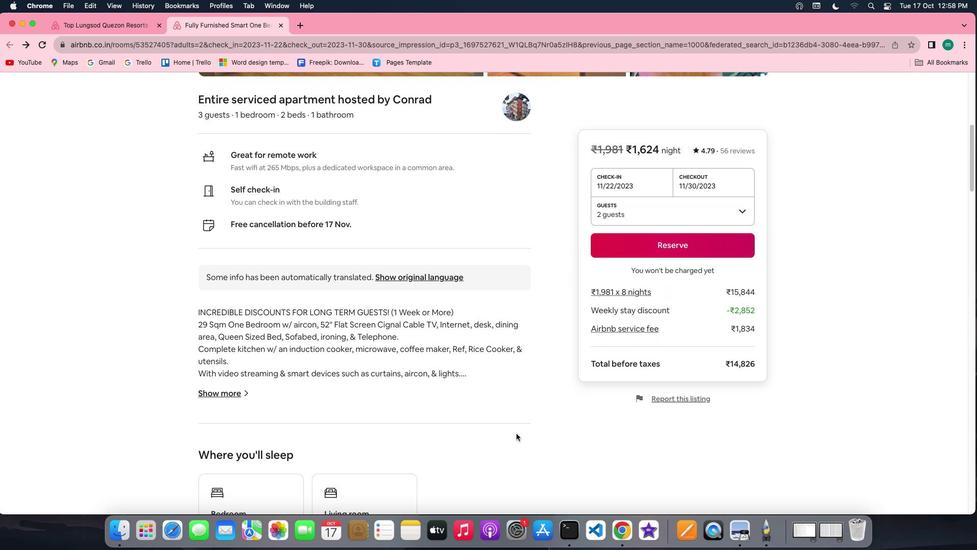 
Action: Mouse scrolled (516, 433) with delta (0, 0)
Screenshot: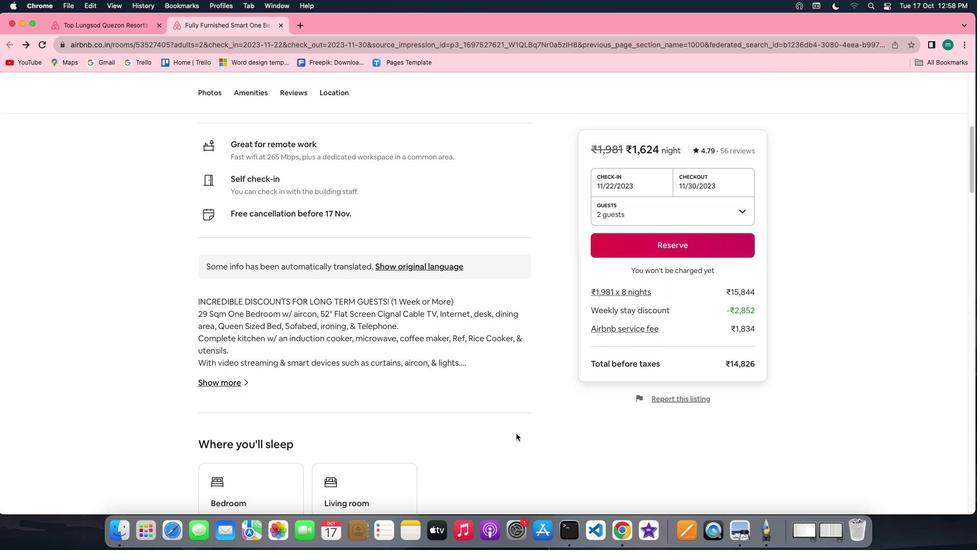 
Action: Mouse scrolled (516, 433) with delta (0, 0)
Screenshot: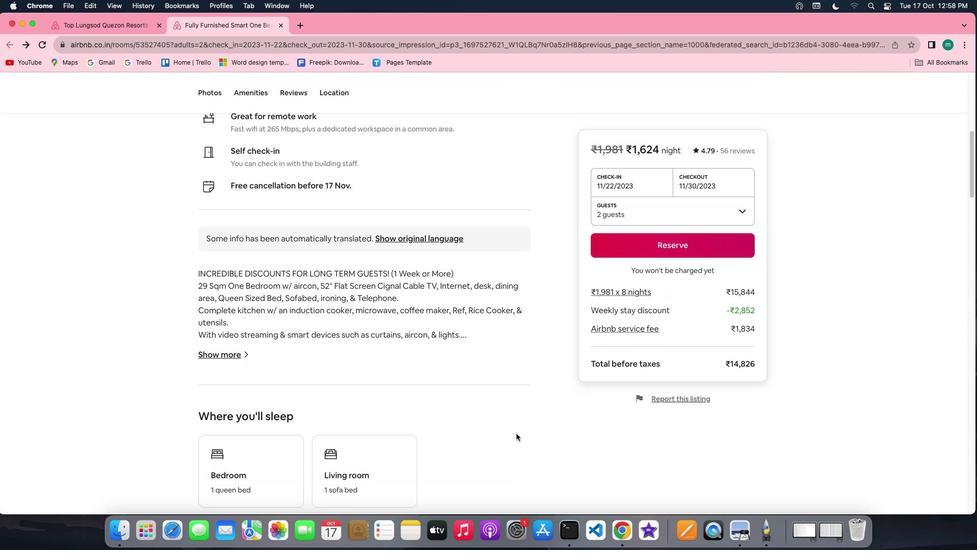 
Action: Mouse scrolled (516, 433) with delta (0, 0)
